 Task: For heading Use Trebuchet MN with light red berry 1 colour & Underline.  font size for heading18,  'Change the font style of data to'Amatic SC and font size to 9,  Change the alignment of both headline & data to Align left In the sheet  auditingSalesByMonth
Action: Mouse moved to (143, 133)
Screenshot: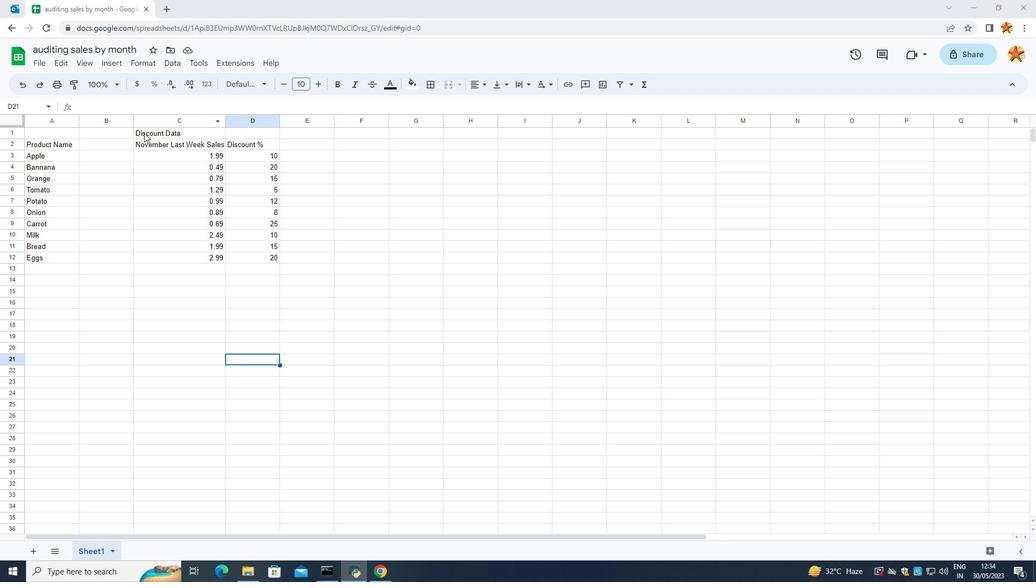 
Action: Mouse pressed left at (143, 133)
Screenshot: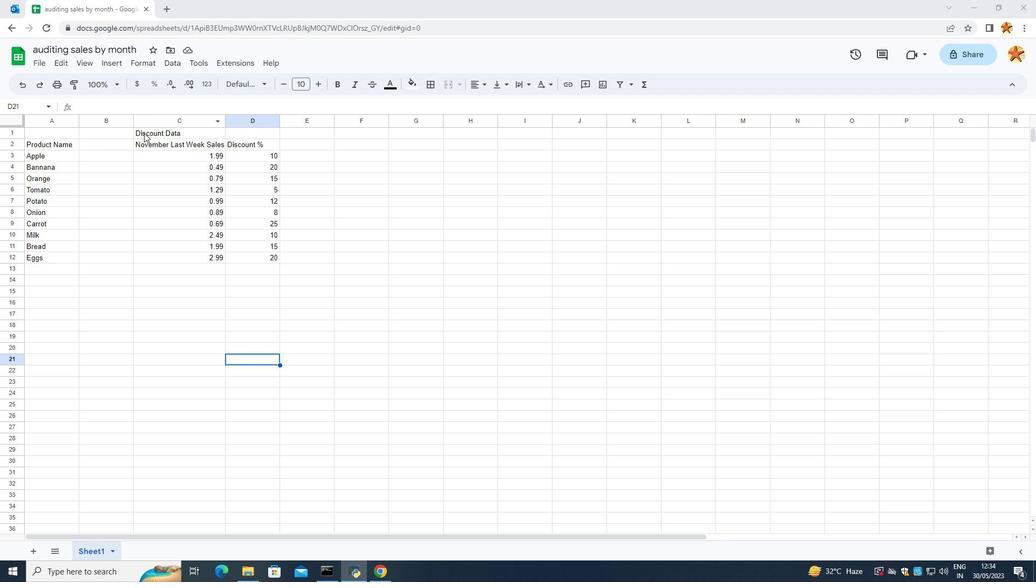
Action: Mouse moved to (256, 85)
Screenshot: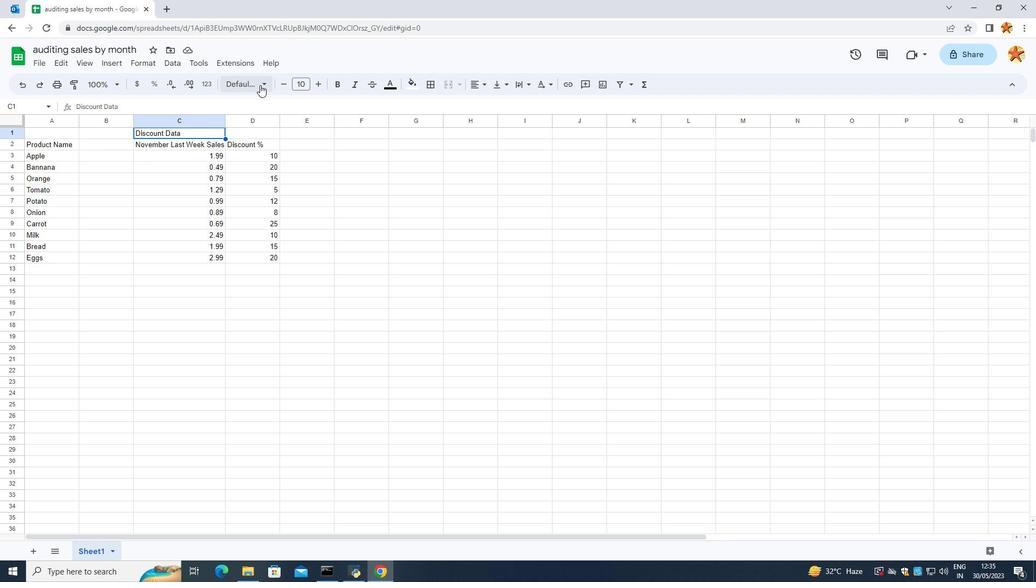 
Action: Mouse pressed left at (256, 85)
Screenshot: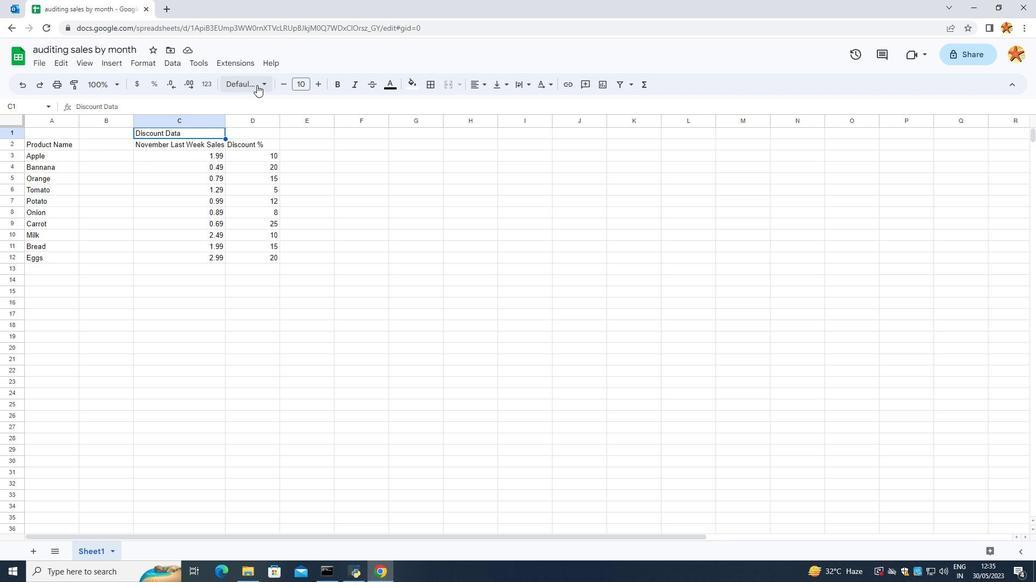 
Action: Mouse moved to (299, 435)
Screenshot: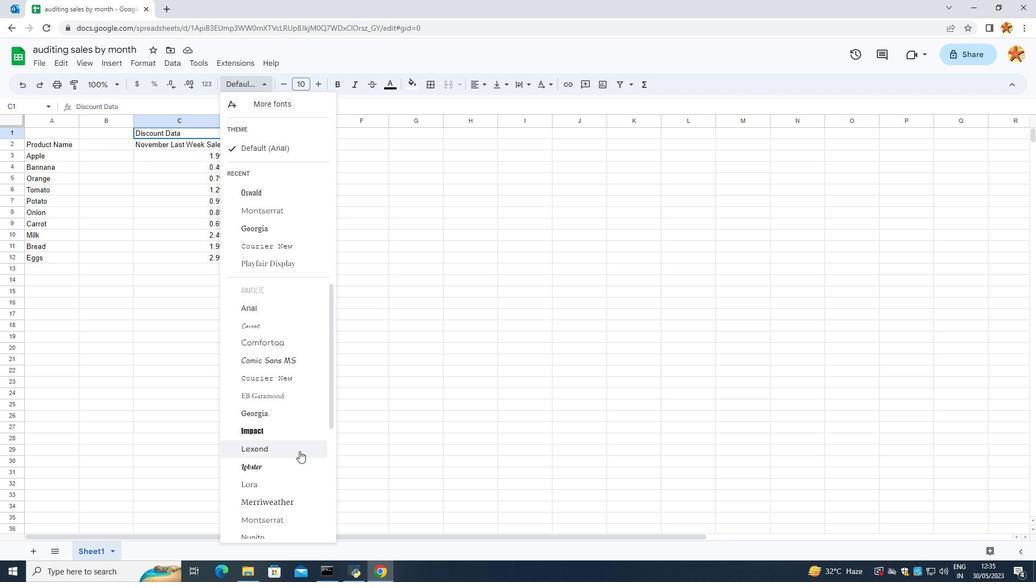 
Action: Mouse scrolled (299, 434) with delta (0, 0)
Screenshot: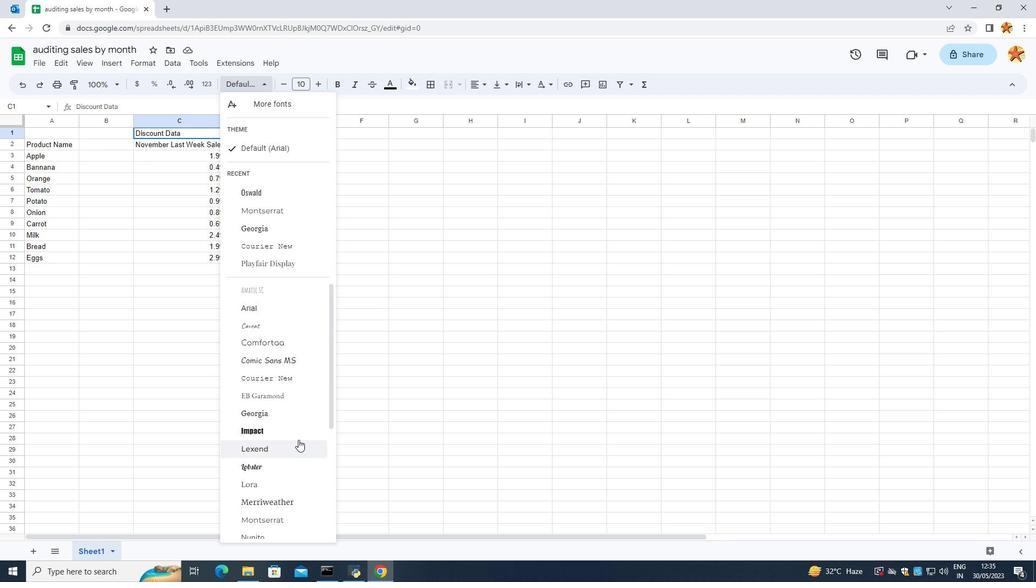 
Action: Mouse scrolled (299, 433) with delta (0, -1)
Screenshot: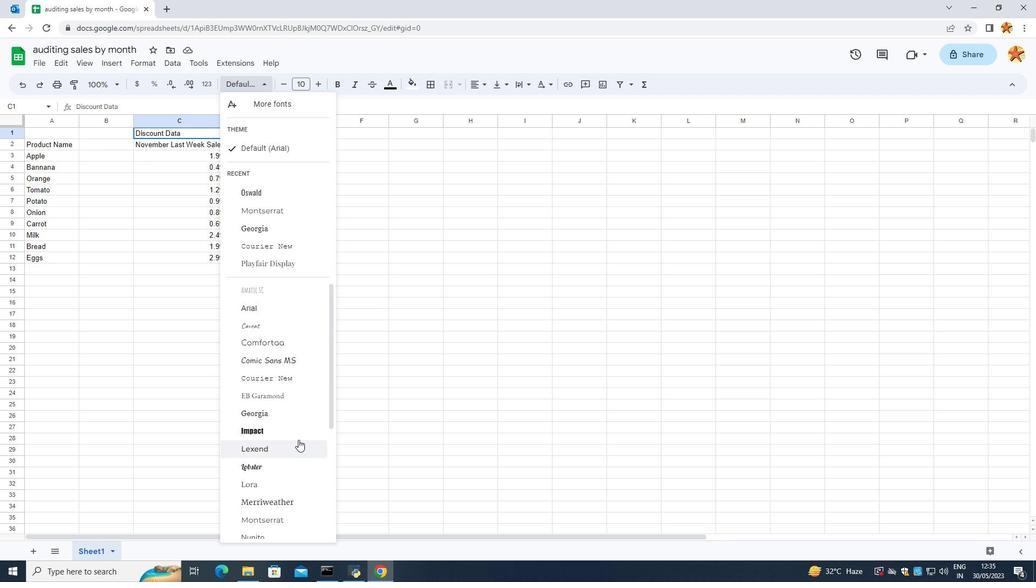 
Action: Mouse scrolled (299, 434) with delta (0, 0)
Screenshot: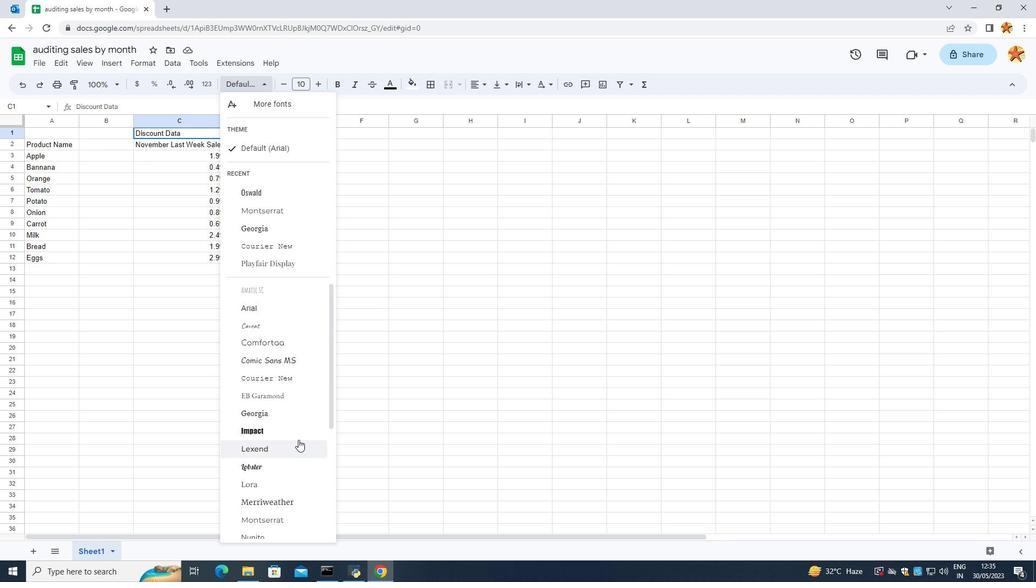 
Action: Mouse moved to (299, 434)
Screenshot: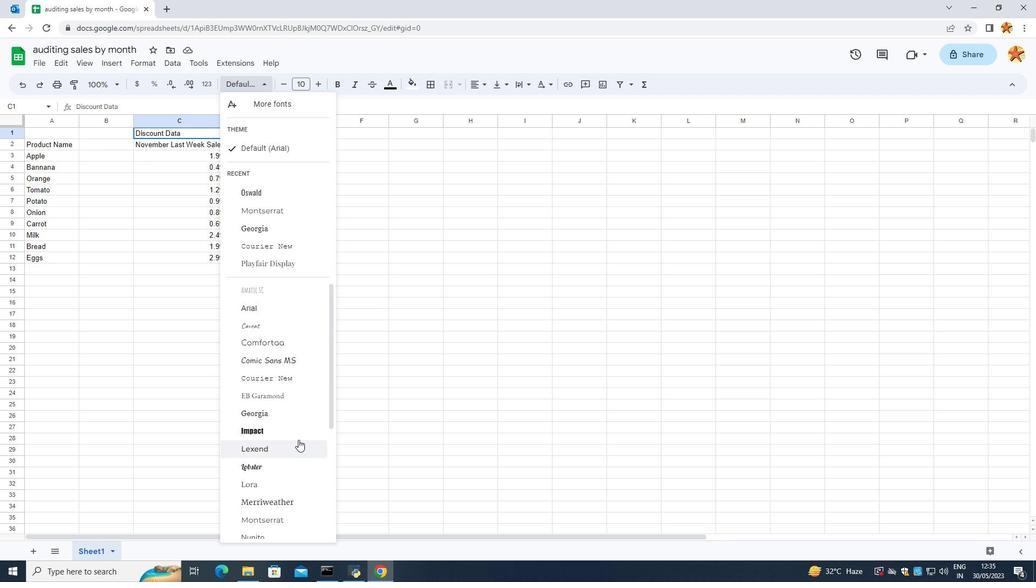 
Action: Mouse scrolled (299, 433) with delta (0, 0)
Screenshot: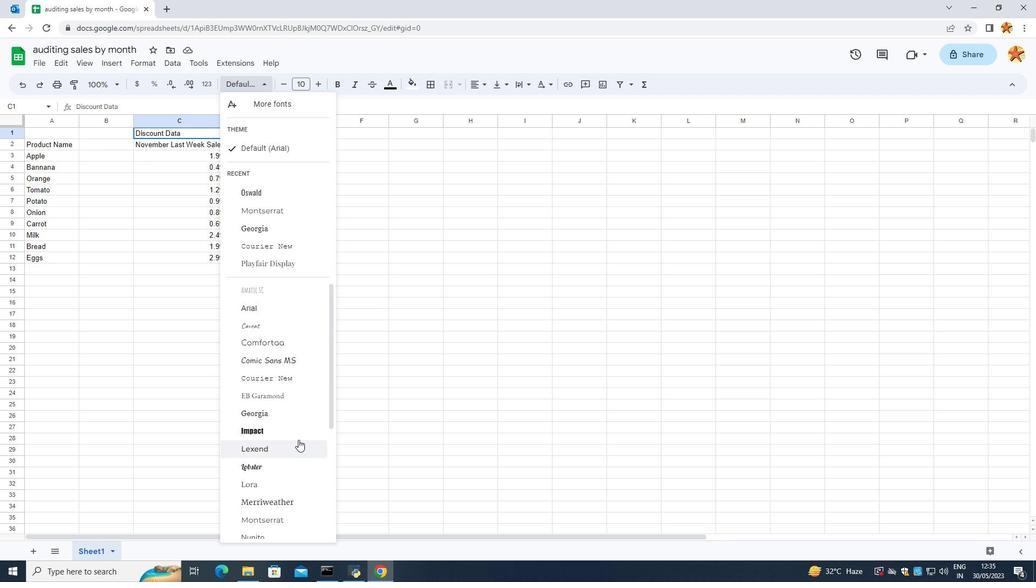 
Action: Mouse moved to (302, 430)
Screenshot: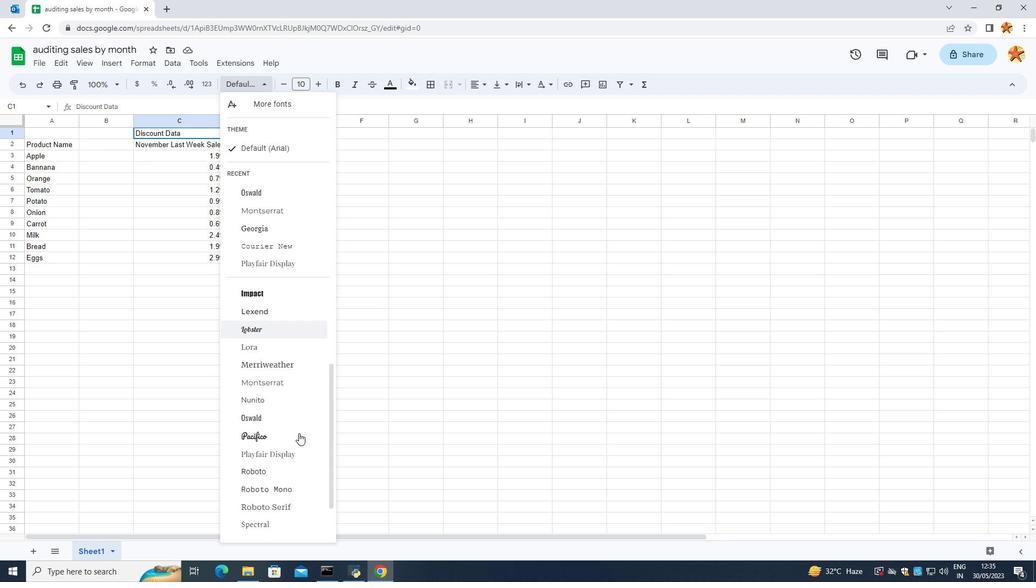 
Action: Mouse scrolled (302, 430) with delta (0, 0)
Screenshot: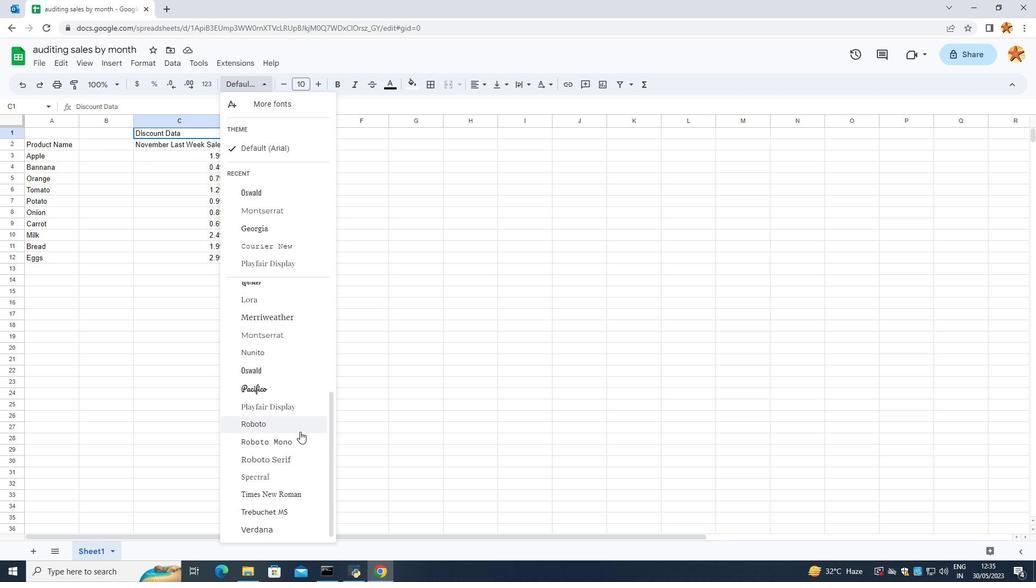 
Action: Mouse scrolled (302, 429) with delta (0, -1)
Screenshot: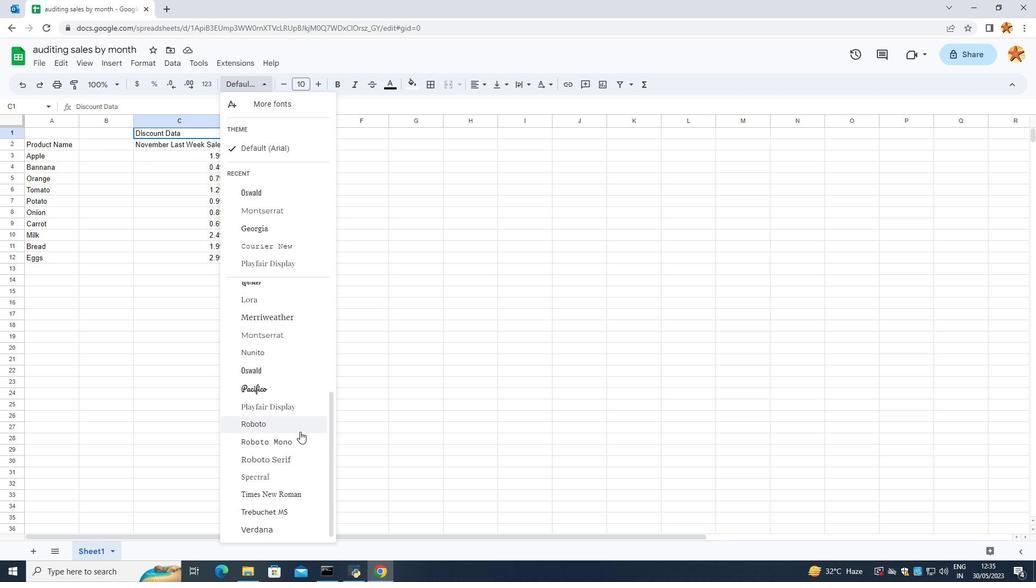 
Action: Mouse scrolled (302, 429) with delta (0, -1)
Screenshot: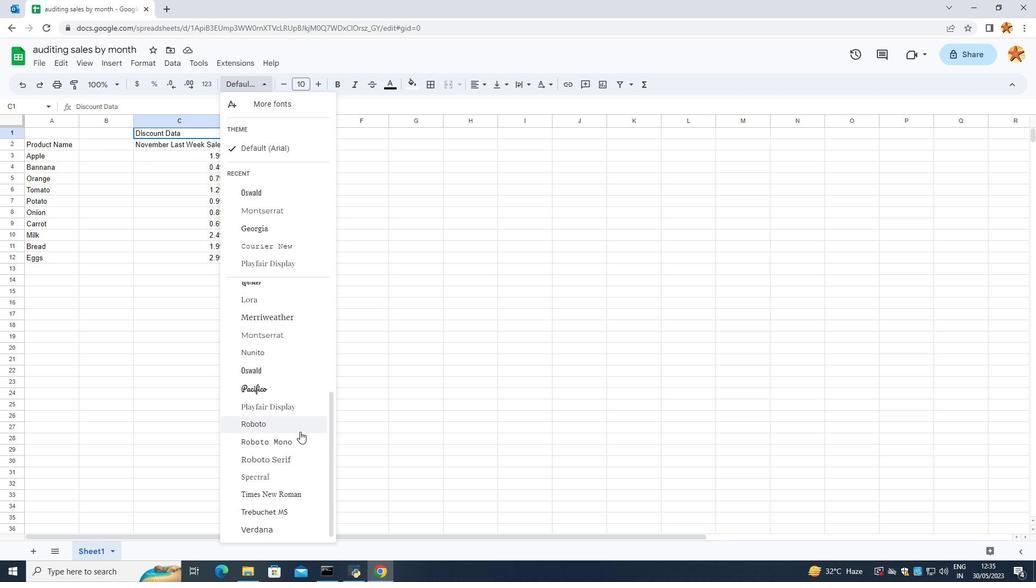 
Action: Mouse scrolled (302, 430) with delta (0, 0)
Screenshot: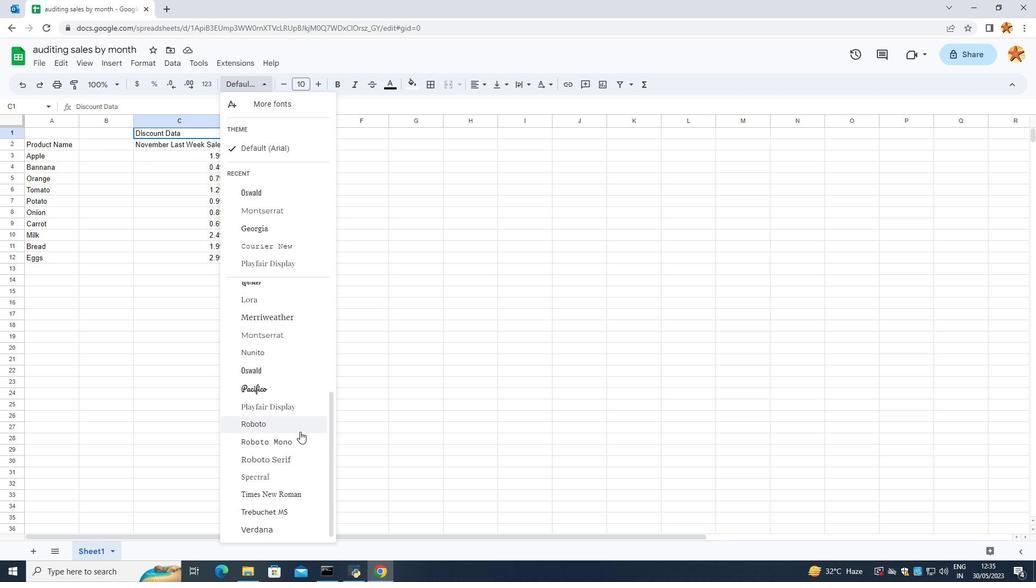 
Action: Mouse moved to (232, 512)
Screenshot: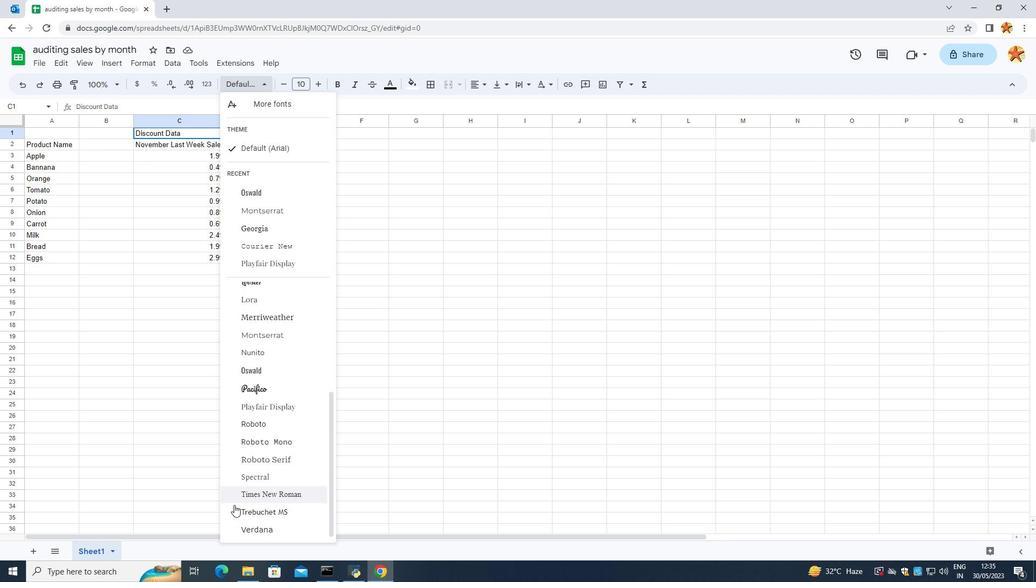 
Action: Mouse pressed left at (232, 512)
Screenshot: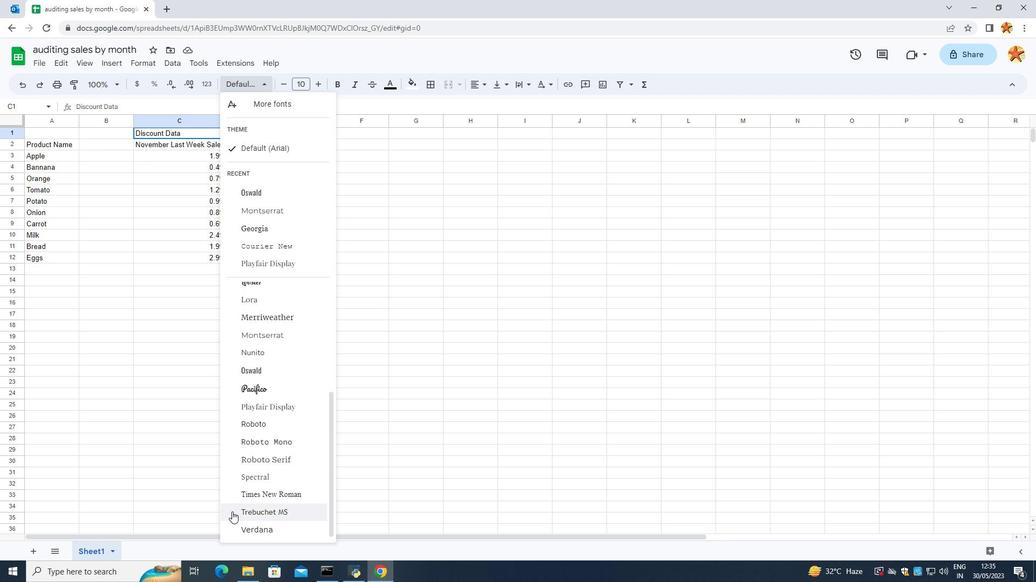 
Action: Mouse moved to (397, 90)
Screenshot: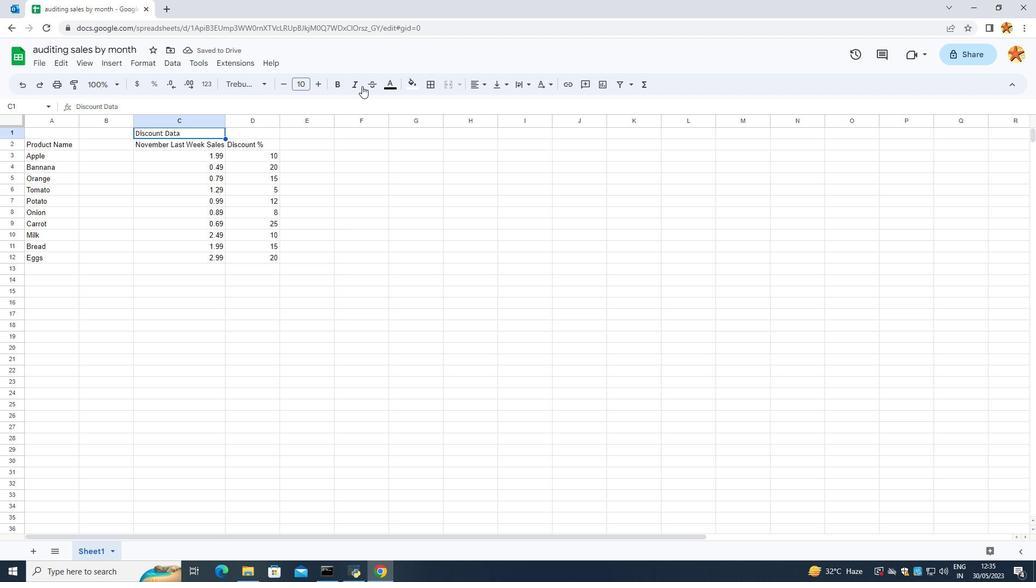 
Action: Mouse pressed left at (397, 90)
Screenshot: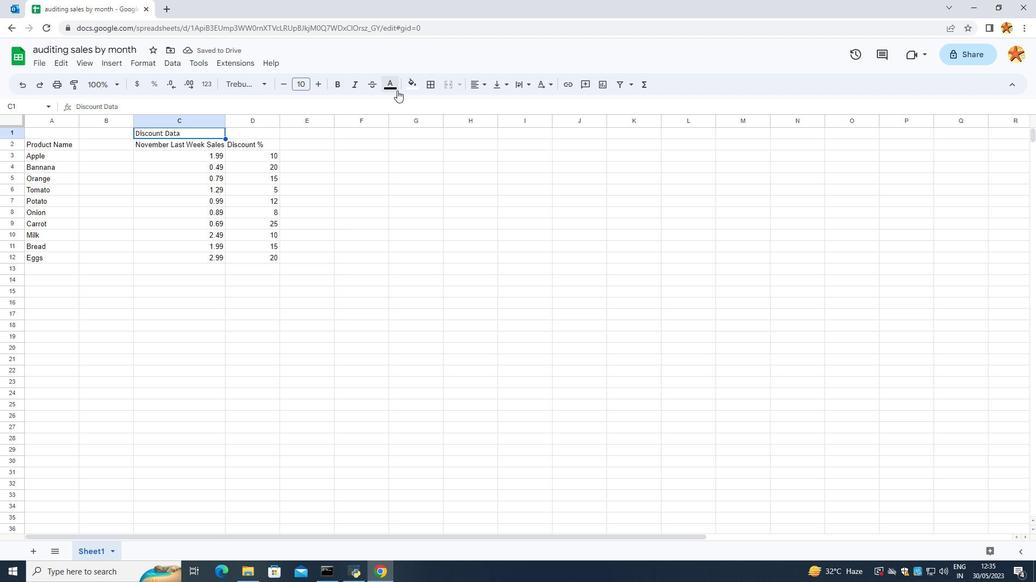 
Action: Mouse moved to (396, 170)
Screenshot: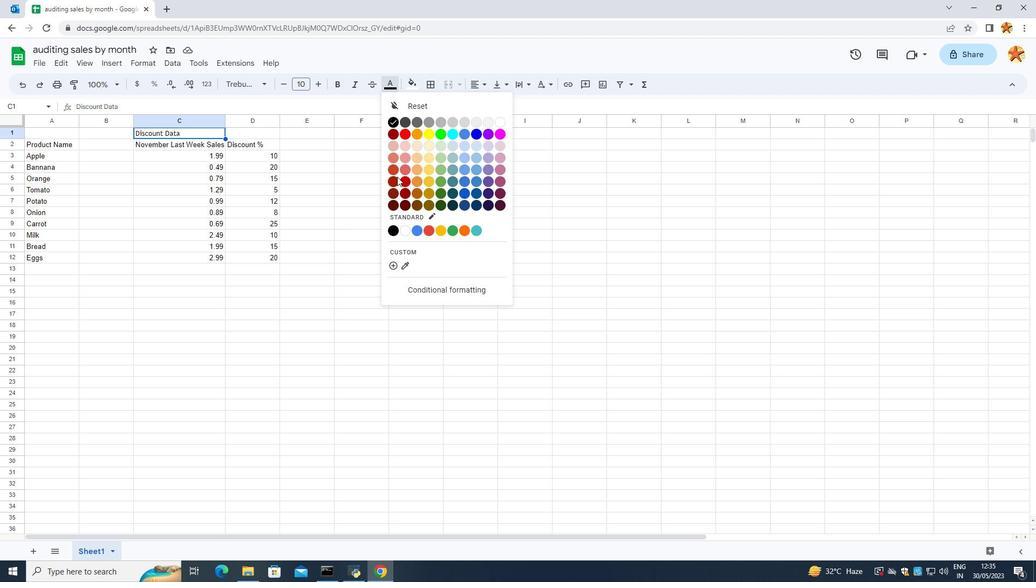 
Action: Mouse pressed left at (396, 170)
Screenshot: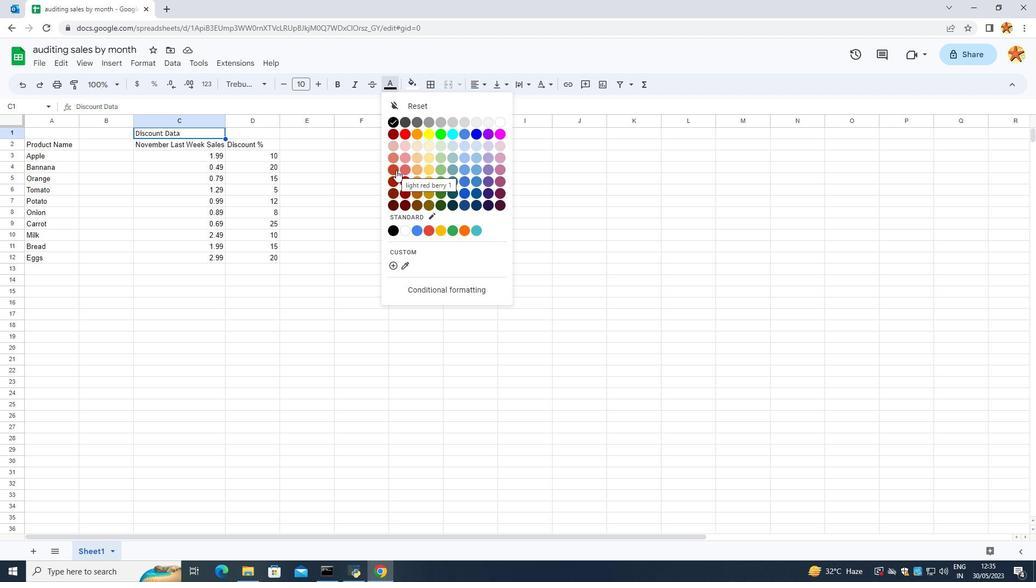 
Action: Mouse moved to (200, 131)
Screenshot: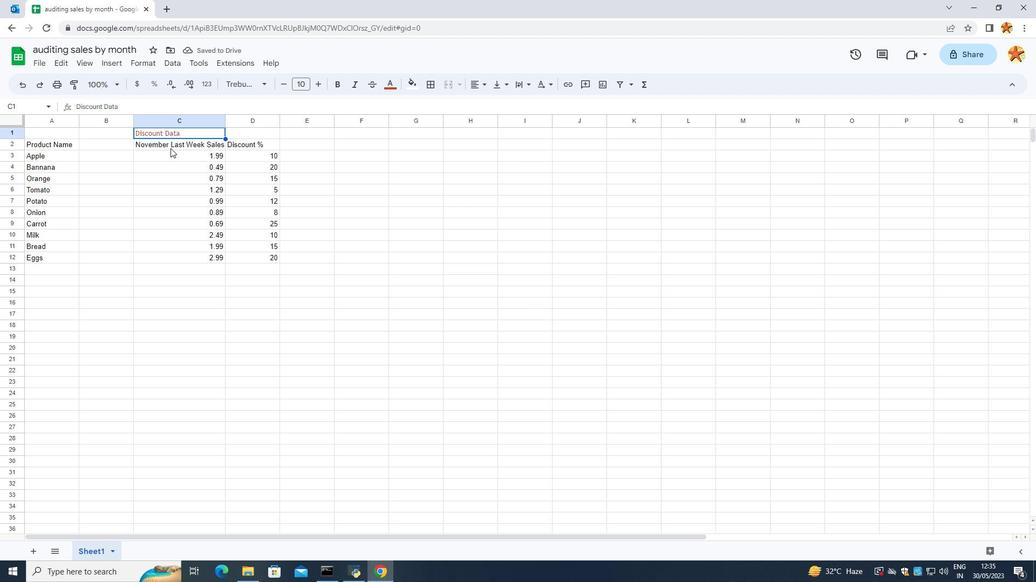 
Action: Key pressed ctrl+U
Screenshot: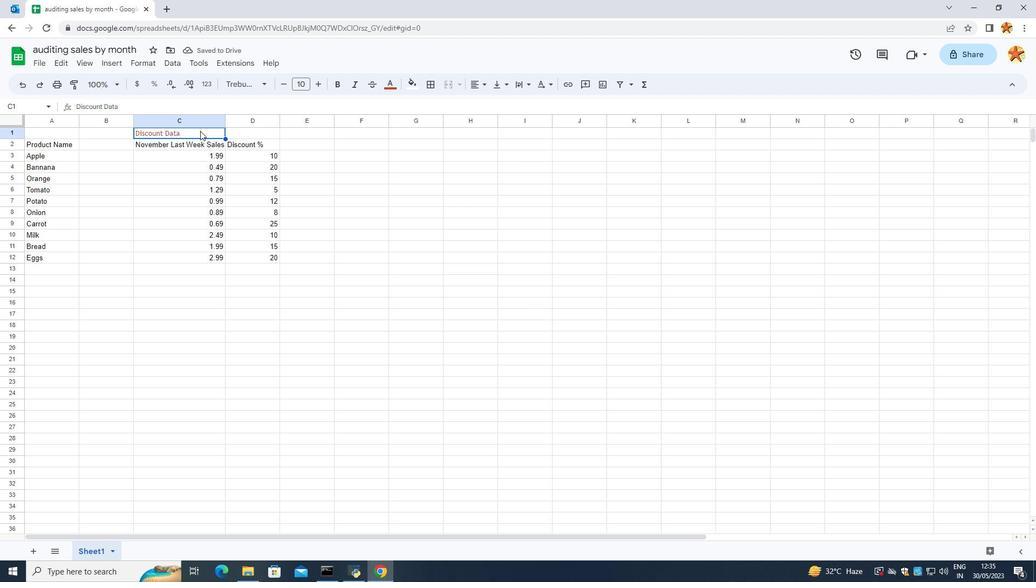 
Action: Mouse moved to (221, 225)
Screenshot: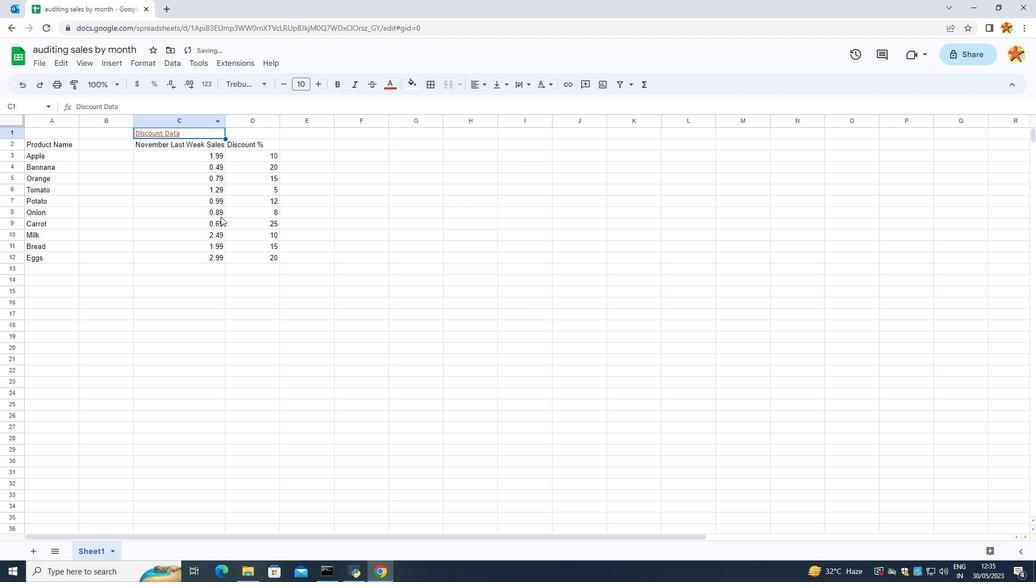 
Action: Mouse pressed left at (221, 225)
Screenshot: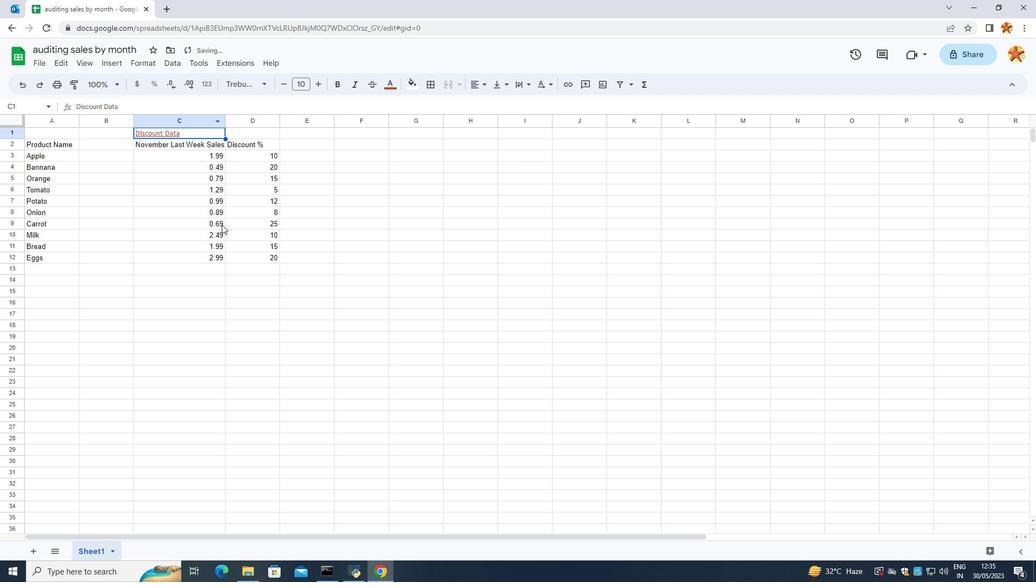 
Action: Mouse moved to (97, 180)
Screenshot: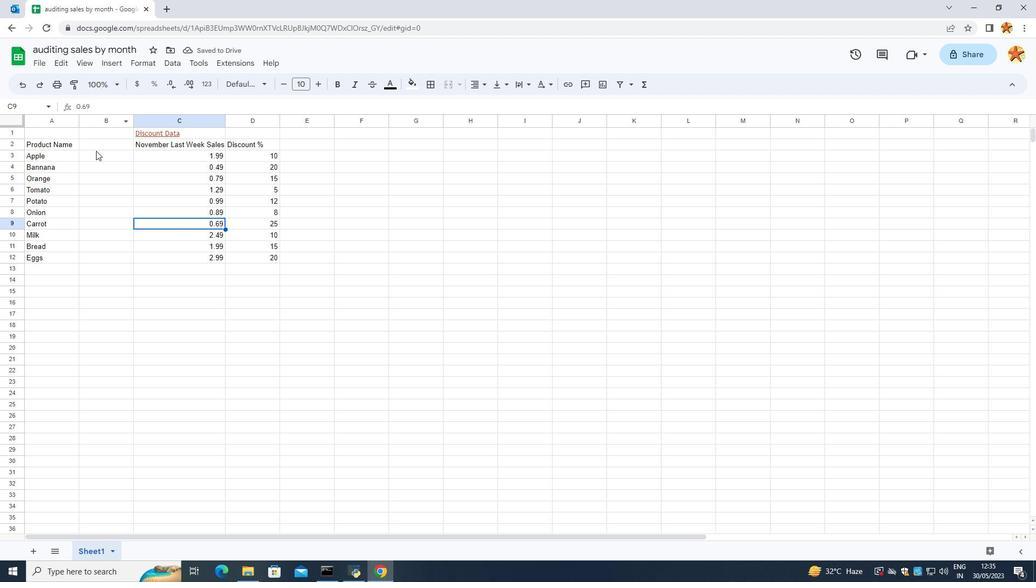 
Action: Mouse pressed left at (97, 180)
Screenshot: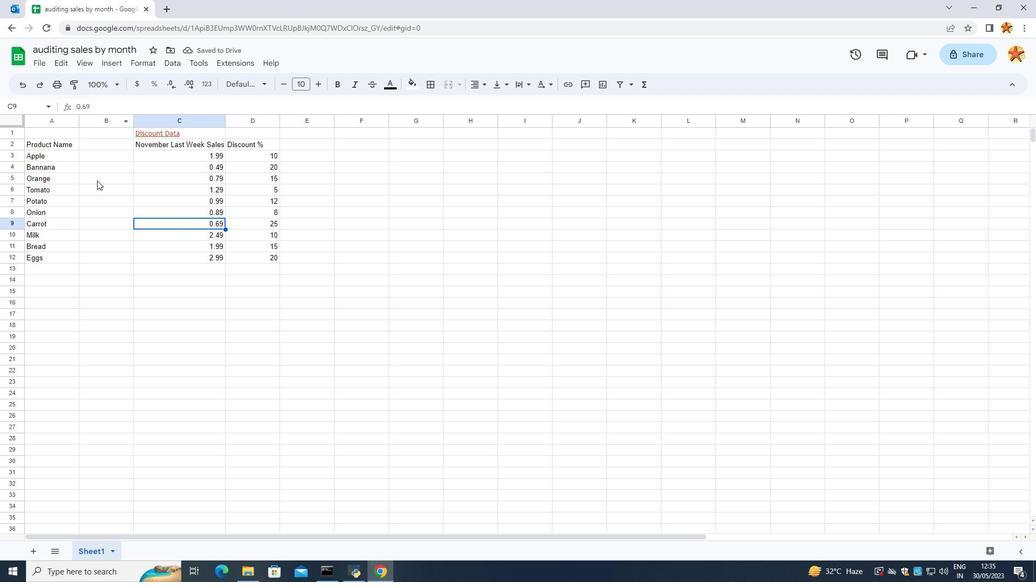 
Action: Mouse moved to (137, 138)
Screenshot: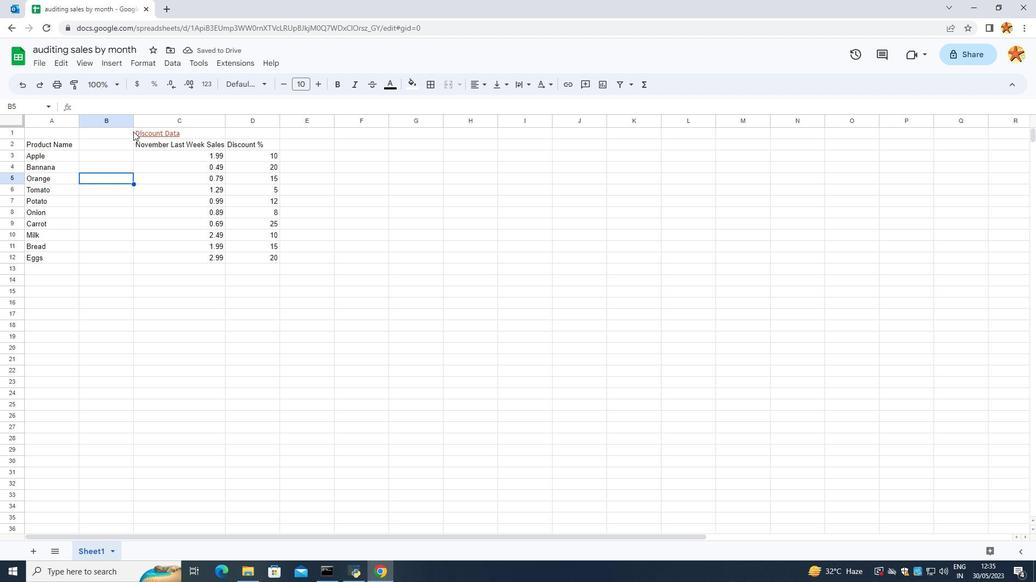
Action: Mouse pressed left at (137, 138)
Screenshot: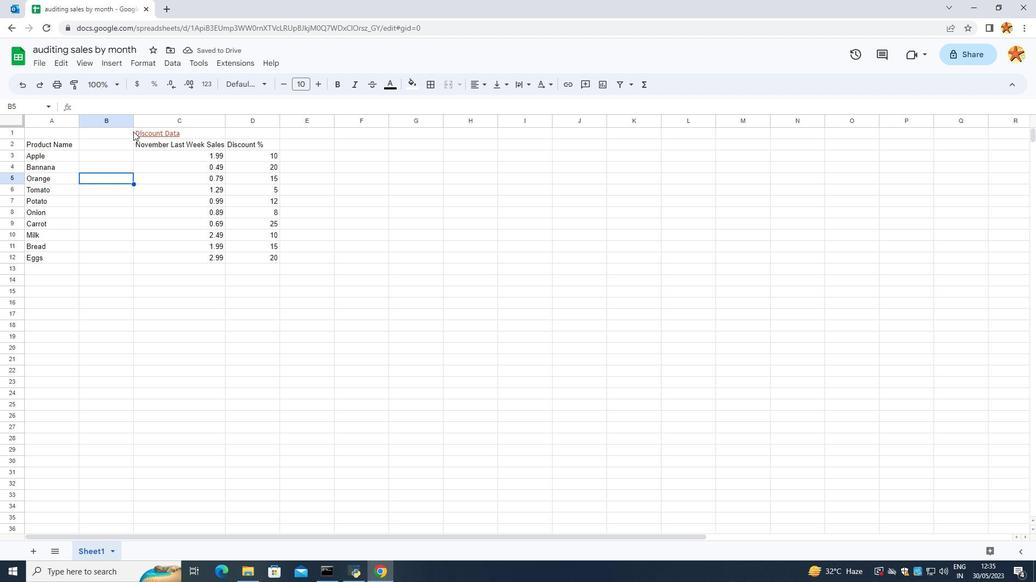 
Action: Mouse moved to (314, 88)
Screenshot: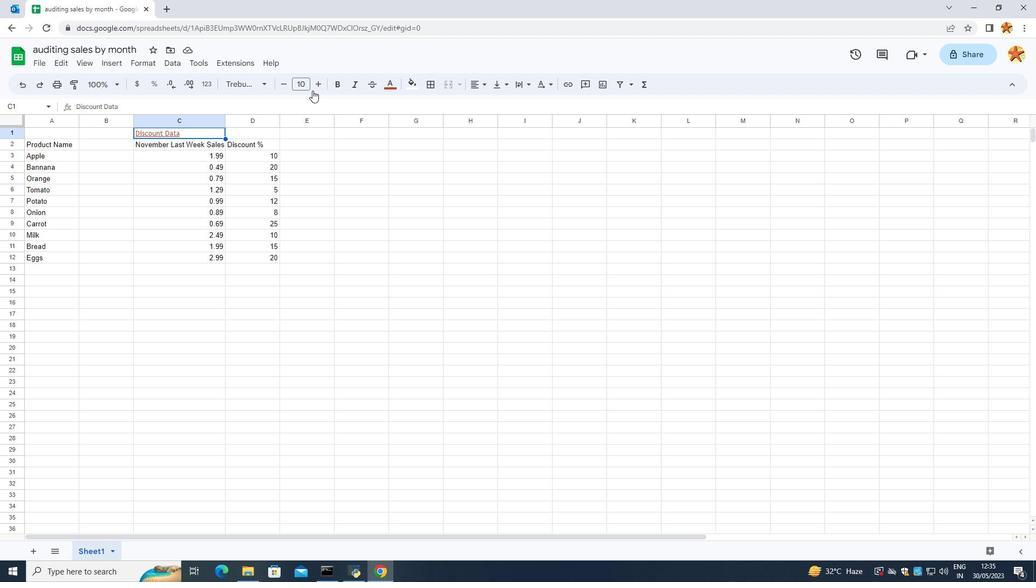 
Action: Mouse pressed left at (314, 88)
Screenshot: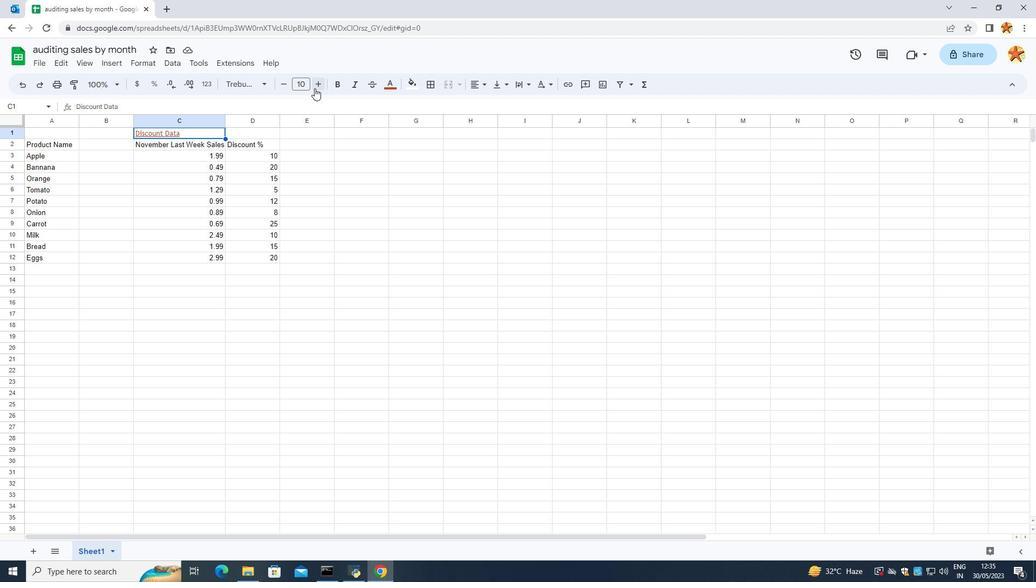 
Action: Mouse pressed left at (314, 88)
Screenshot: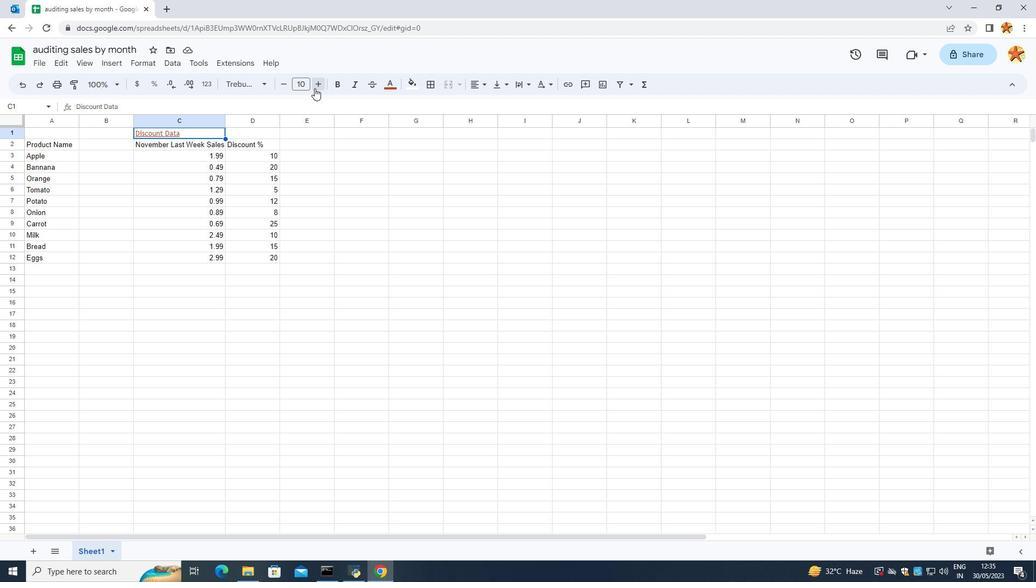 
Action: Mouse moved to (315, 87)
Screenshot: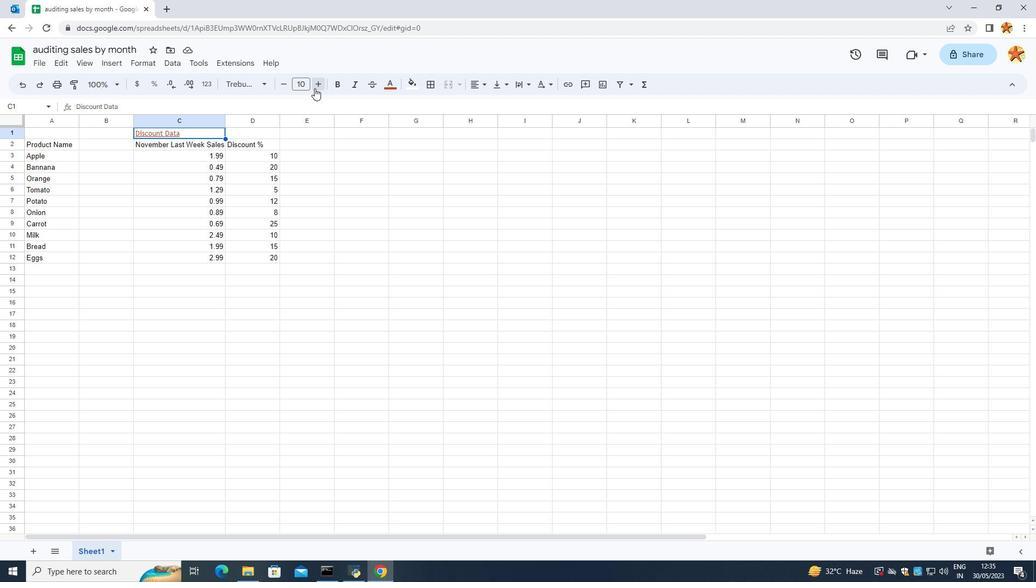 
Action: Mouse pressed left at (315, 87)
Screenshot: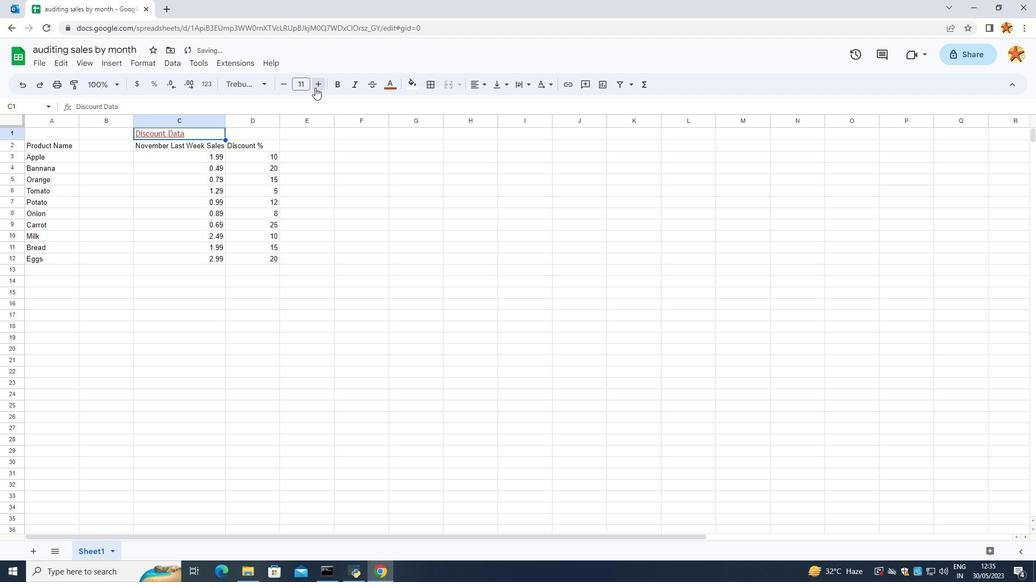 
Action: Mouse pressed left at (315, 87)
Screenshot: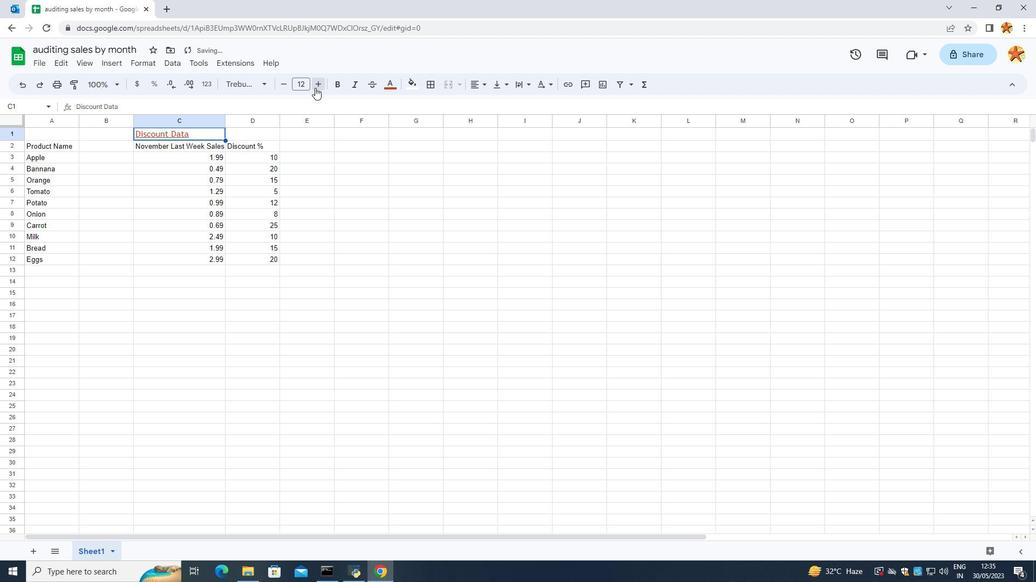 
Action: Mouse pressed left at (315, 87)
Screenshot: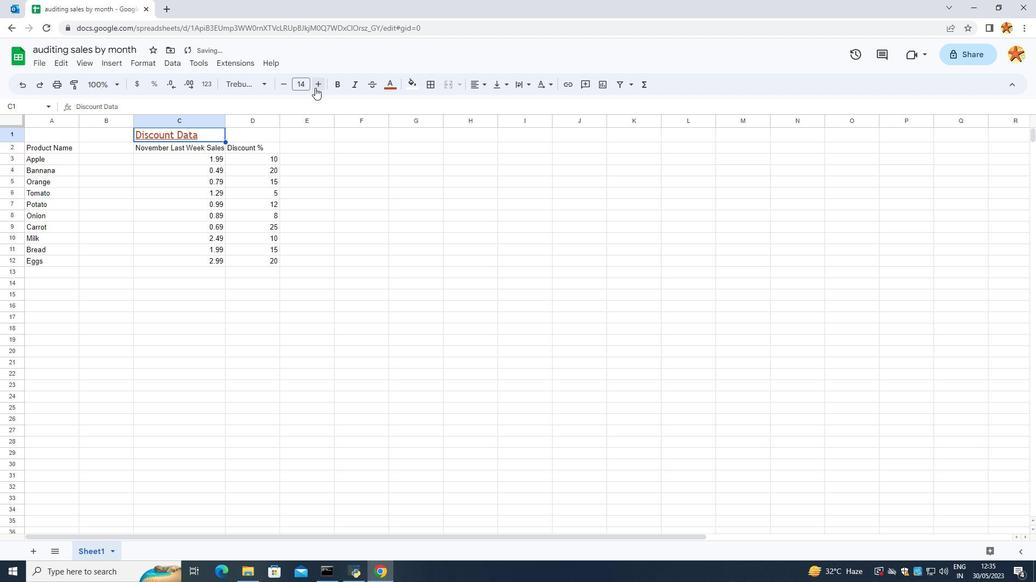 
Action: Mouse pressed left at (315, 87)
Screenshot: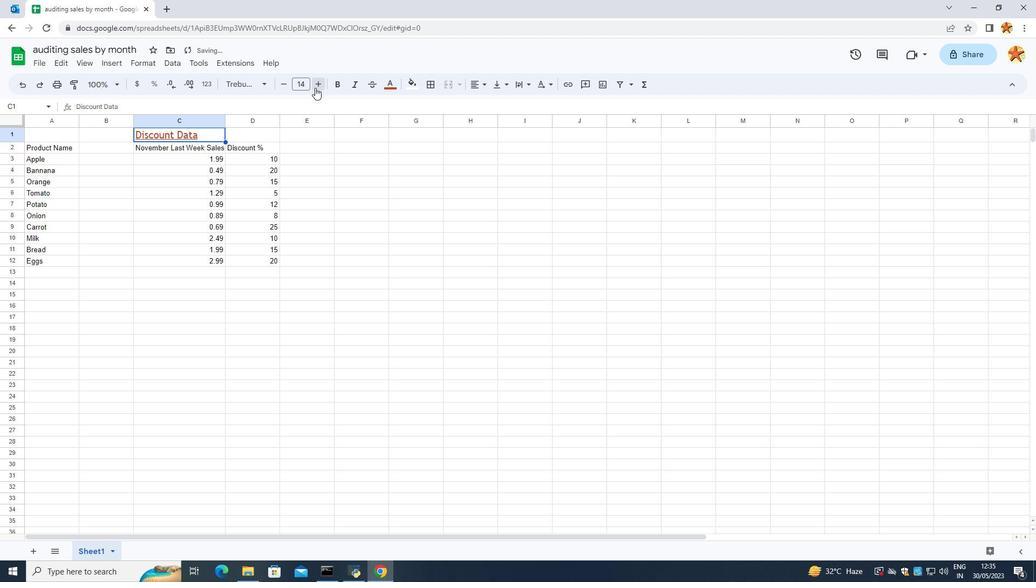 
Action: Mouse pressed left at (315, 87)
Screenshot: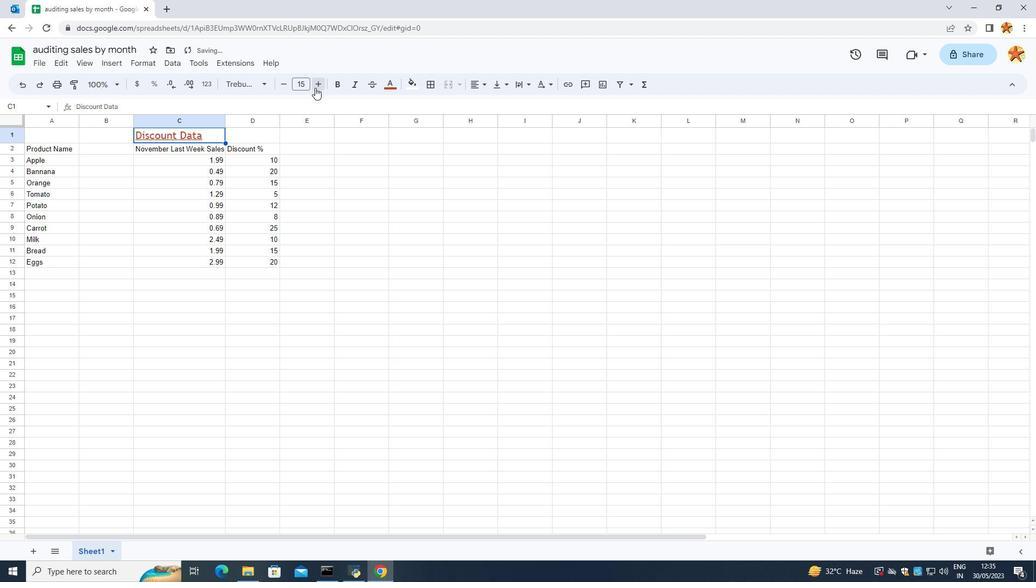 
Action: Mouse pressed left at (315, 87)
Screenshot: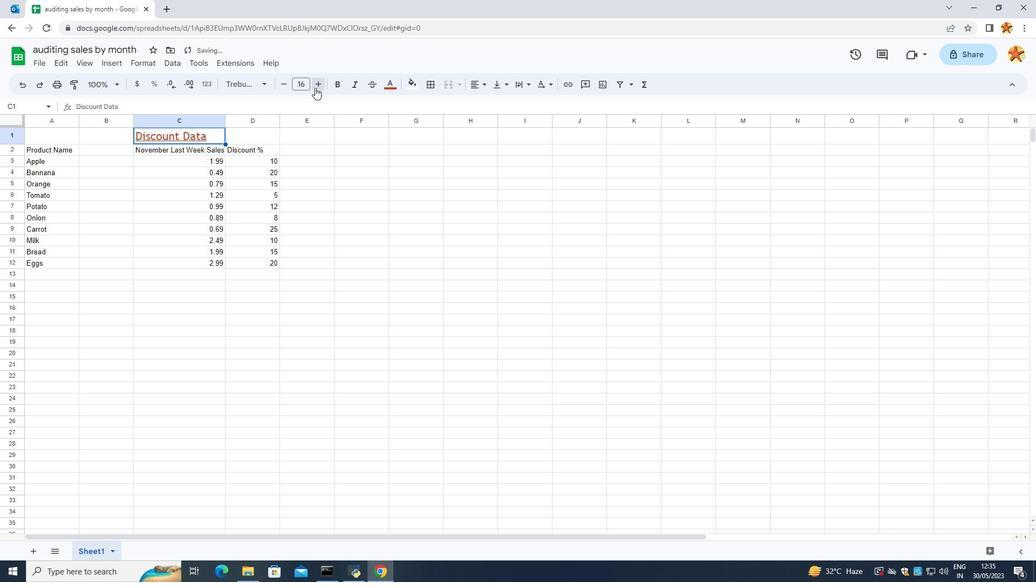 
Action: Mouse moved to (182, 308)
Screenshot: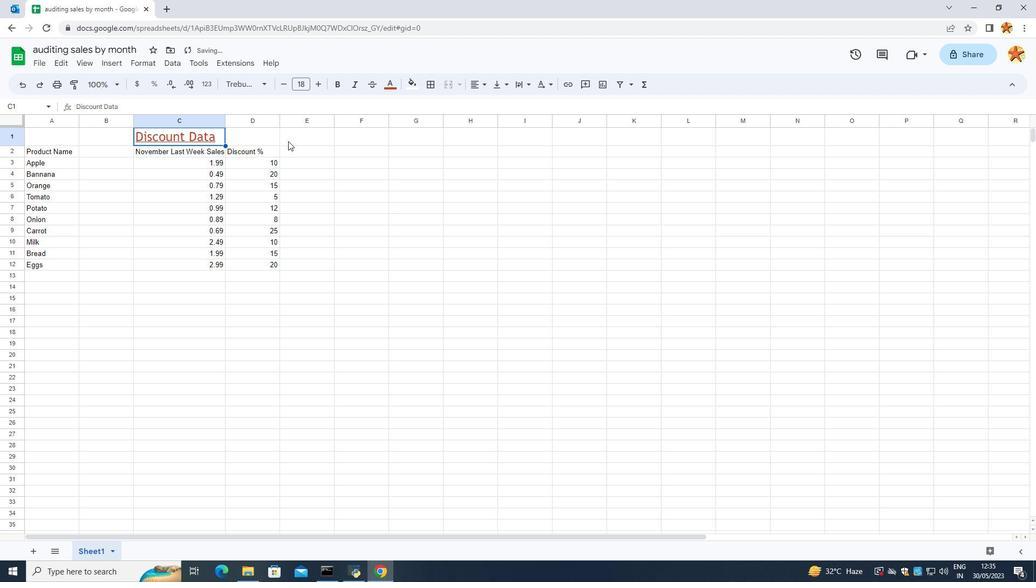 
Action: Mouse pressed left at (182, 308)
Screenshot: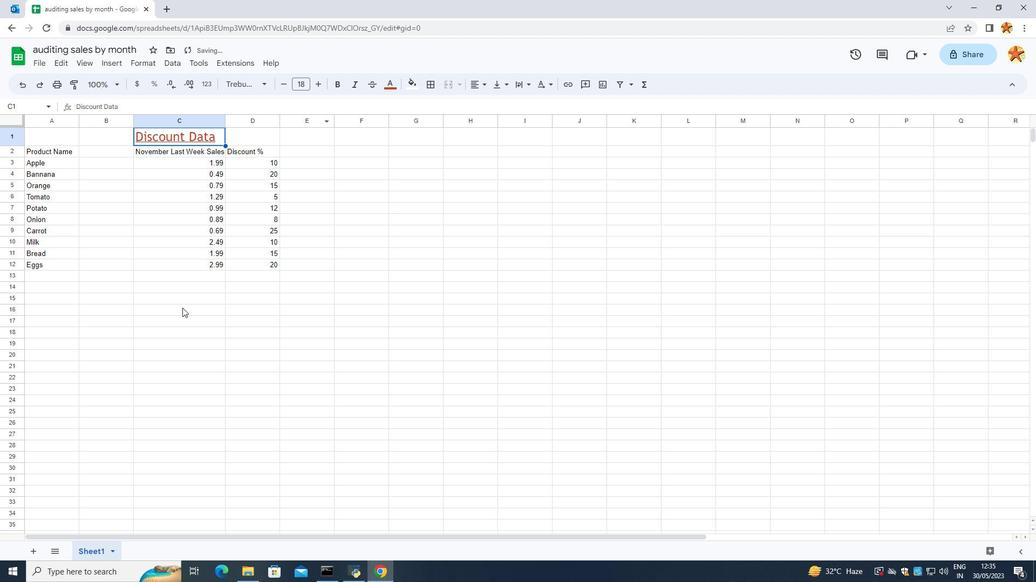 
Action: Mouse moved to (32, 159)
Screenshot: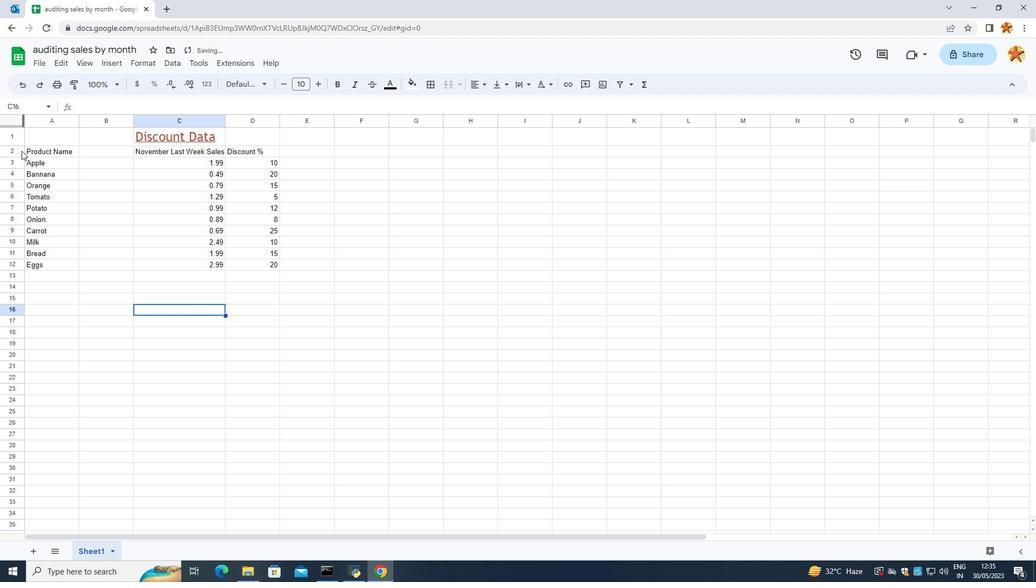 
Action: Mouse pressed left at (32, 159)
Screenshot: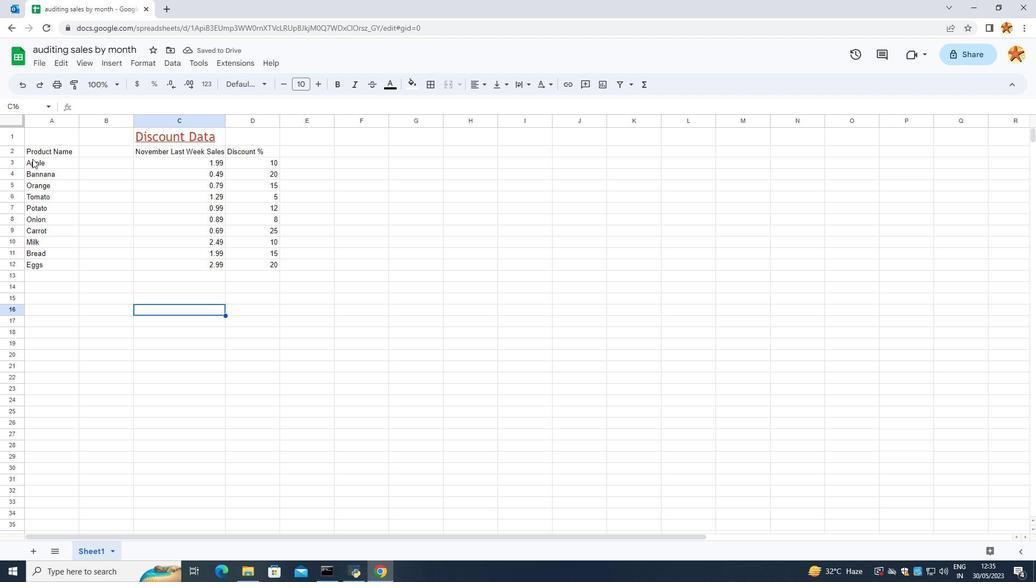 
Action: Mouse moved to (226, 166)
Screenshot: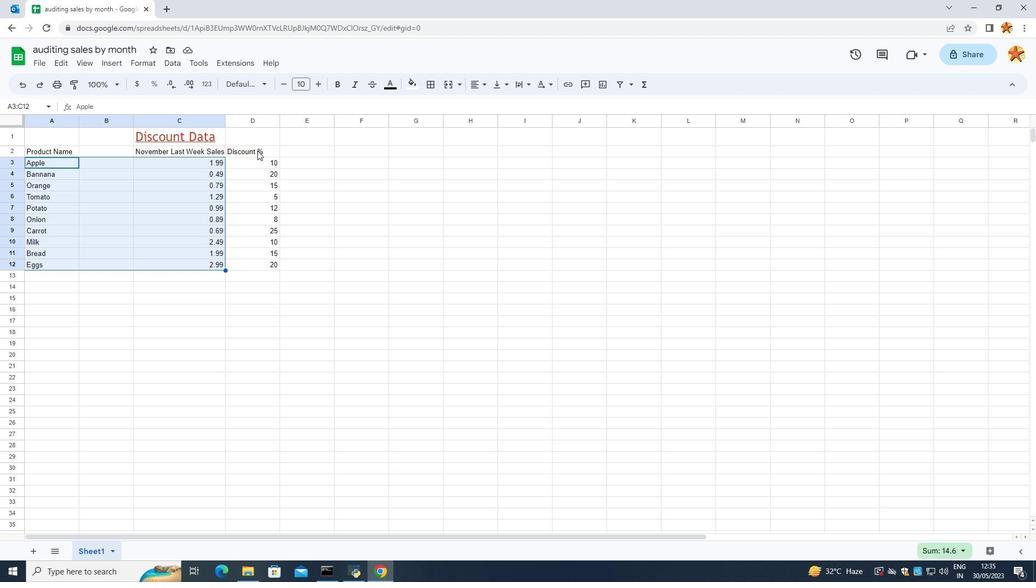 
Action: Mouse pressed left at (226, 166)
Screenshot: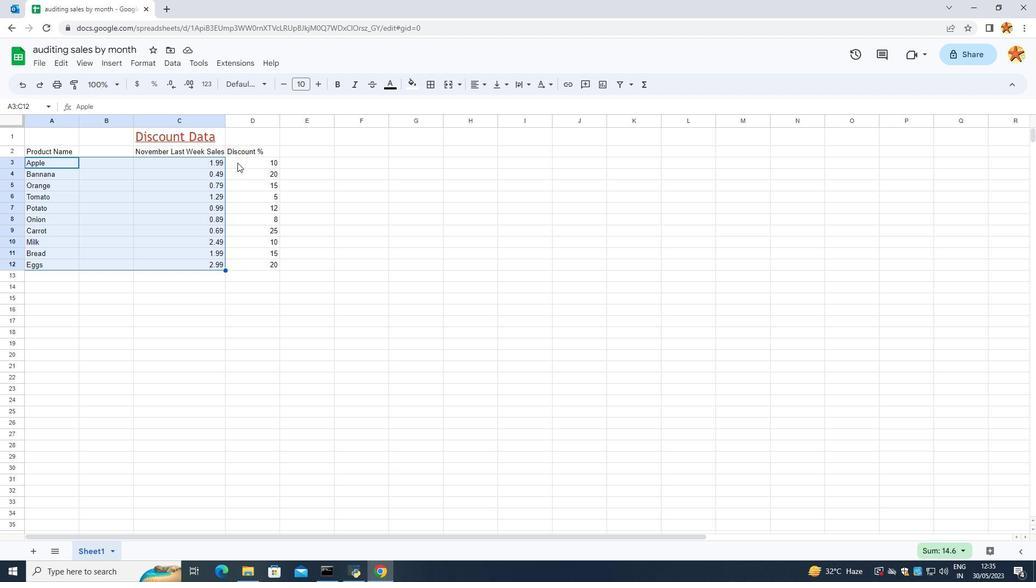 
Action: Mouse moved to (48, 147)
Screenshot: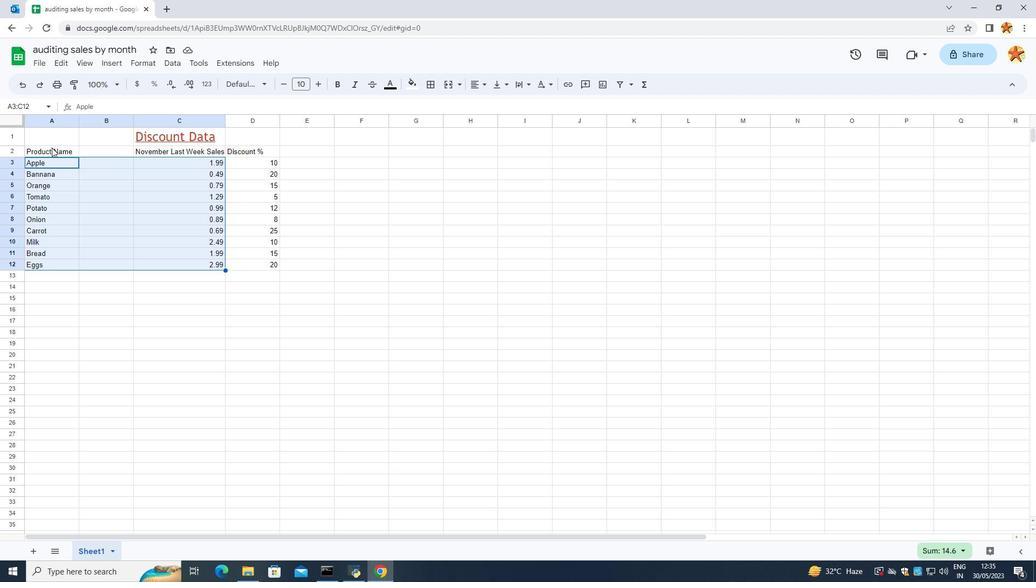 
Action: Mouse pressed left at (48, 147)
Screenshot: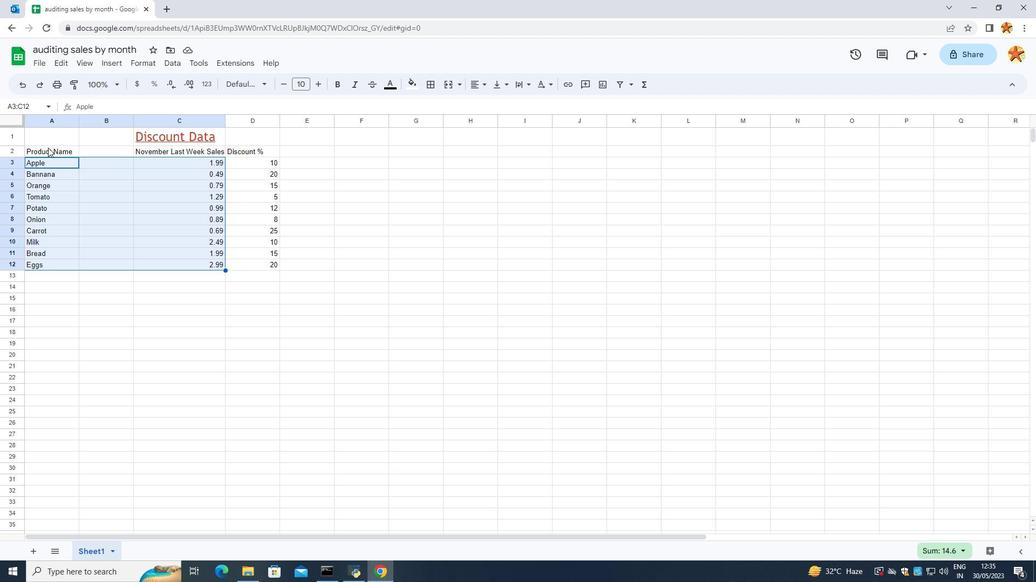 
Action: Mouse moved to (82, 151)
Screenshot: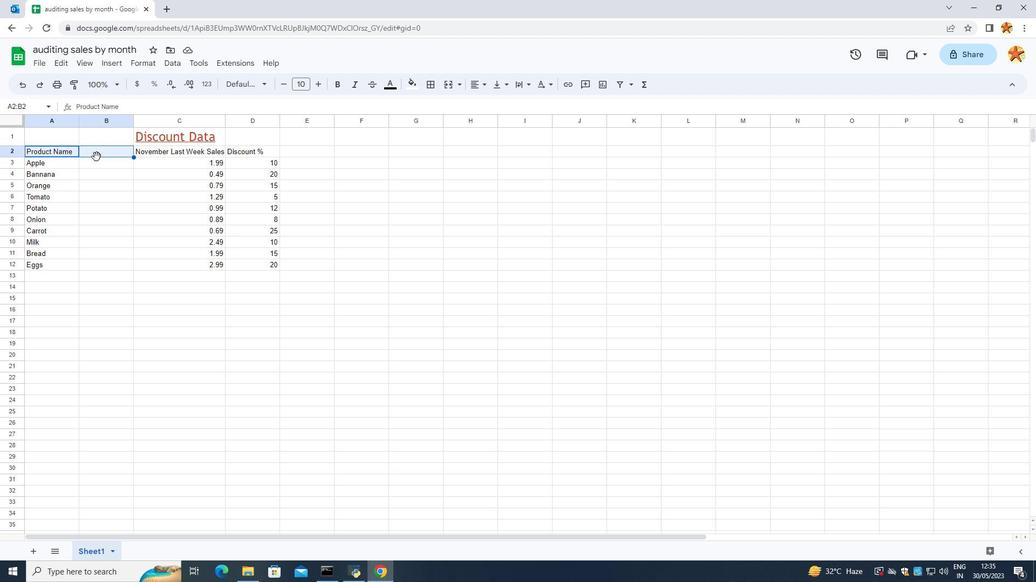 
Action: Mouse pressed left at (82, 151)
Screenshot: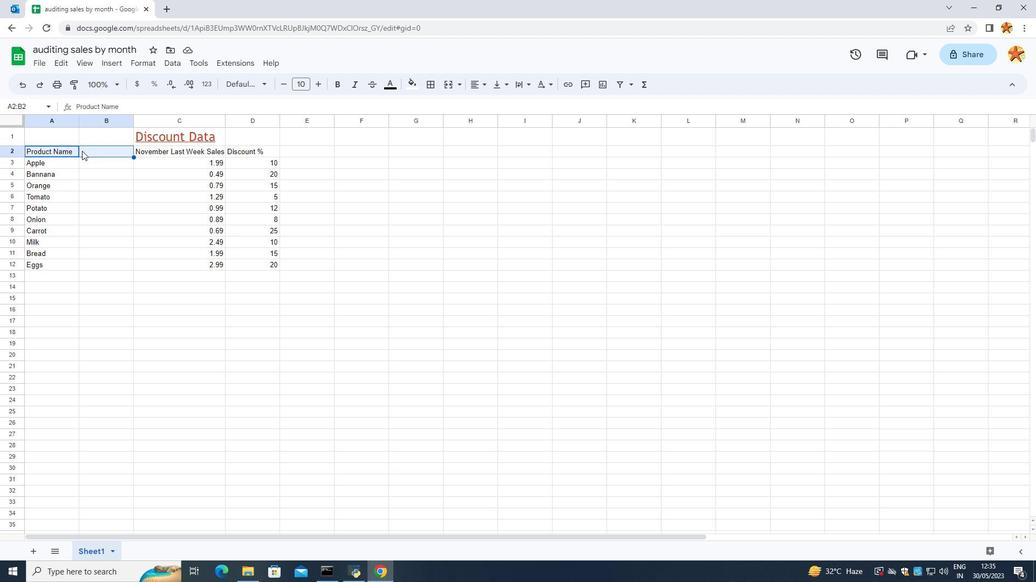
Action: Mouse moved to (121, 185)
Screenshot: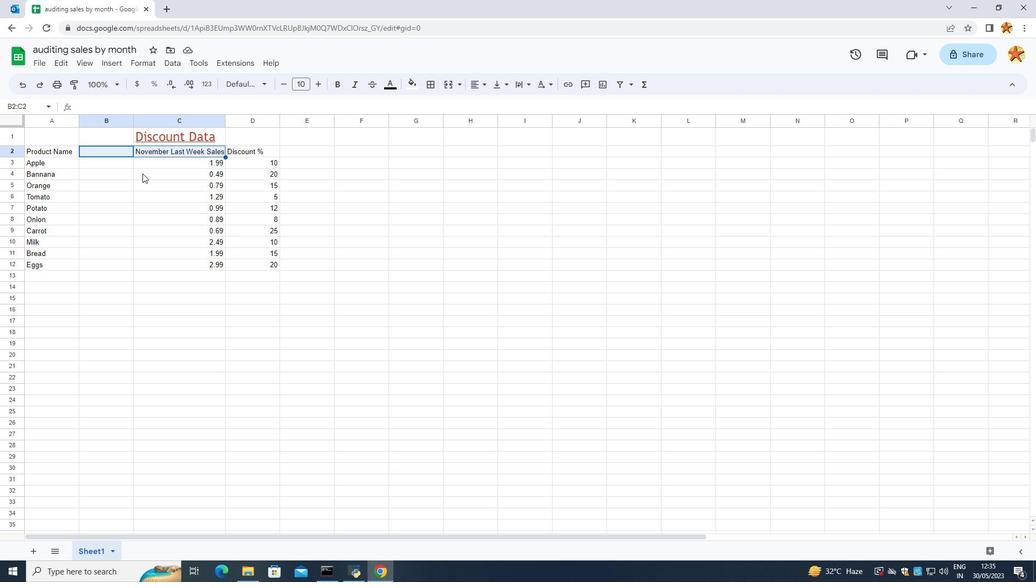 
Action: Mouse pressed left at (121, 185)
Screenshot: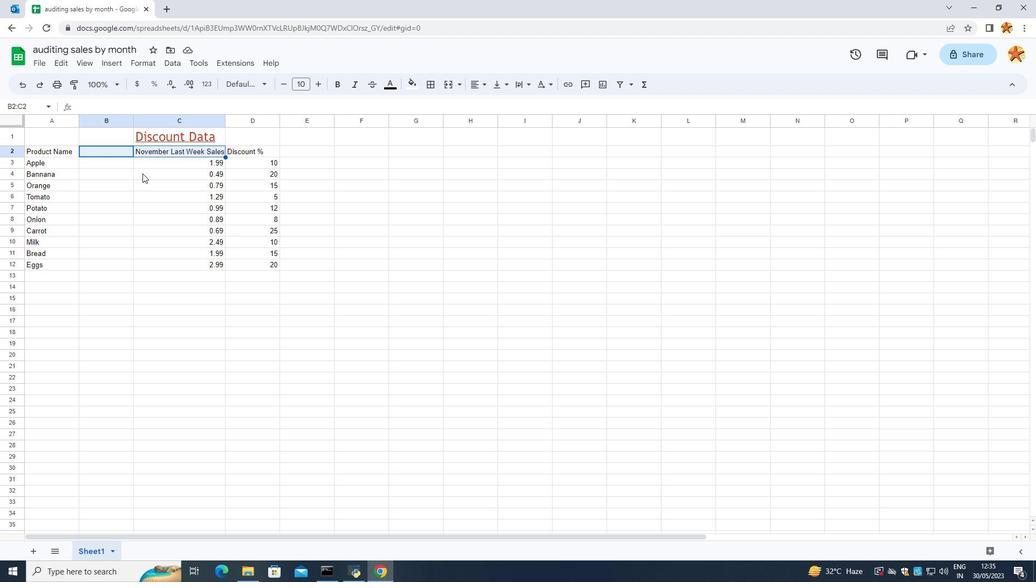 
Action: Mouse moved to (26, 148)
Screenshot: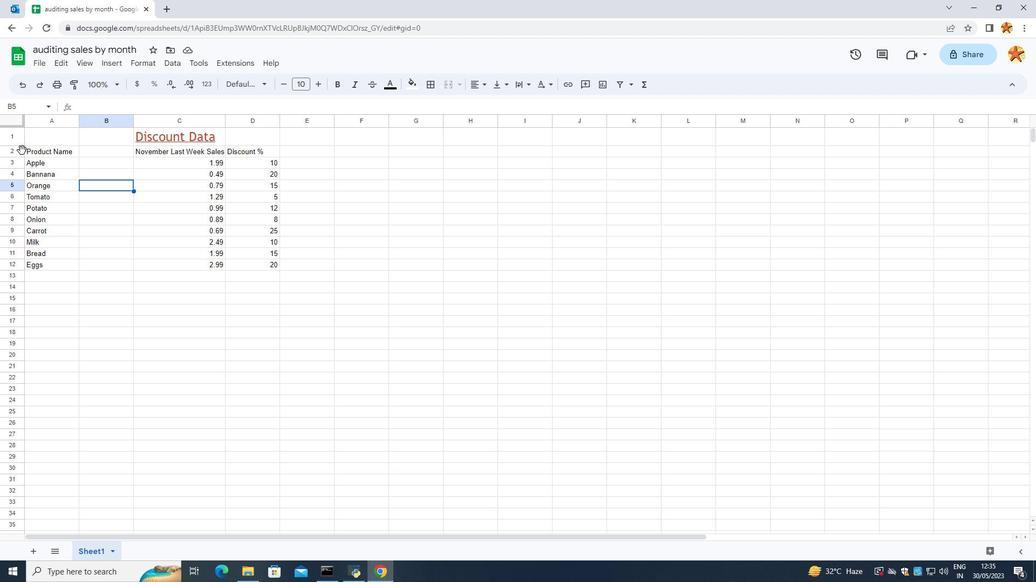 
Action: Mouse pressed left at (26, 148)
Screenshot: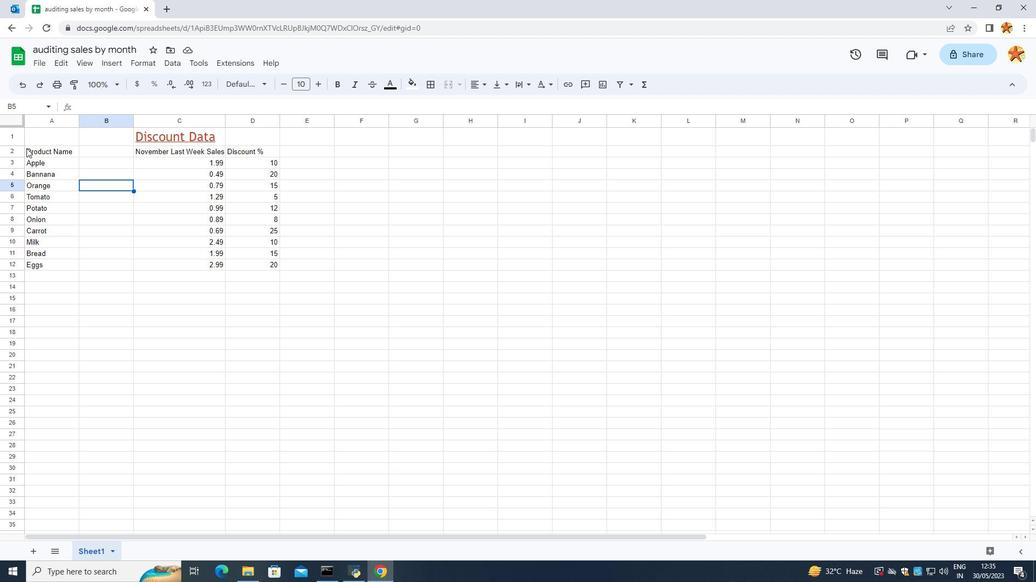 
Action: Mouse moved to (248, 80)
Screenshot: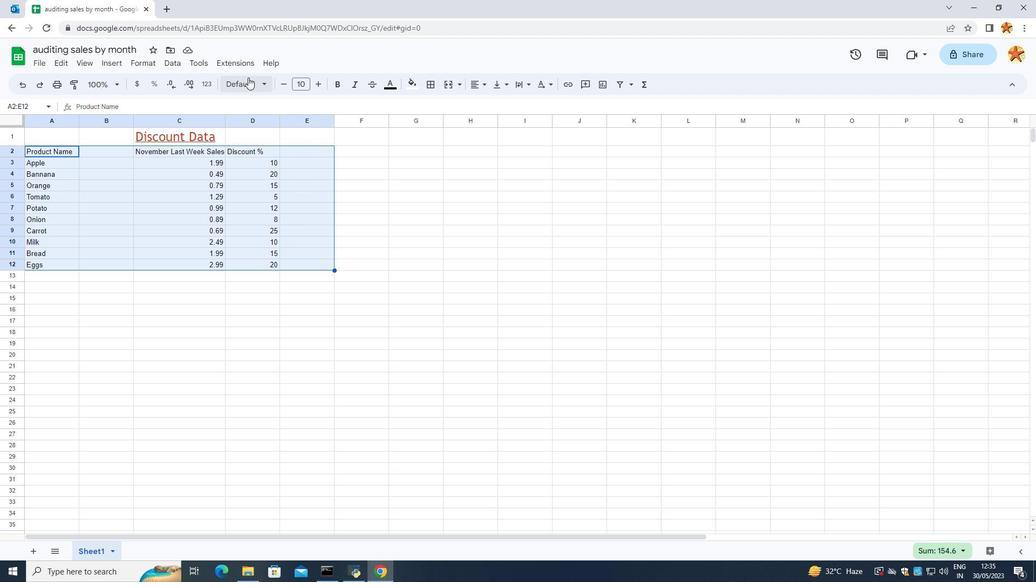 
Action: Mouse pressed left at (248, 80)
Screenshot: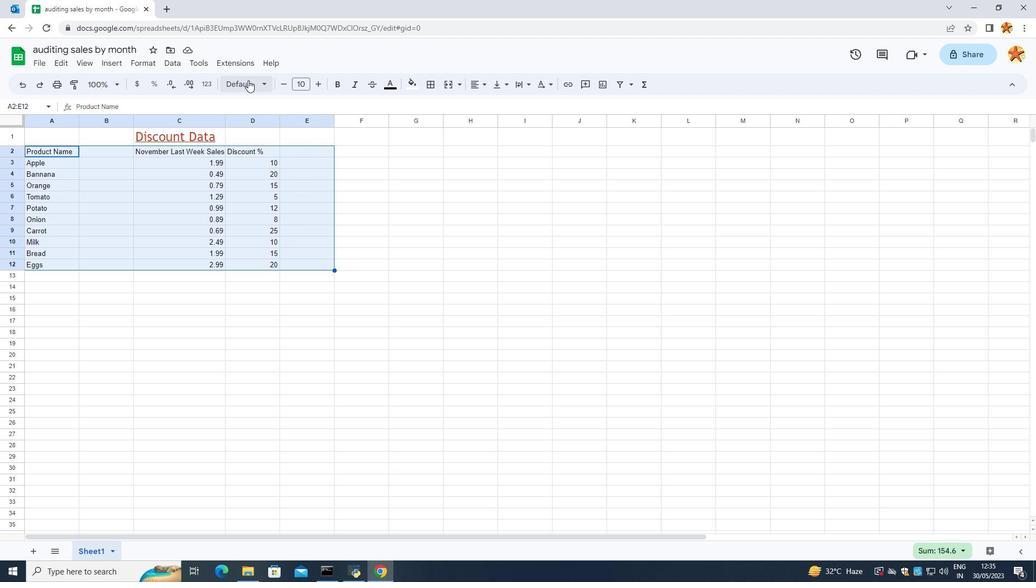 
Action: Mouse moved to (255, 231)
Screenshot: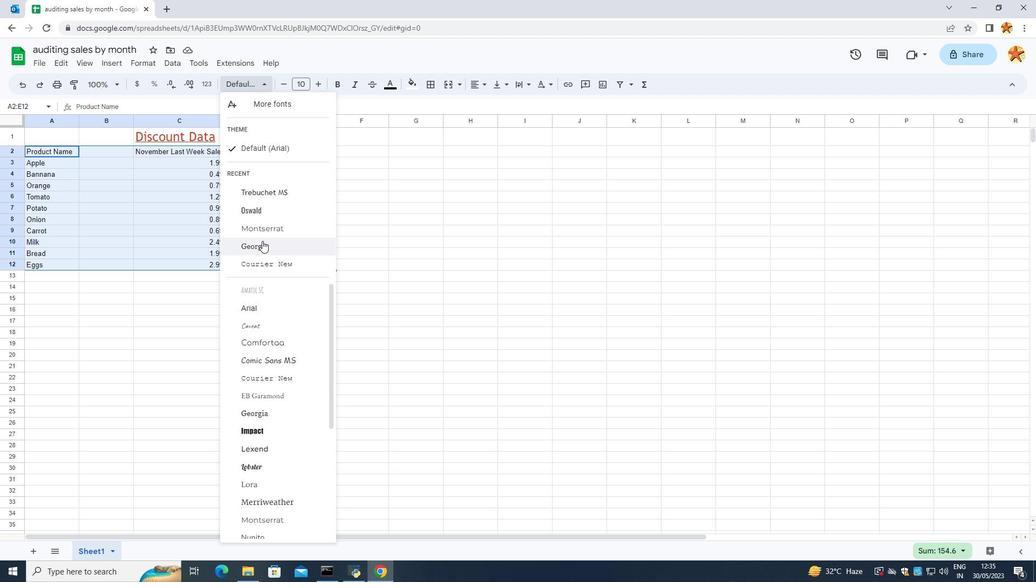 
Action: Mouse scrolled (255, 232) with delta (0, 0)
Screenshot: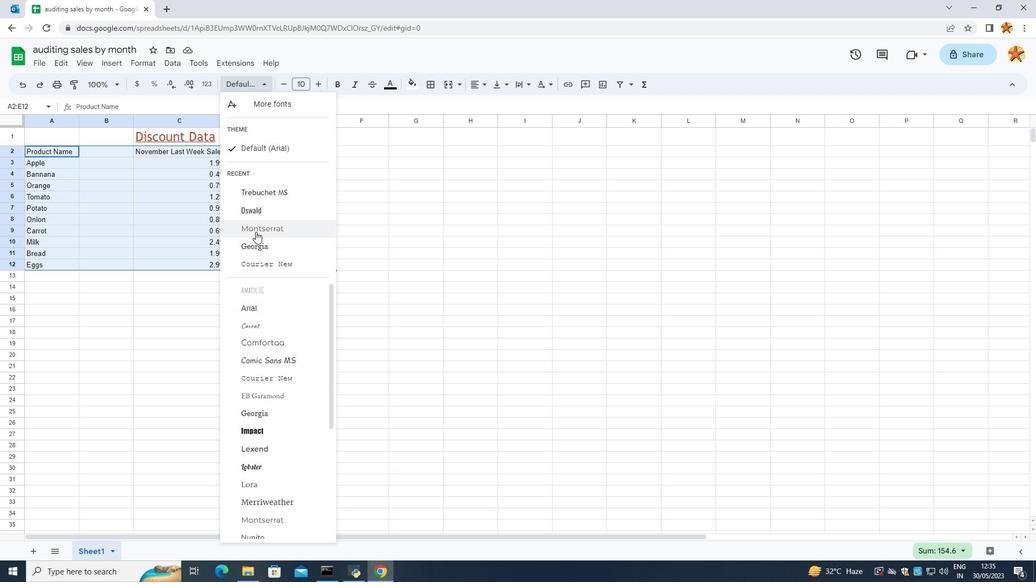
Action: Mouse scrolled (255, 232) with delta (0, 0)
Screenshot: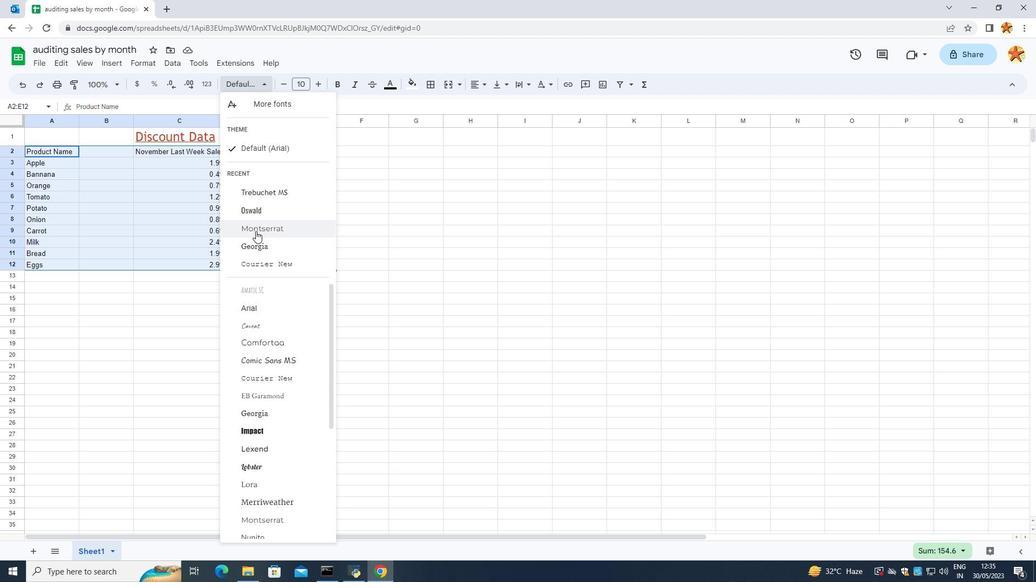 
Action: Mouse scrolled (255, 232) with delta (0, 0)
Screenshot: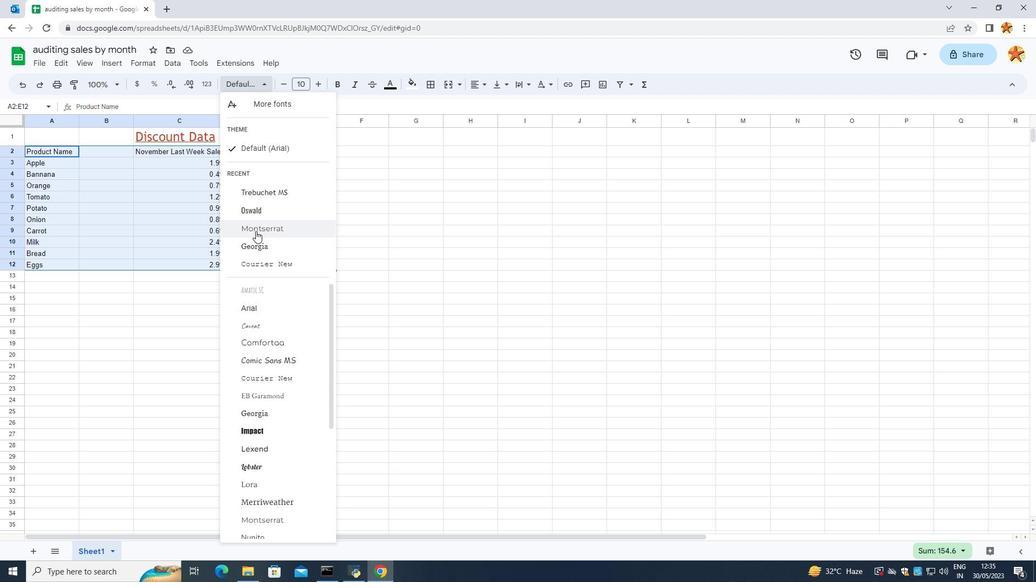 
Action: Mouse scrolled (255, 232) with delta (0, 0)
Screenshot: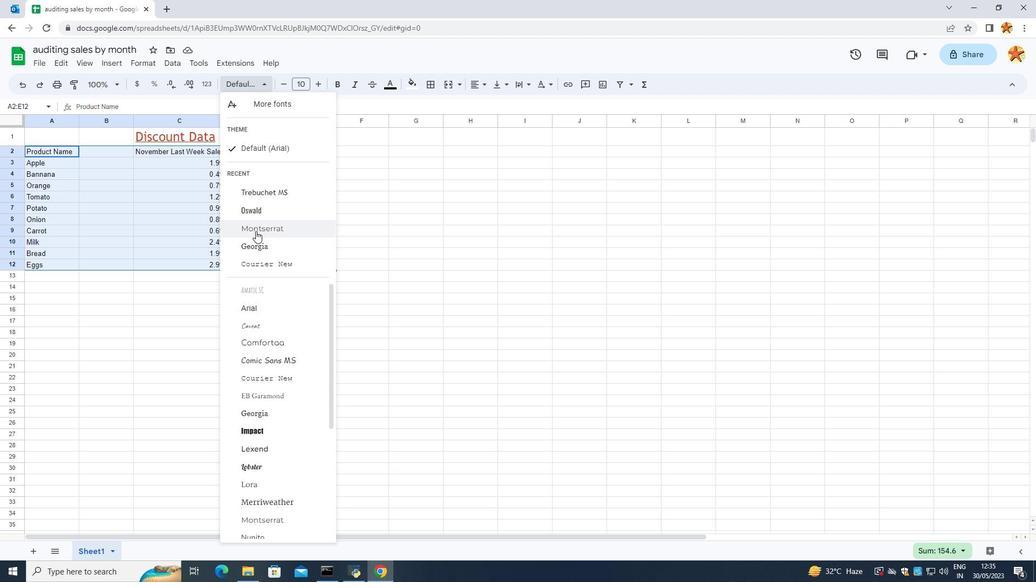 
Action: Mouse scrolled (255, 231) with delta (0, 0)
Screenshot: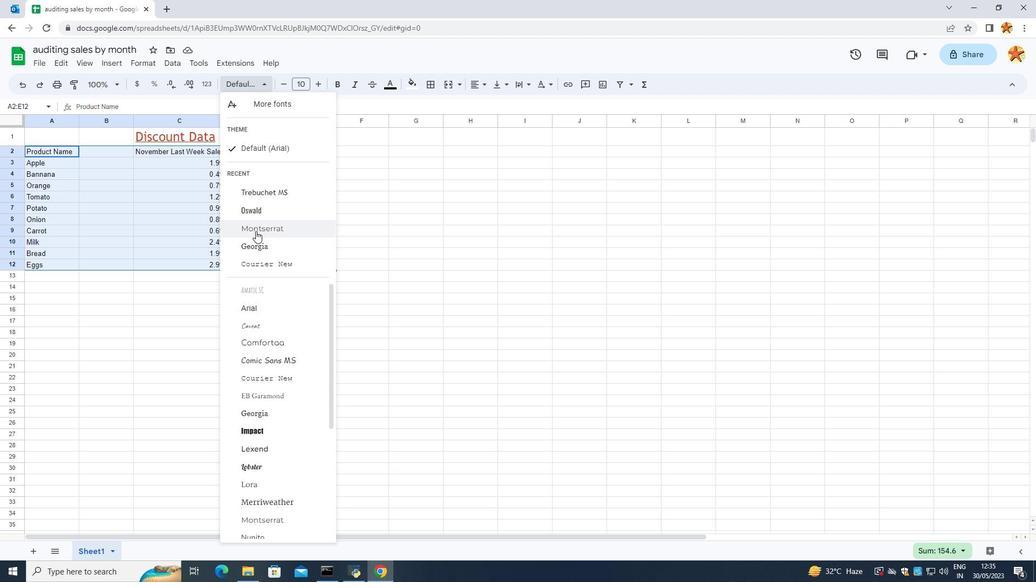 
Action: Mouse moved to (254, 231)
Screenshot: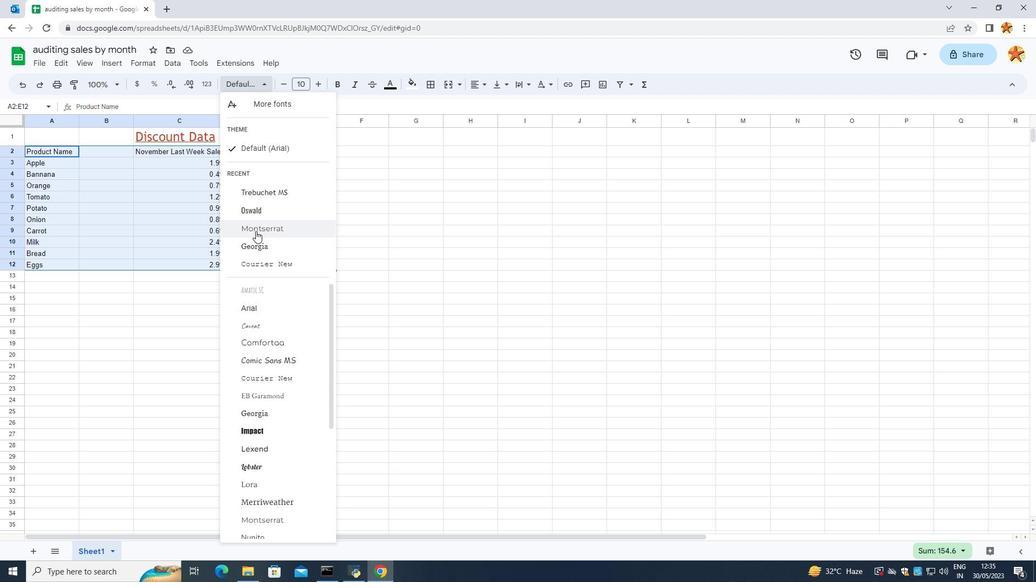 
Action: Mouse scrolled (254, 230) with delta (0, 0)
Screenshot: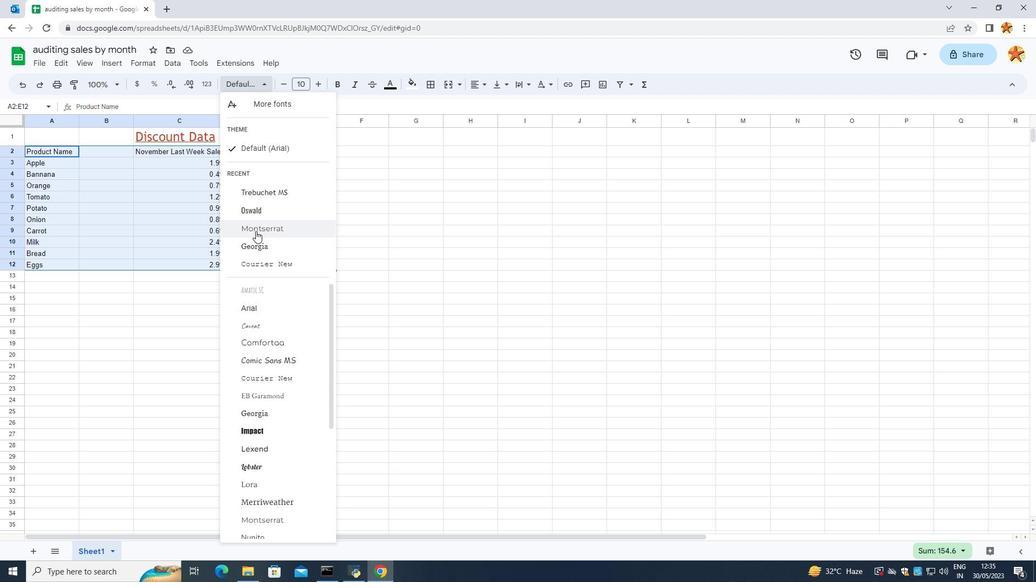 
Action: Mouse moved to (253, 231)
Screenshot: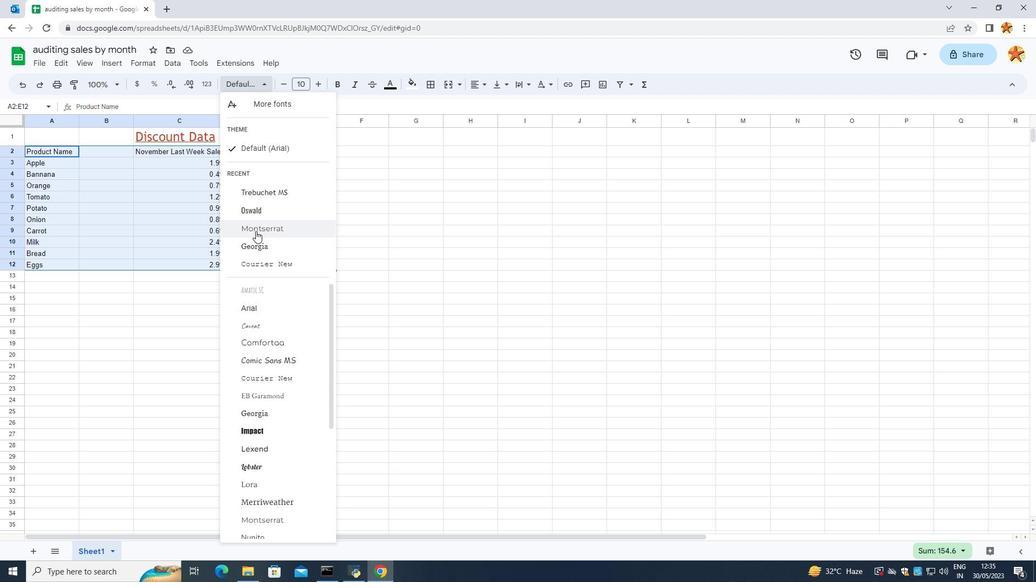 
Action: Mouse scrolled (253, 230) with delta (0, 0)
Screenshot: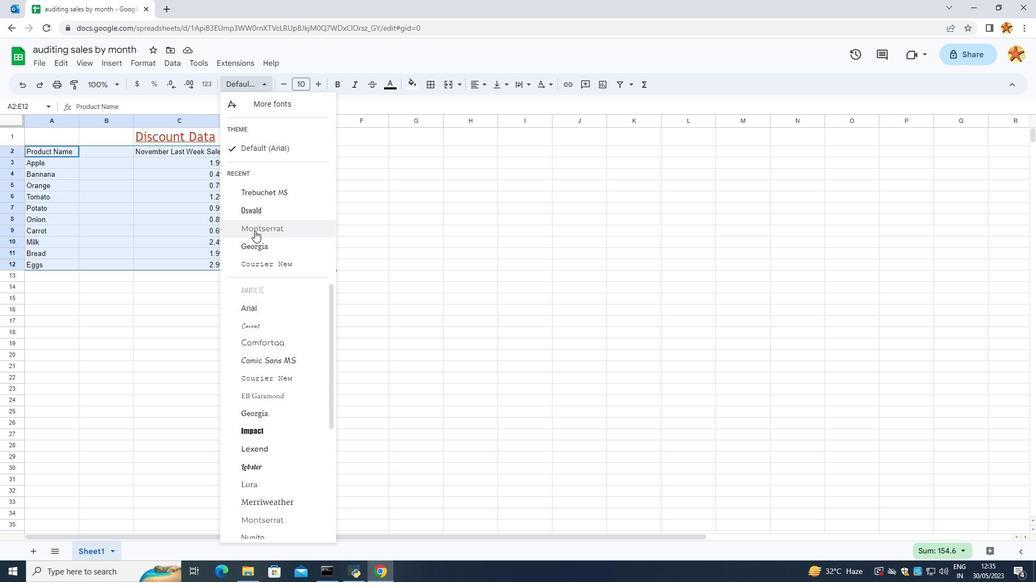 
Action: Mouse moved to (246, 382)
Screenshot: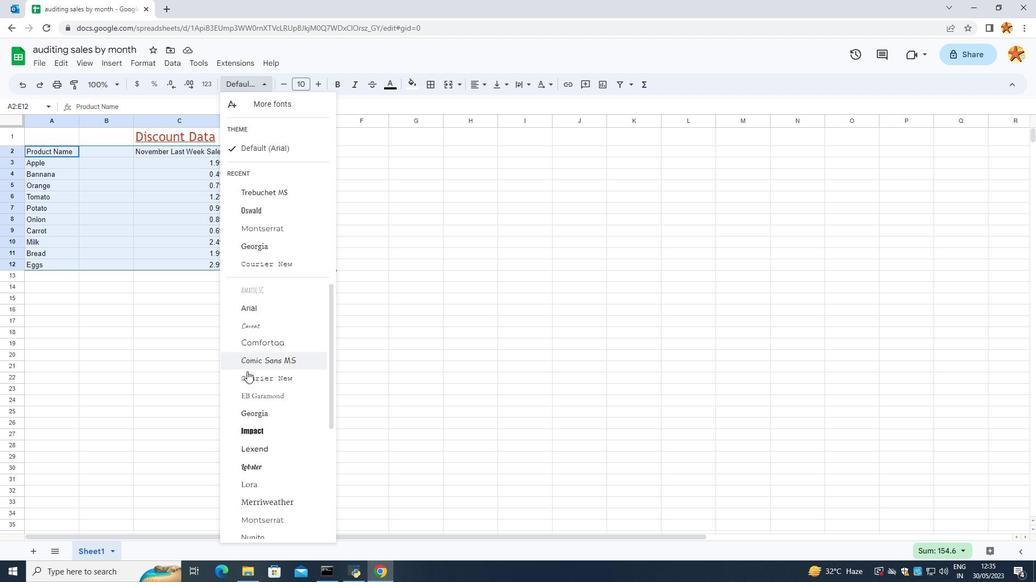 
Action: Mouse scrolled (246, 382) with delta (0, 0)
Screenshot: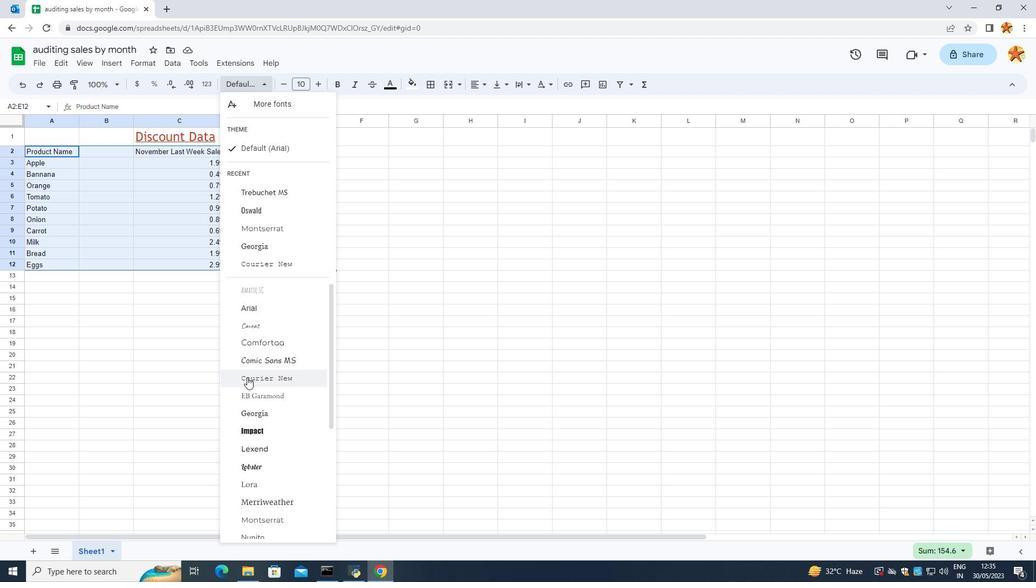 
Action: Mouse moved to (253, 377)
Screenshot: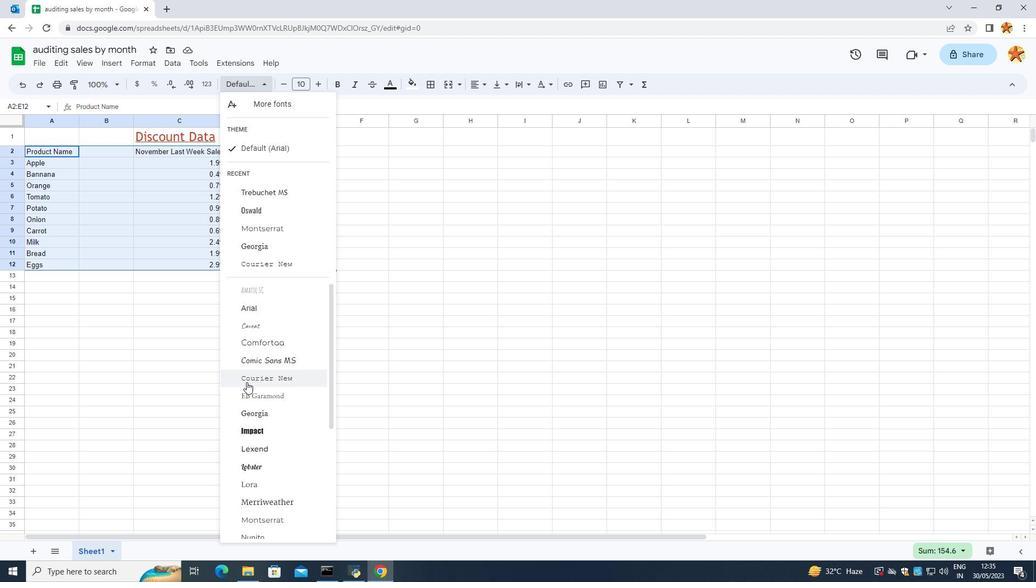 
Action: Mouse scrolled (253, 377) with delta (0, 0)
Screenshot: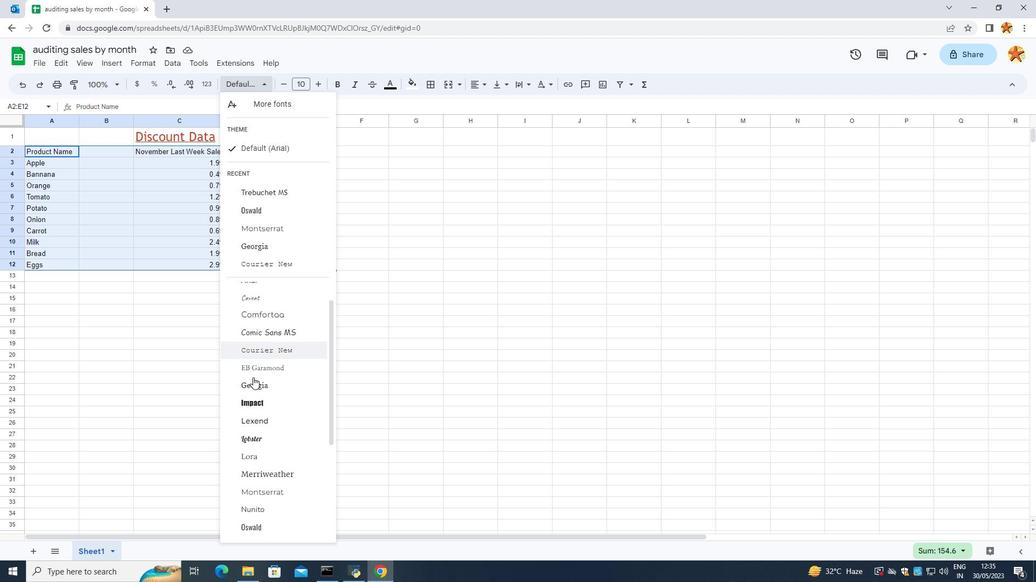 
Action: Mouse scrolled (253, 377) with delta (0, 0)
Screenshot: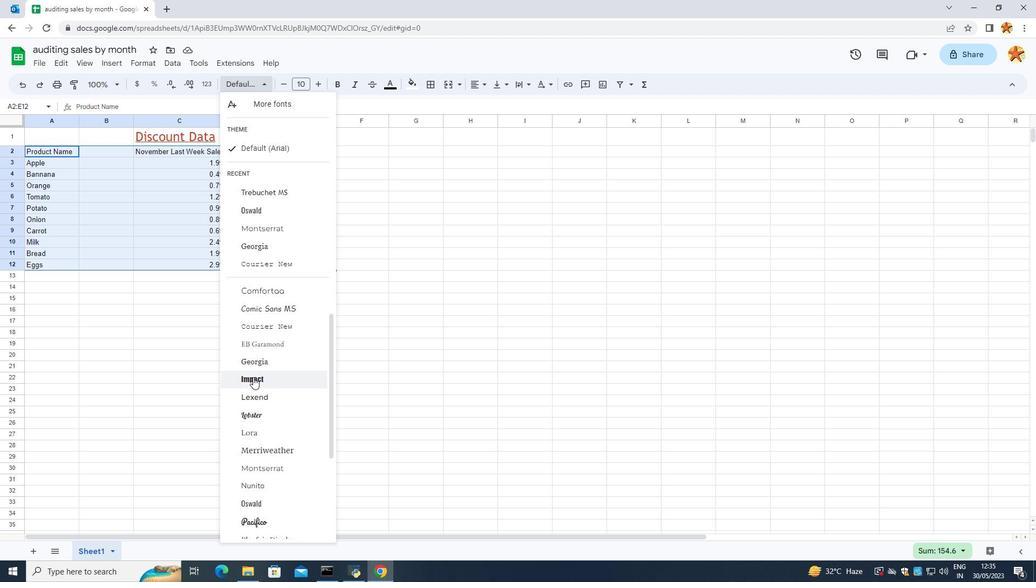 
Action: Mouse scrolled (253, 377) with delta (0, 0)
Screenshot: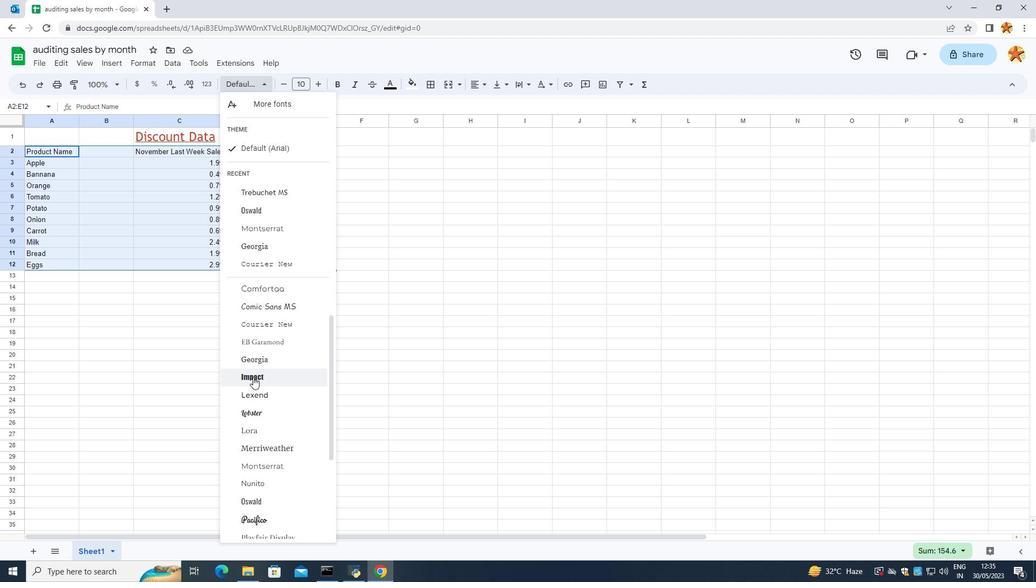 
Action: Mouse scrolled (253, 377) with delta (0, 0)
Screenshot: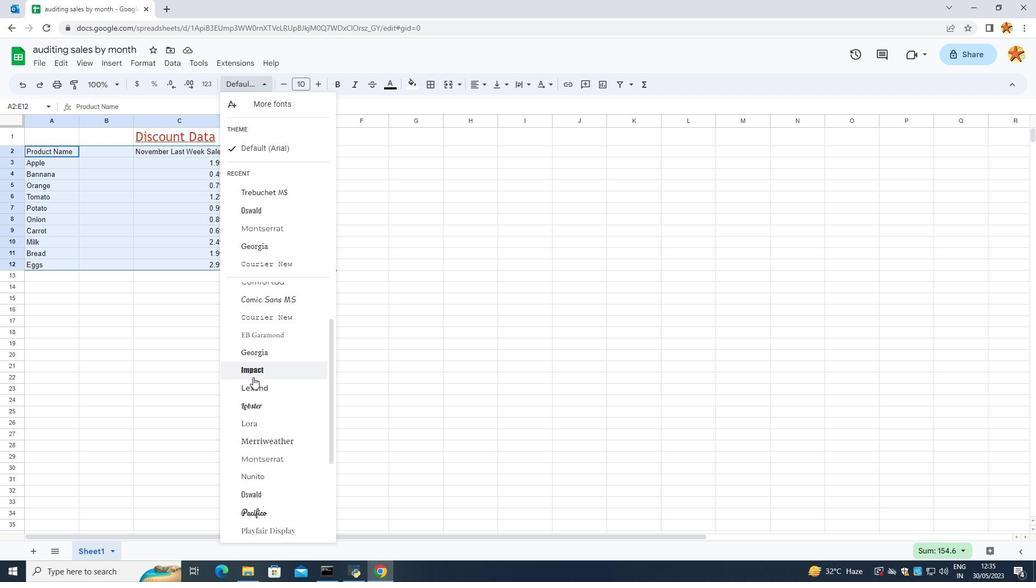 
Action: Mouse moved to (254, 376)
Screenshot: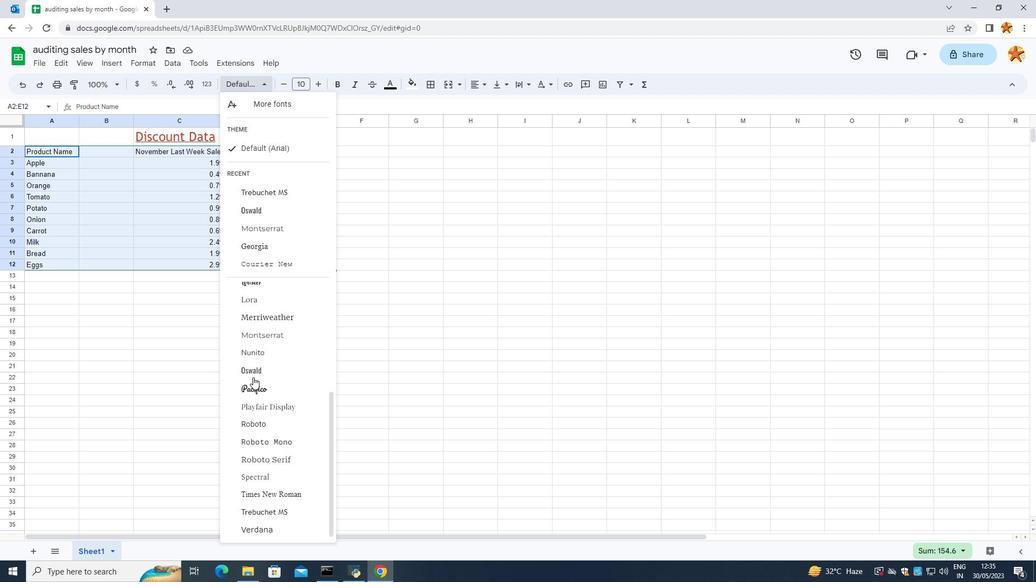 
Action: Mouse scrolled (254, 377) with delta (0, 0)
Screenshot: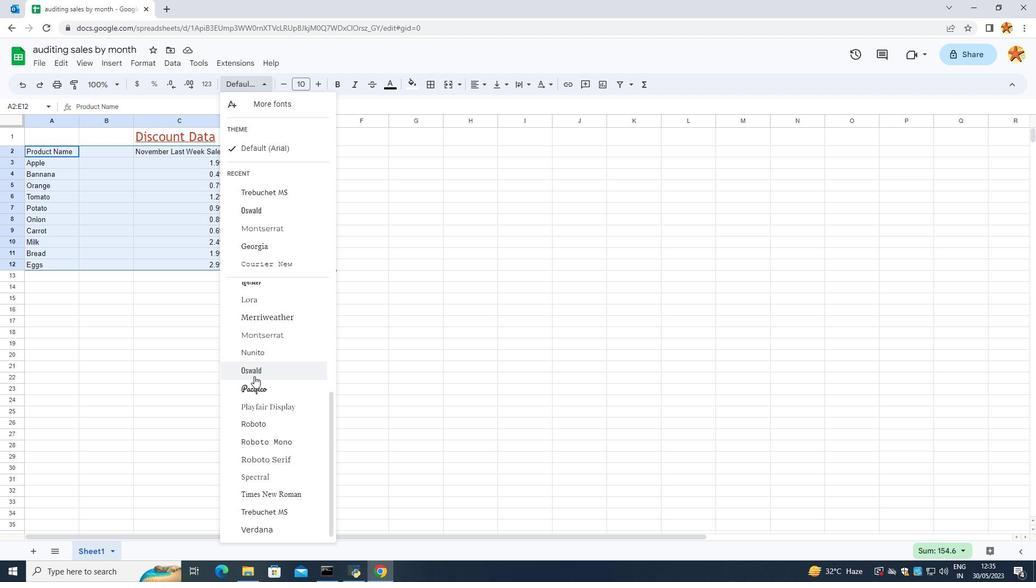 
Action: Mouse scrolled (254, 377) with delta (0, 0)
Screenshot: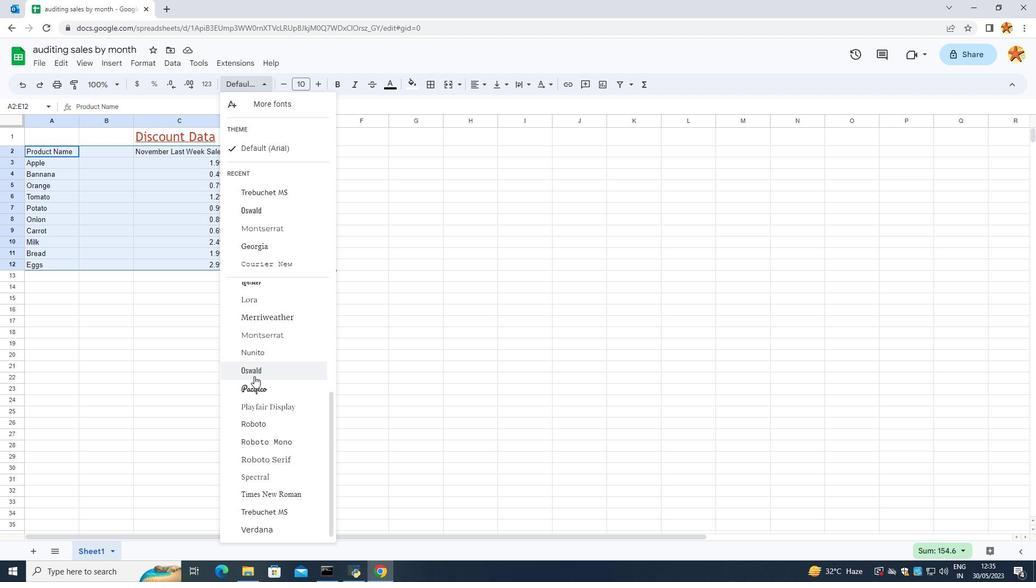 
Action: Mouse scrolled (254, 377) with delta (0, 0)
Screenshot: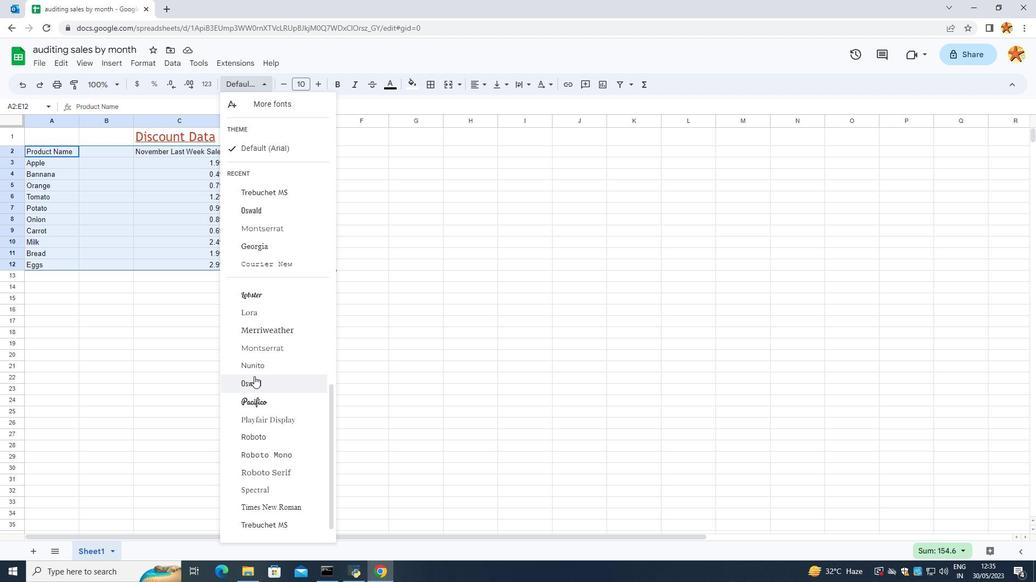 
Action: Mouse scrolled (254, 377) with delta (0, 0)
Screenshot: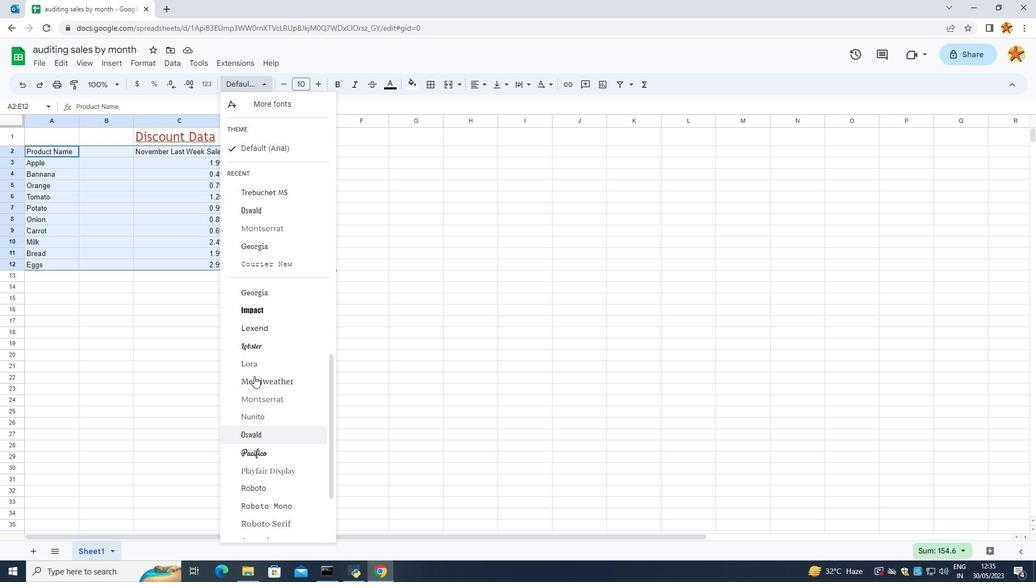 
Action: Mouse scrolled (254, 377) with delta (0, 0)
Screenshot: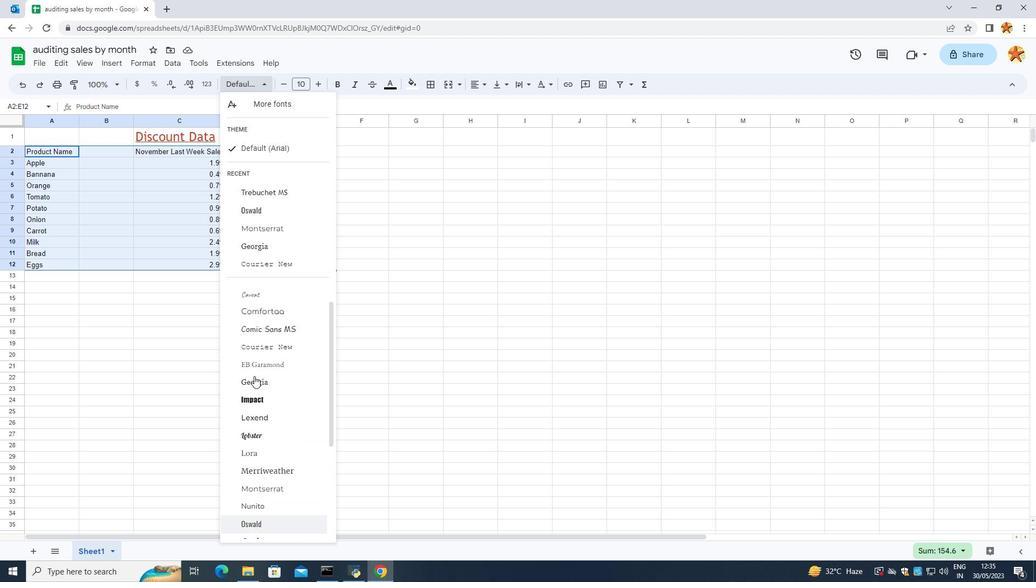 
Action: Mouse moved to (251, 362)
Screenshot: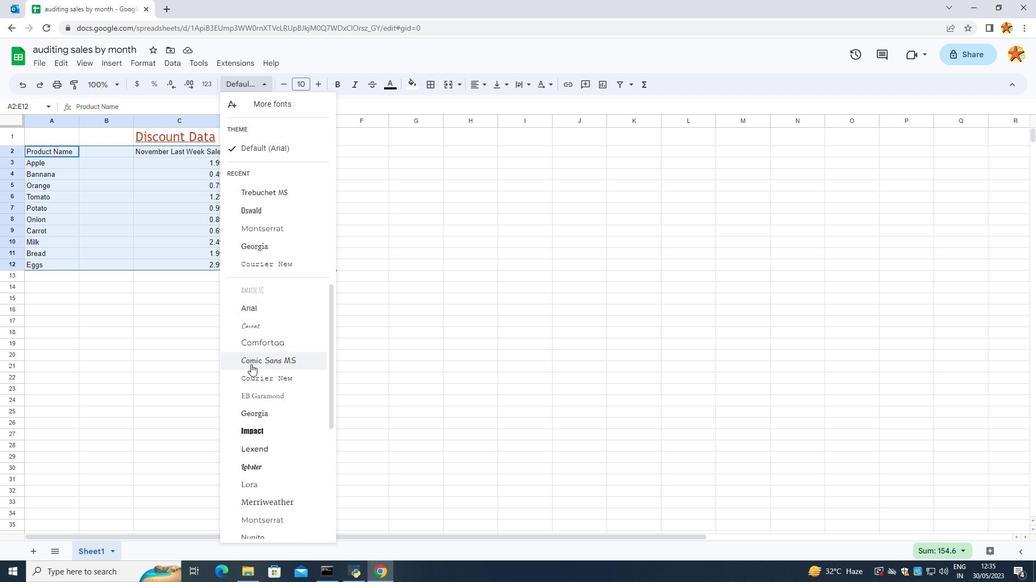 
Action: Mouse scrolled (251, 362) with delta (0, 0)
Screenshot: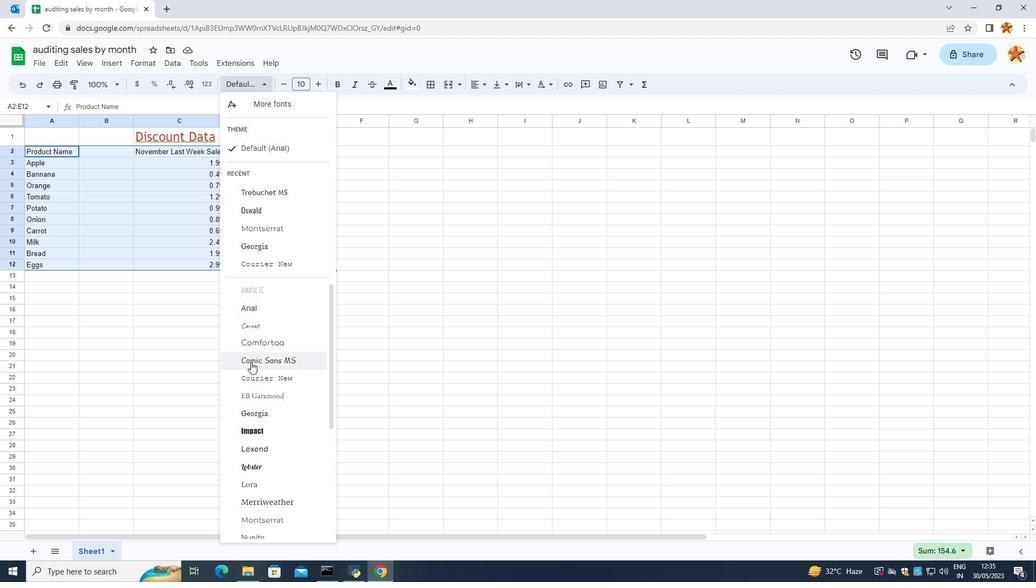 
Action: Mouse moved to (252, 361)
Screenshot: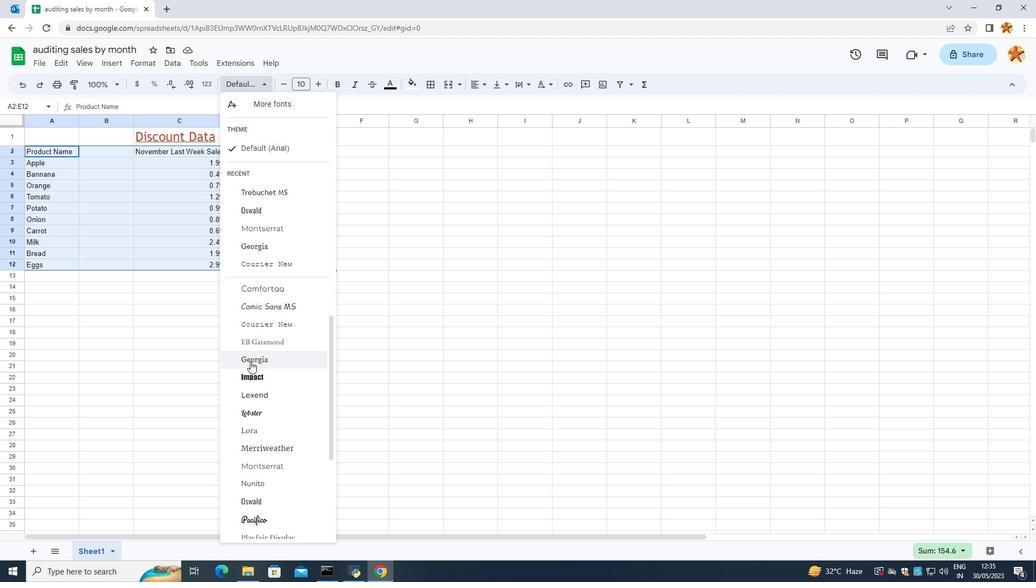 
Action: Mouse scrolled (252, 360) with delta (0, 0)
Screenshot: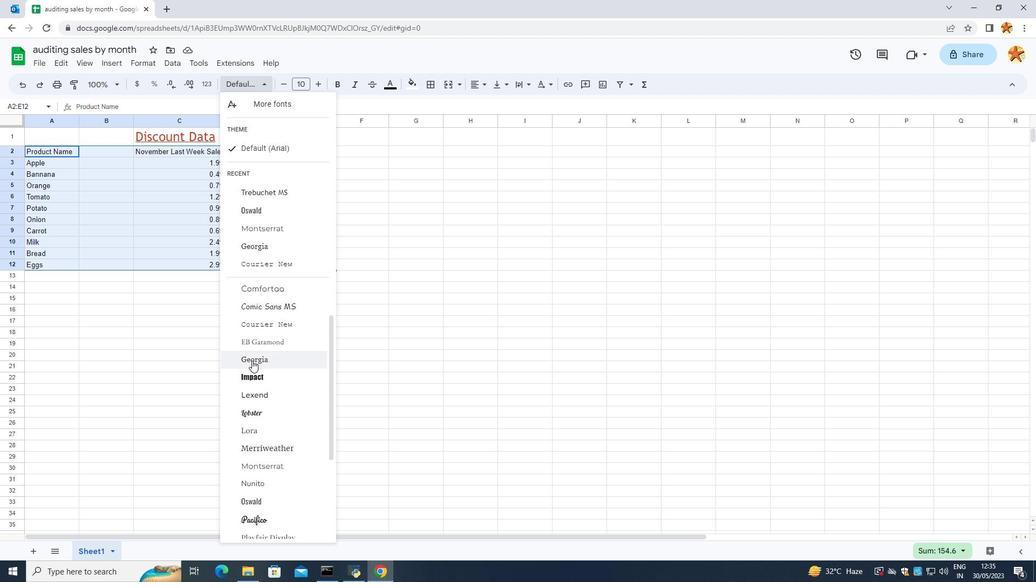 
Action: Mouse scrolled (252, 360) with delta (0, 0)
Screenshot: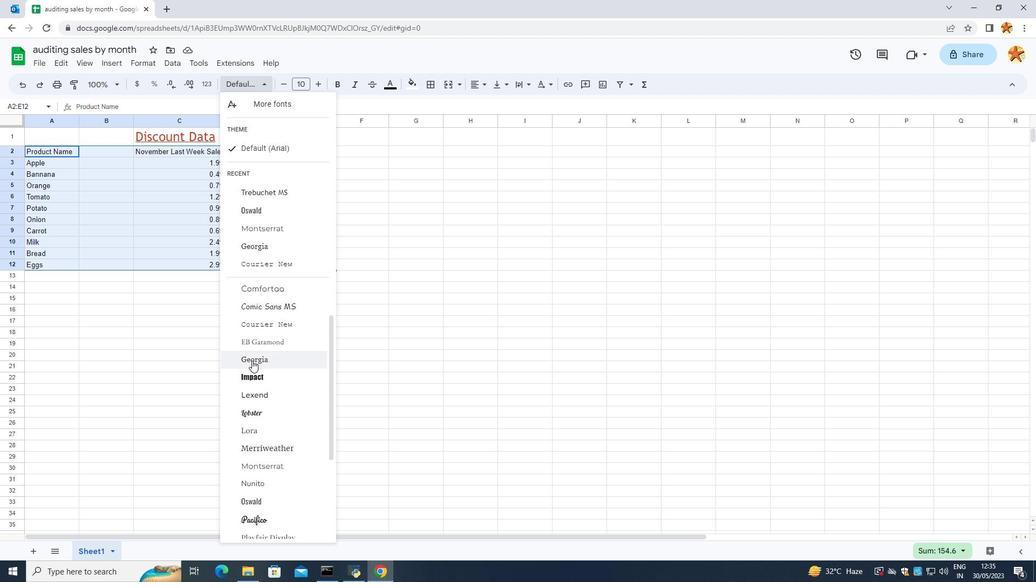 
Action: Mouse scrolled (252, 360) with delta (0, 0)
Screenshot: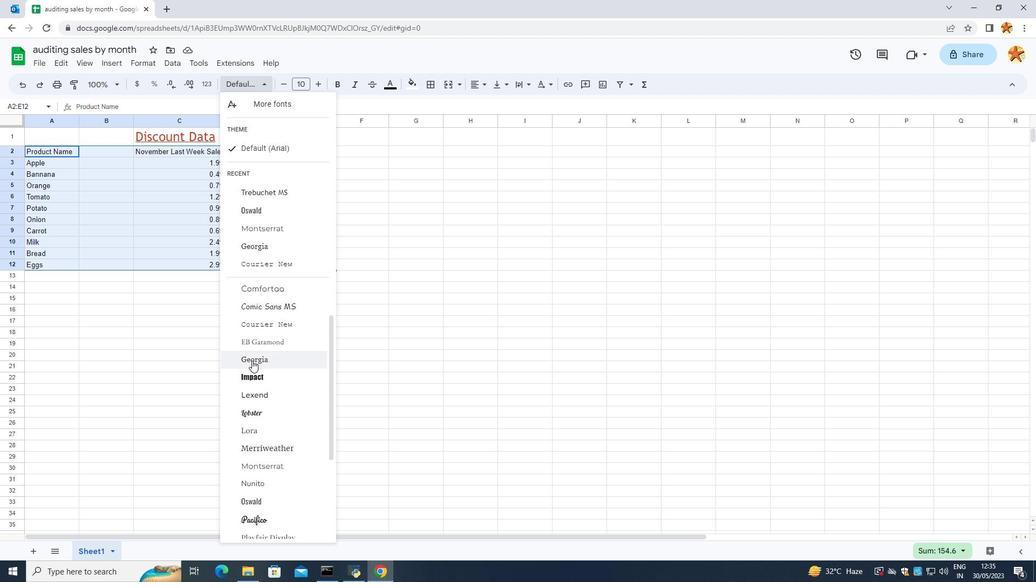
Action: Mouse scrolled (252, 360) with delta (0, 0)
Screenshot: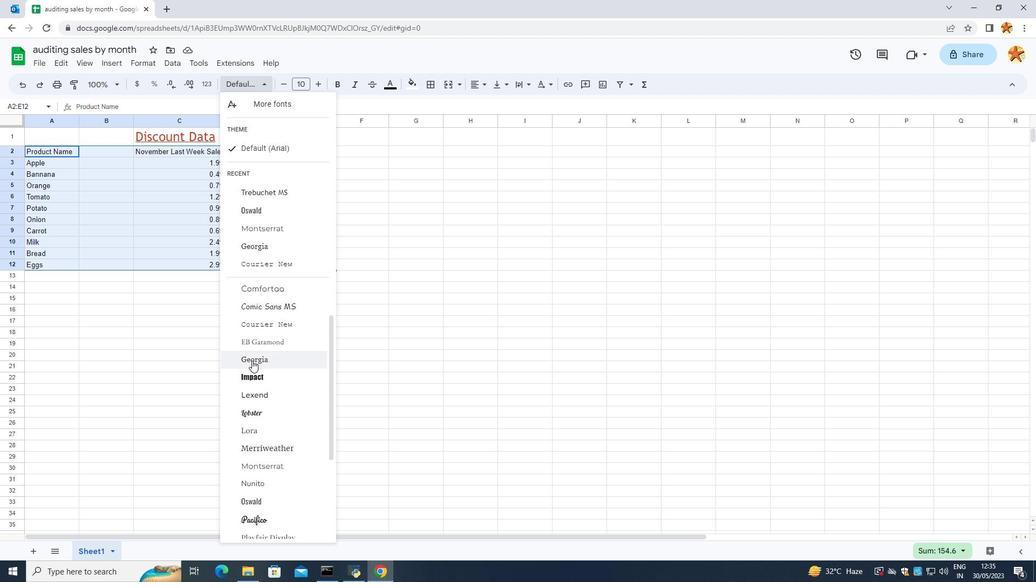 
Action: Mouse scrolled (252, 360) with delta (0, 0)
Screenshot: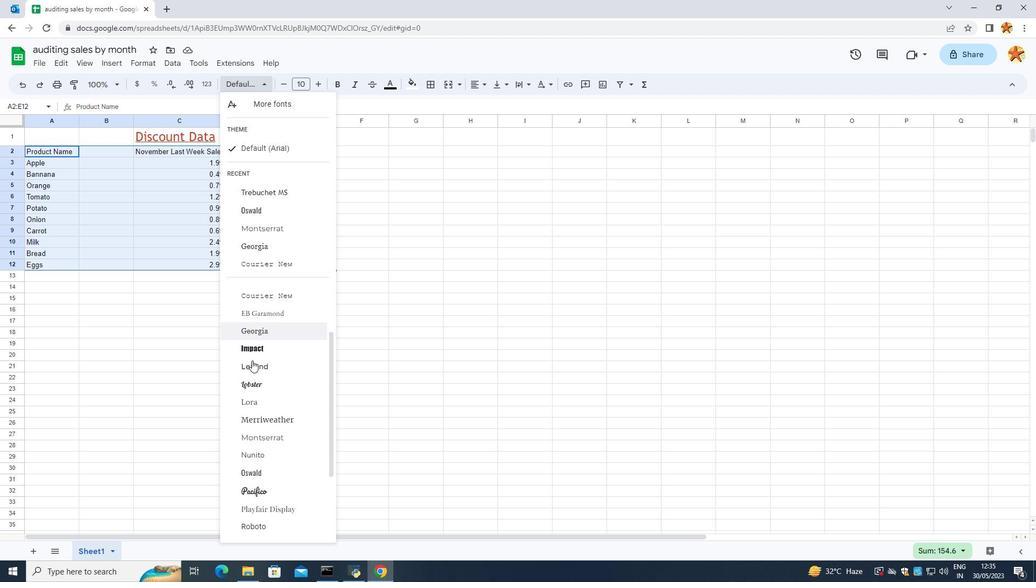 
Action: Mouse moved to (249, 275)
Screenshot: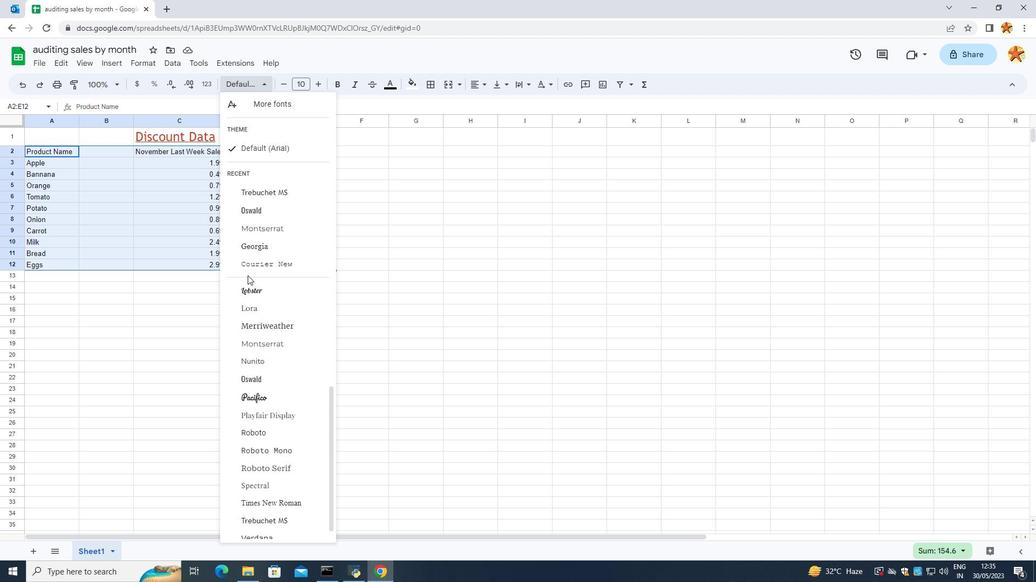 
Action: Mouse scrolled (249, 275) with delta (0, 0)
Screenshot: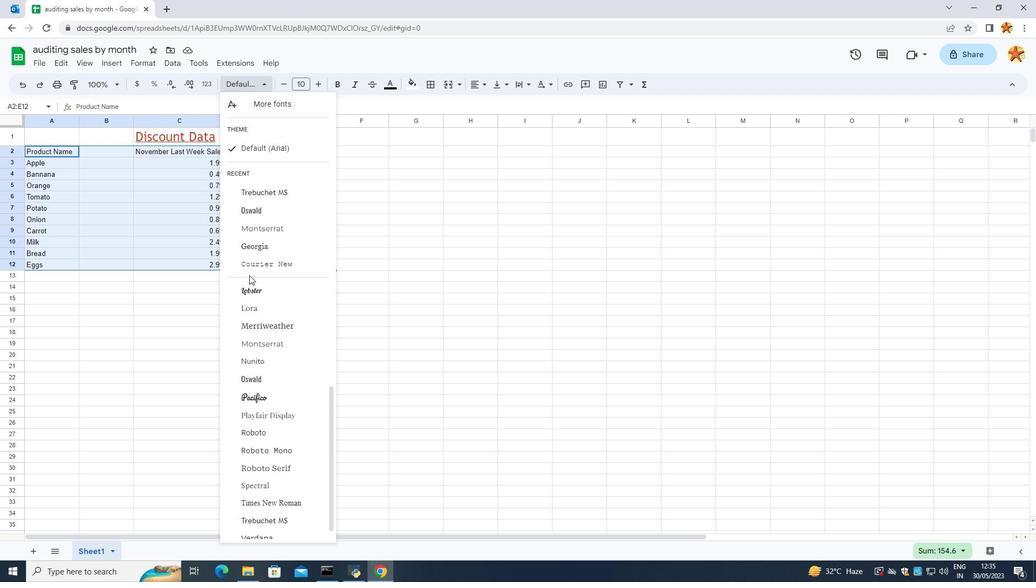 
Action: Mouse scrolled (249, 275) with delta (0, 0)
Screenshot: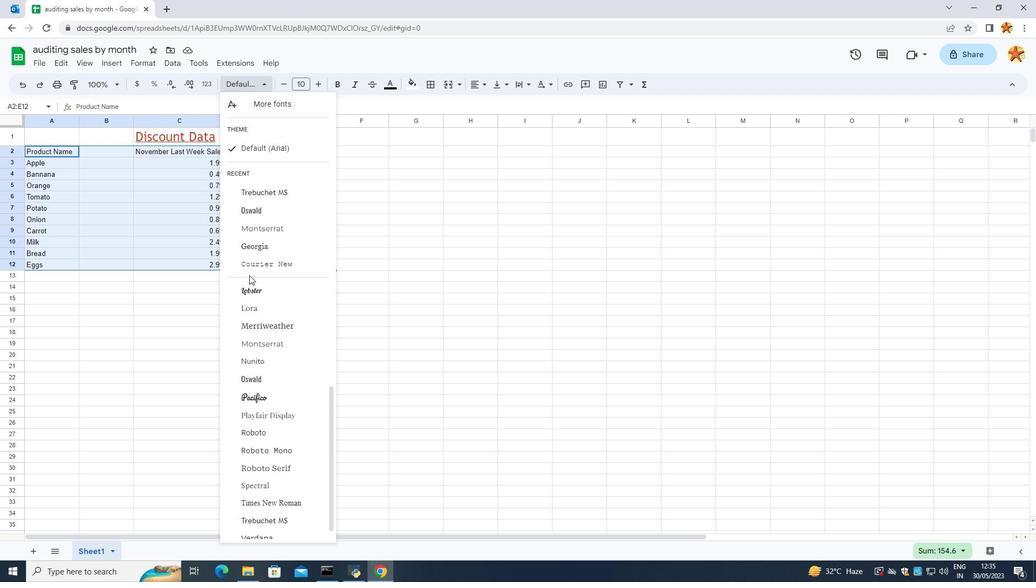 
Action: Mouse scrolled (249, 275) with delta (0, 0)
Screenshot: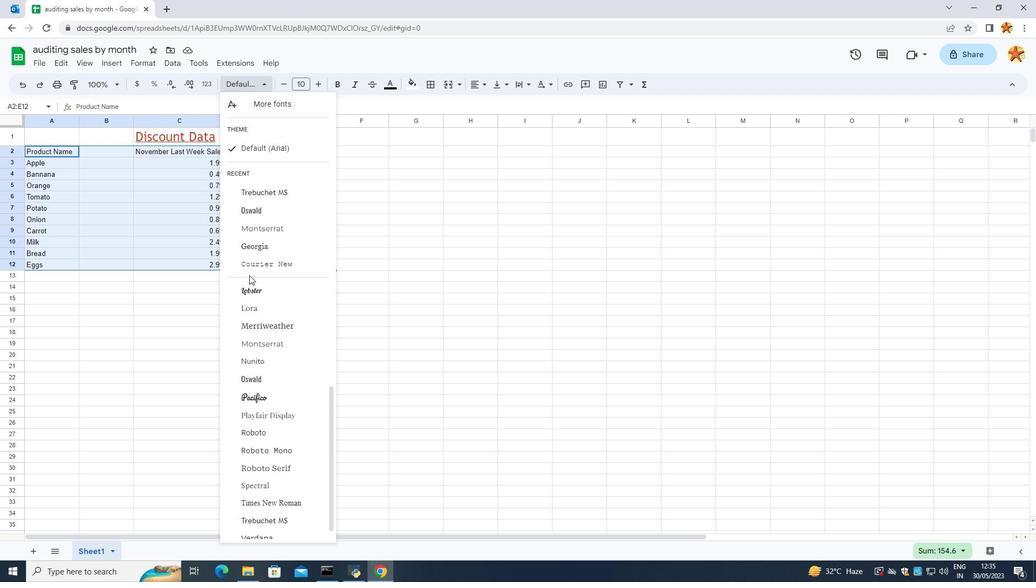 
Action: Mouse scrolled (249, 275) with delta (0, 0)
Screenshot: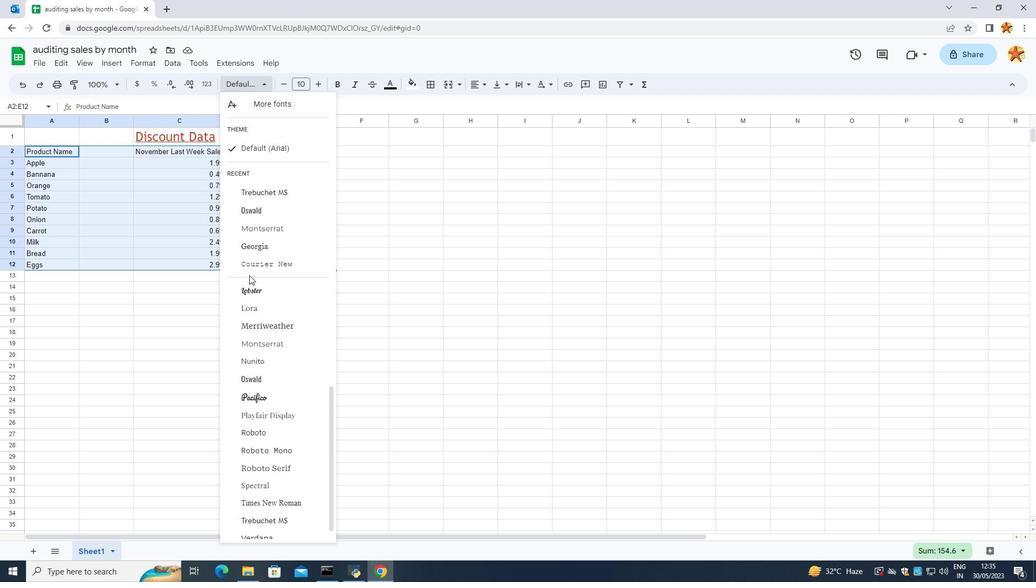 
Action: Mouse scrolled (249, 275) with delta (0, 0)
Screenshot: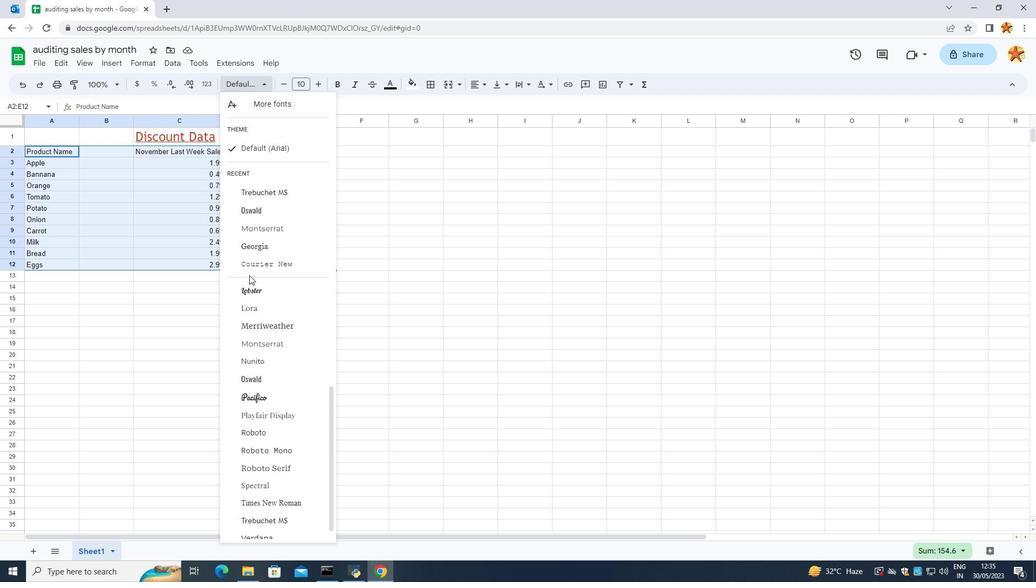 
Action: Mouse moved to (246, 434)
Screenshot: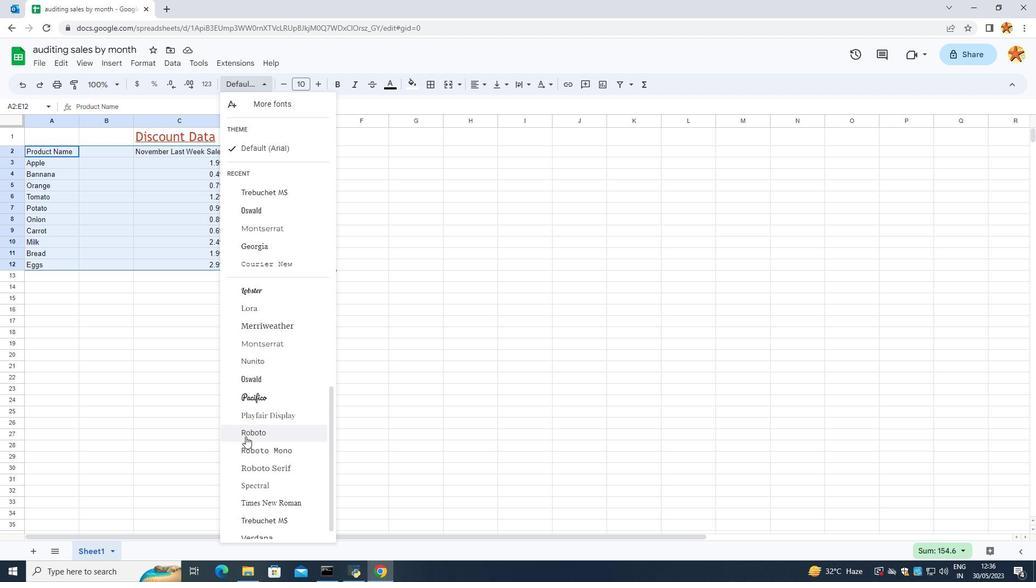 
Action: Mouse scrolled (246, 435) with delta (0, 0)
Screenshot: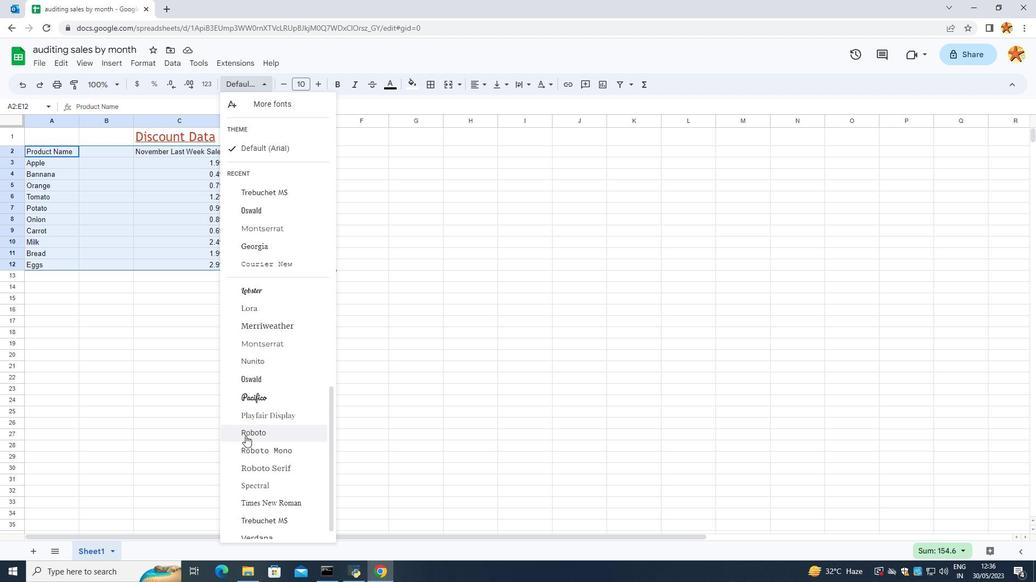 
Action: Mouse moved to (246, 433)
Screenshot: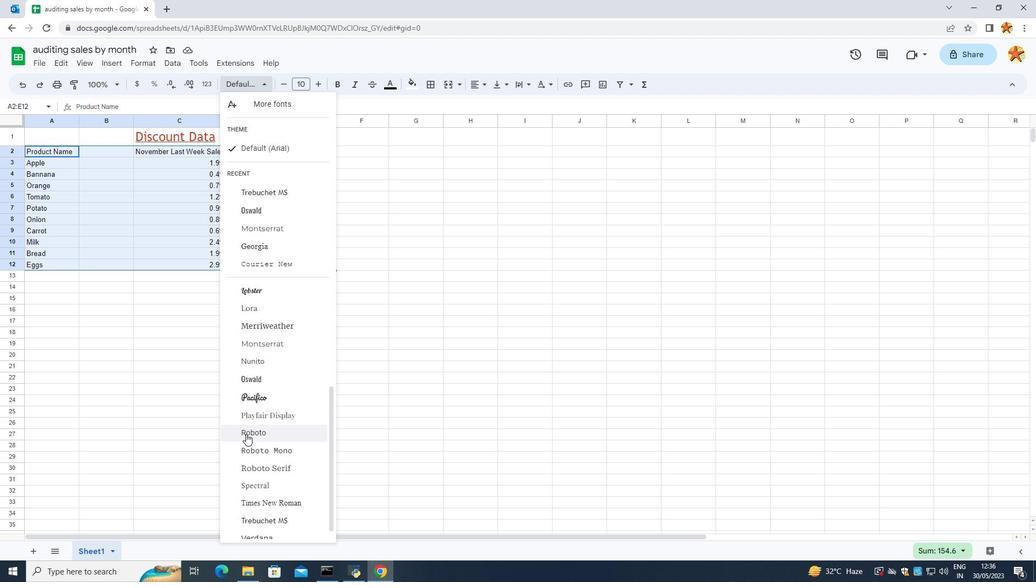 
Action: Mouse scrolled (246, 434) with delta (0, 0)
Screenshot: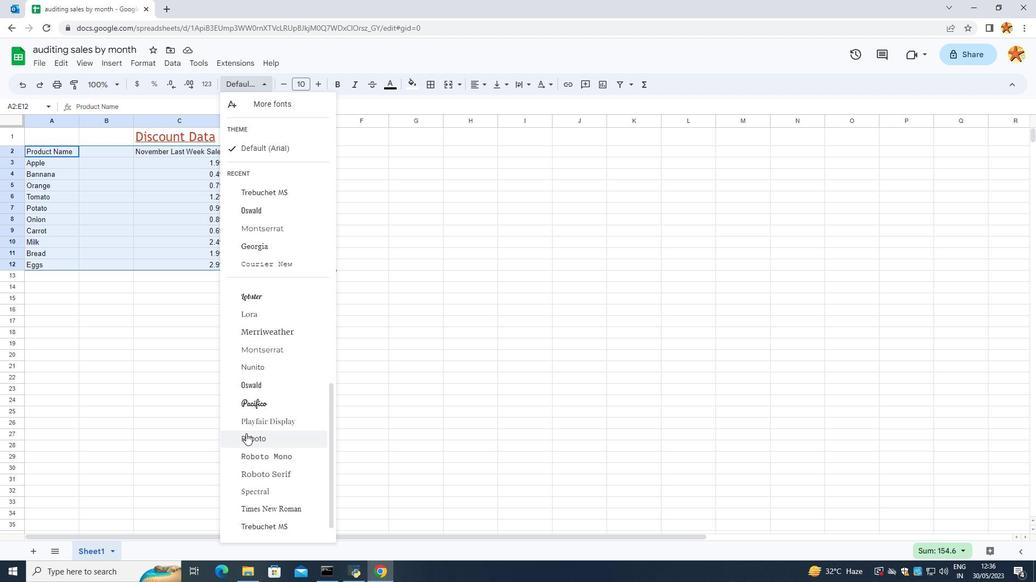 
Action: Mouse moved to (246, 432)
Screenshot: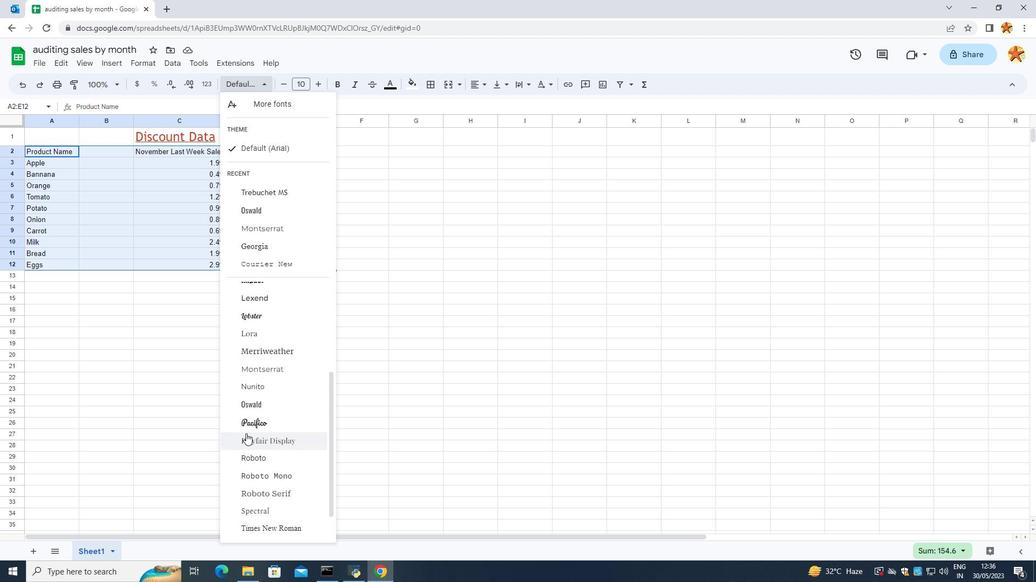 
Action: Mouse scrolled (246, 433) with delta (0, 0)
Screenshot: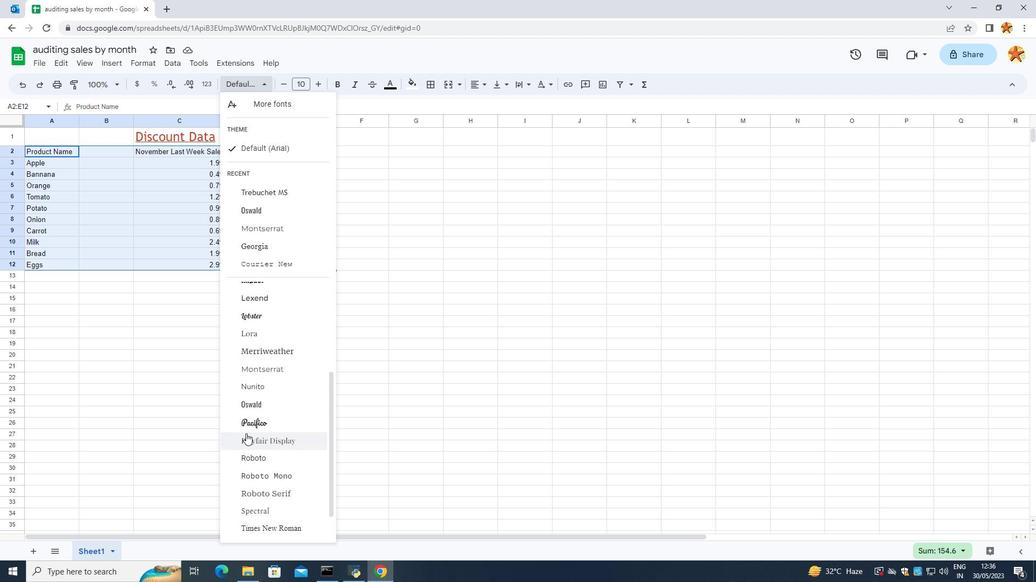 
Action: Mouse moved to (246, 428)
Screenshot: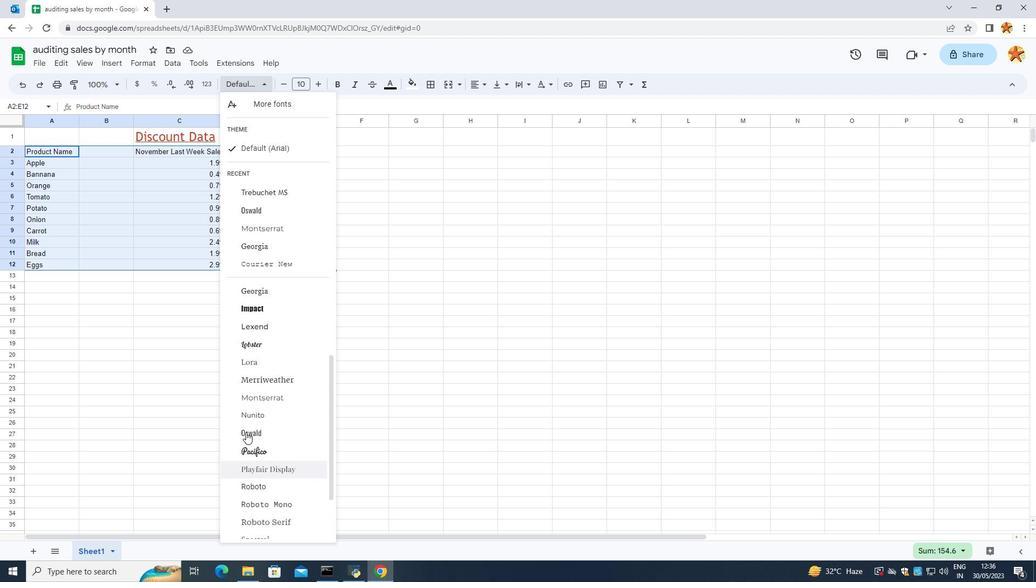 
Action: Mouse scrolled (246, 427) with delta (0, 0)
Screenshot: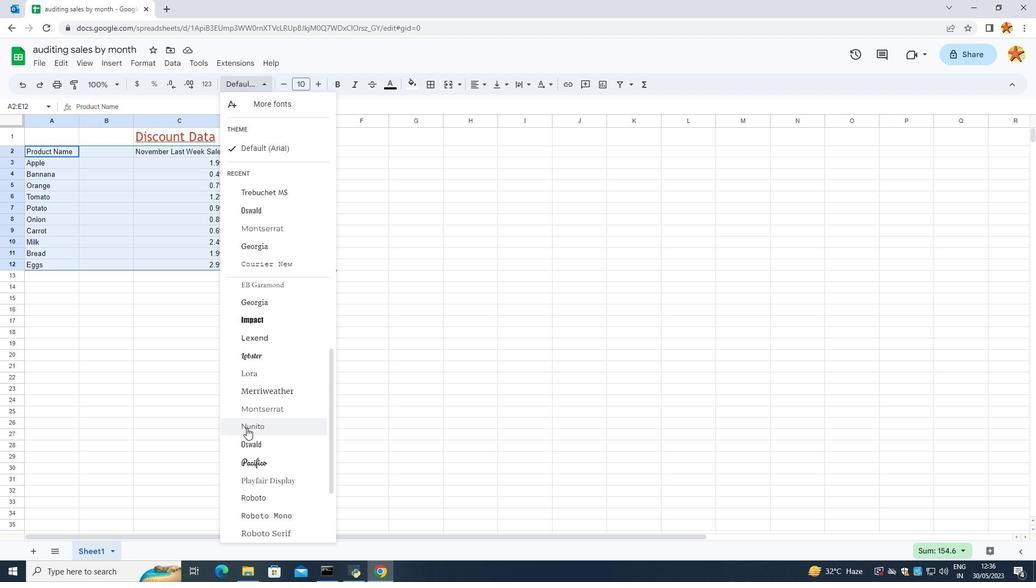 
Action: Mouse scrolled (246, 427) with delta (0, 0)
Screenshot: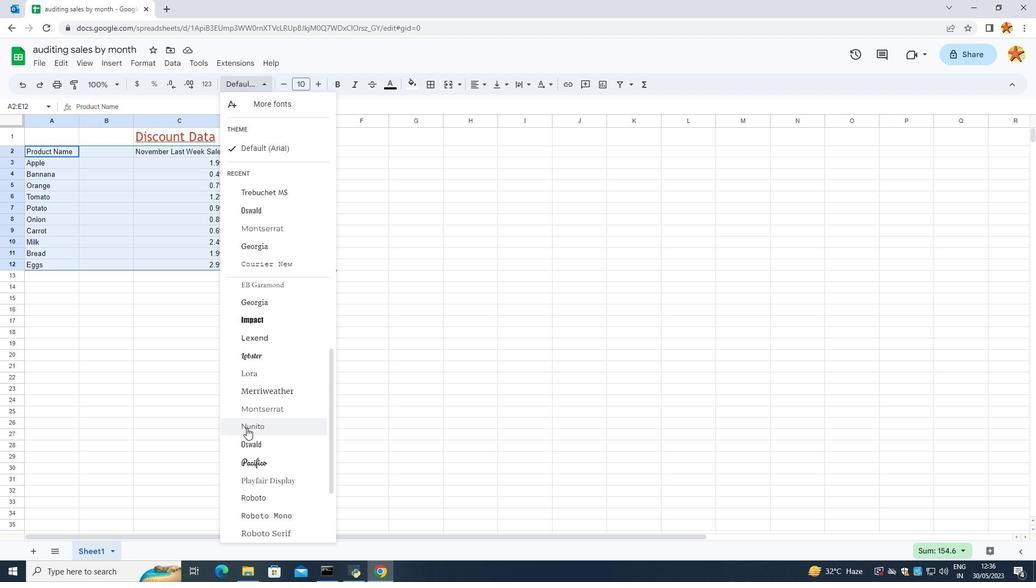 
Action: Mouse scrolled (246, 426) with delta (0, -1)
Screenshot: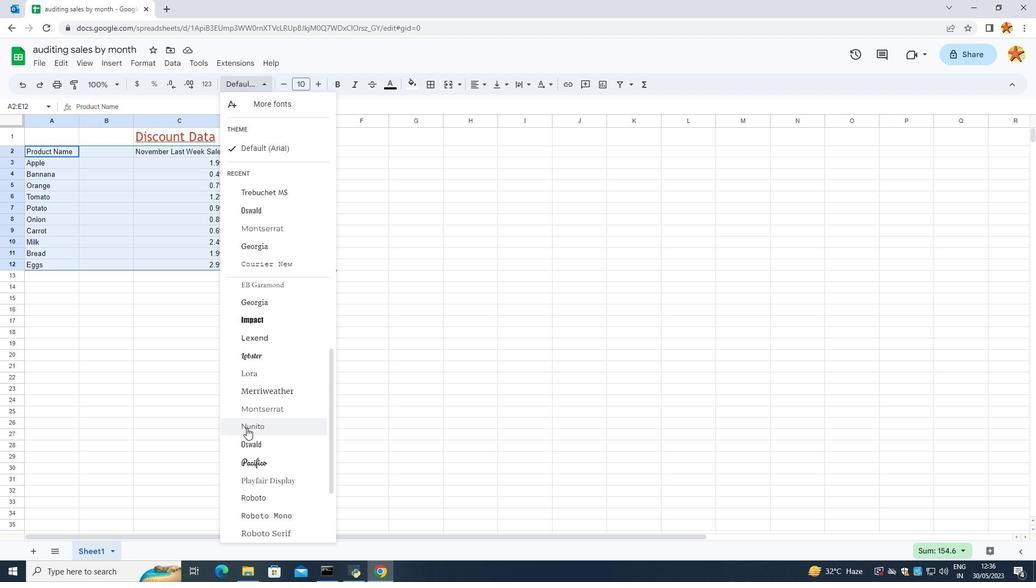 
Action: Mouse scrolled (246, 427) with delta (0, 0)
Screenshot: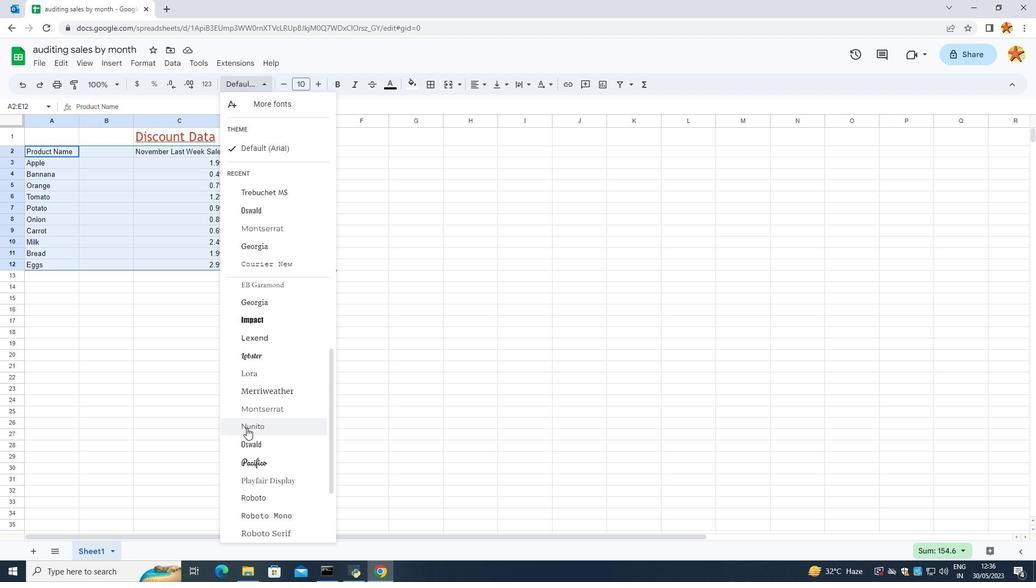 
Action: Mouse scrolled (246, 427) with delta (0, 0)
Screenshot: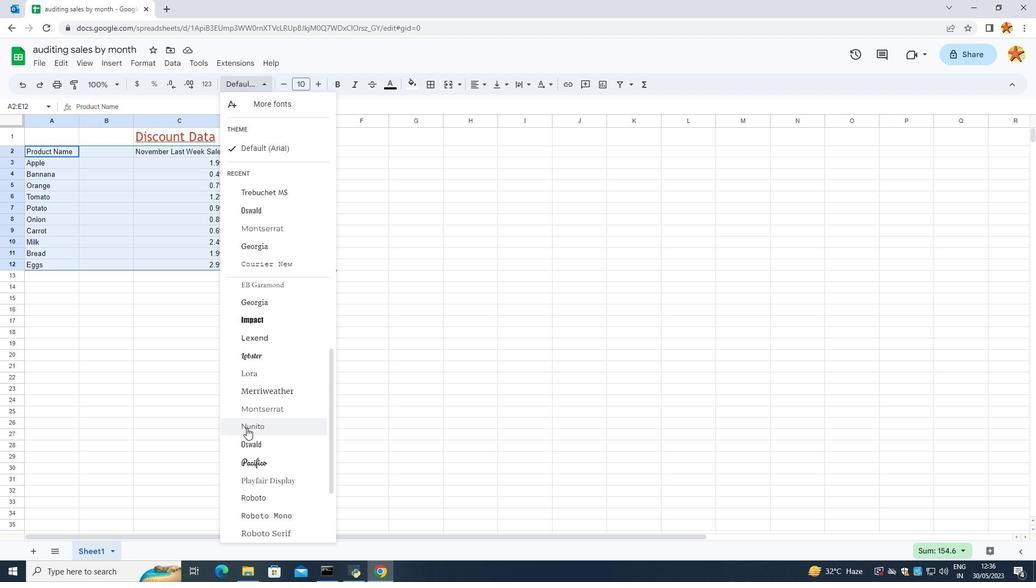 
Action: Mouse scrolled (246, 427) with delta (0, 0)
Screenshot: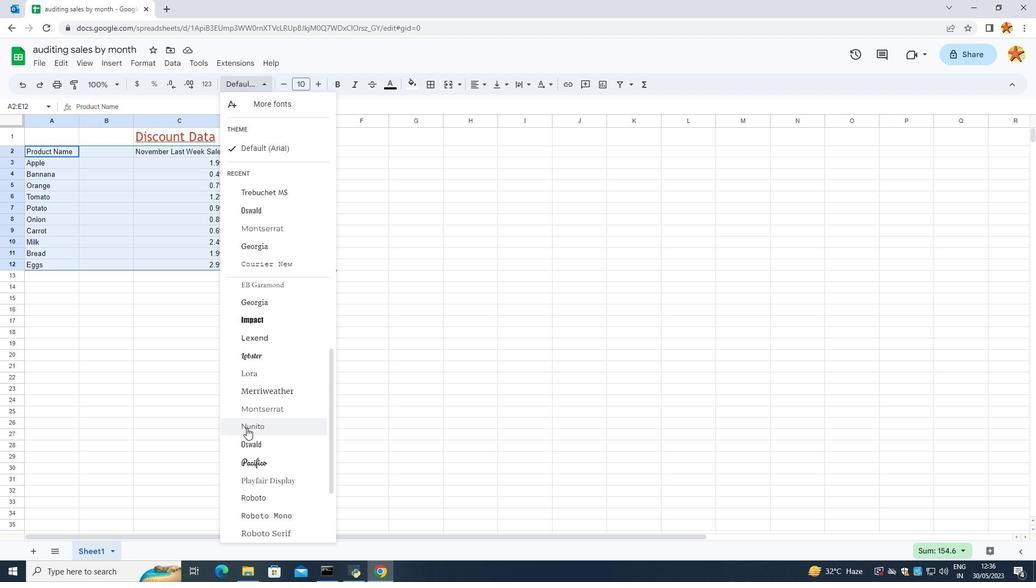 
Action: Mouse moved to (247, 425)
Screenshot: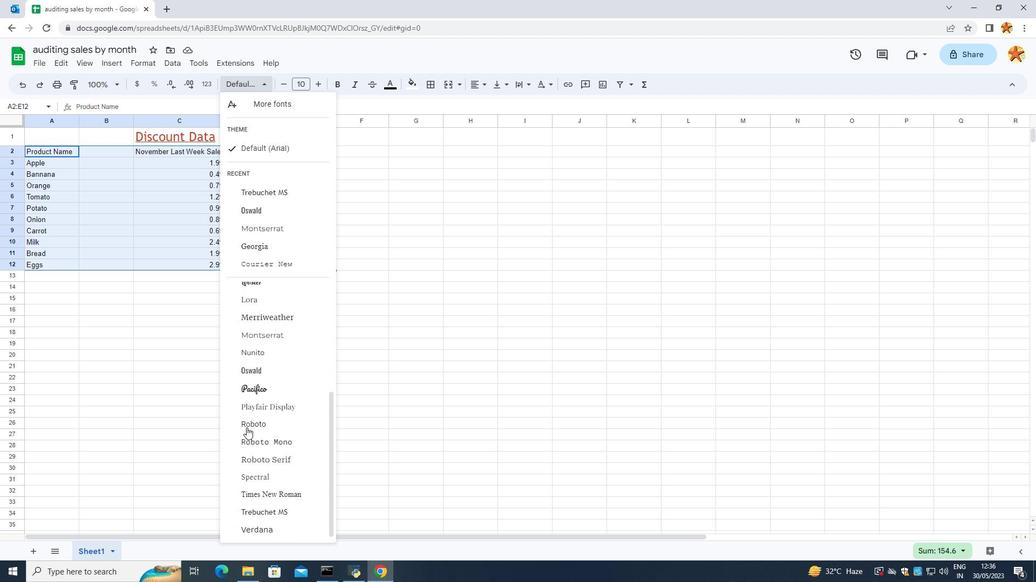 
Action: Mouse scrolled (247, 424) with delta (0, 0)
Screenshot: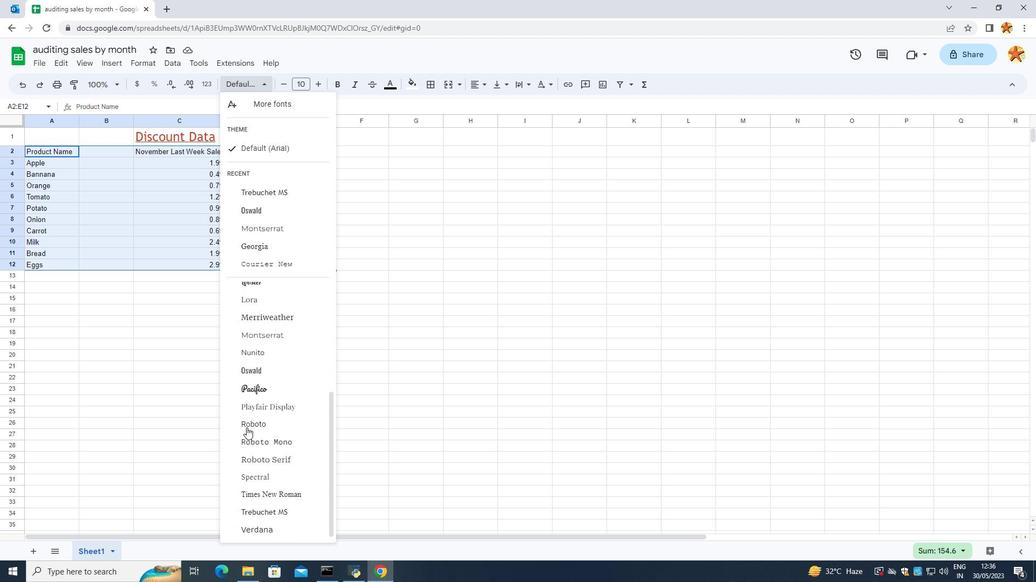 
Action: Mouse scrolled (247, 424) with delta (0, -1)
Screenshot: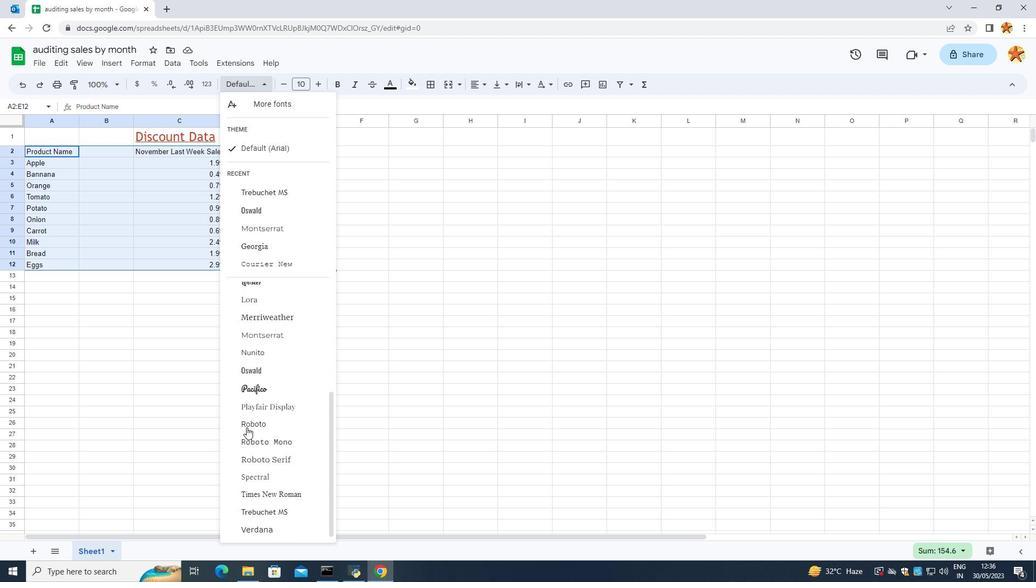
Action: Mouse scrolled (247, 424) with delta (0, 0)
Screenshot: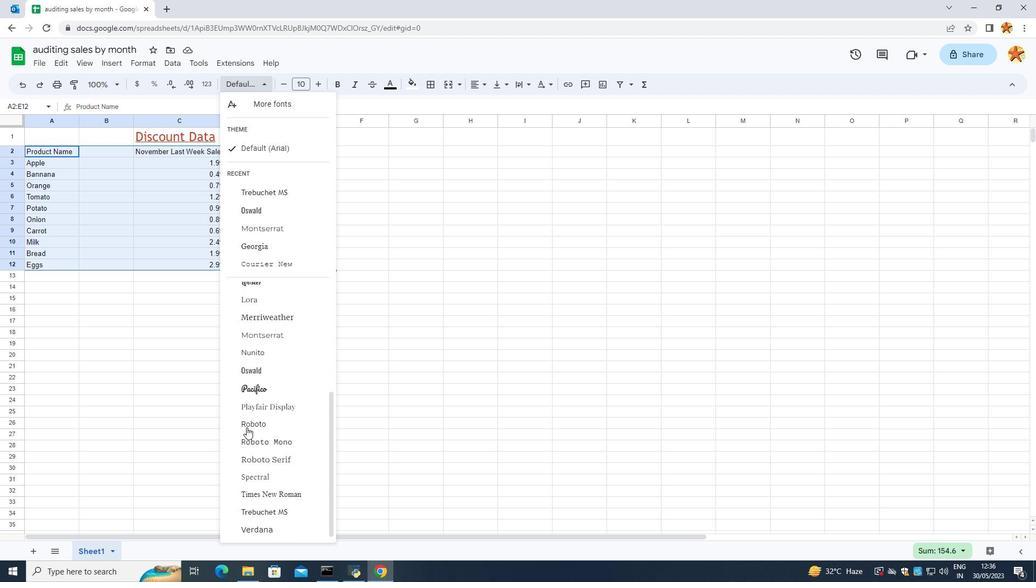 
Action: Mouse scrolled (247, 424) with delta (0, 0)
Screenshot: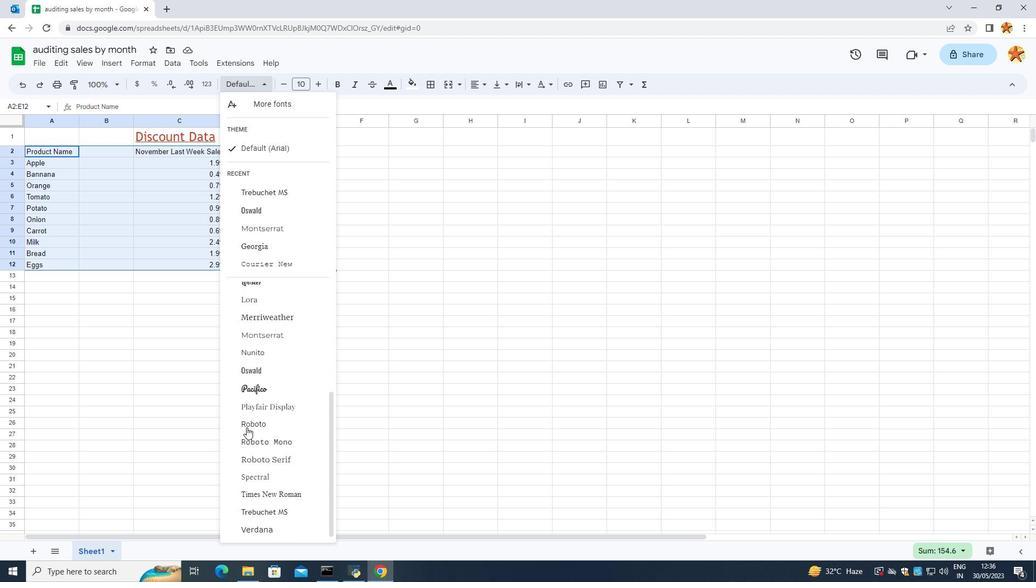 
Action: Mouse scrolled (247, 424) with delta (0, 0)
Screenshot: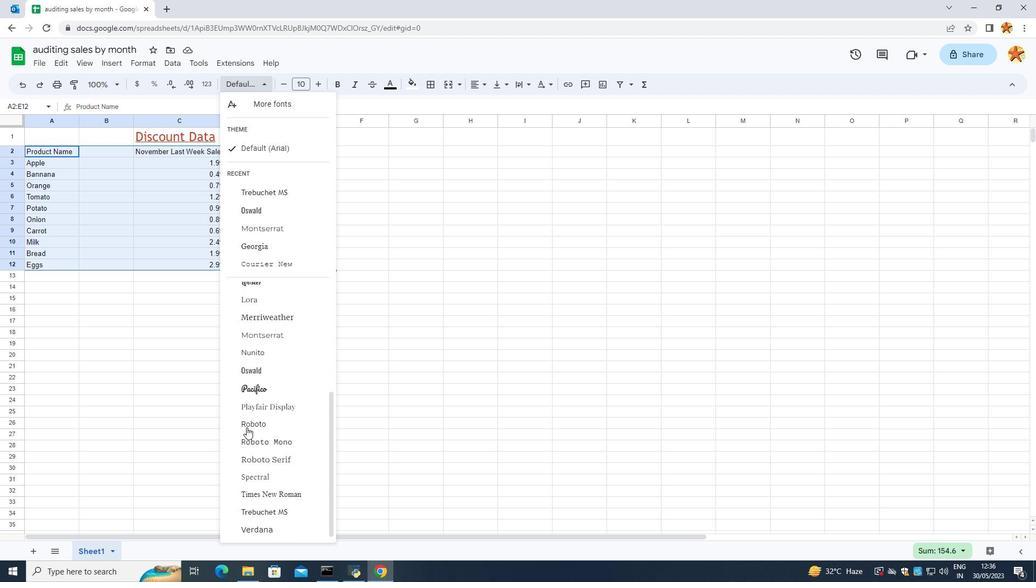 
Action: Mouse scrolled (247, 425) with delta (0, 0)
Screenshot: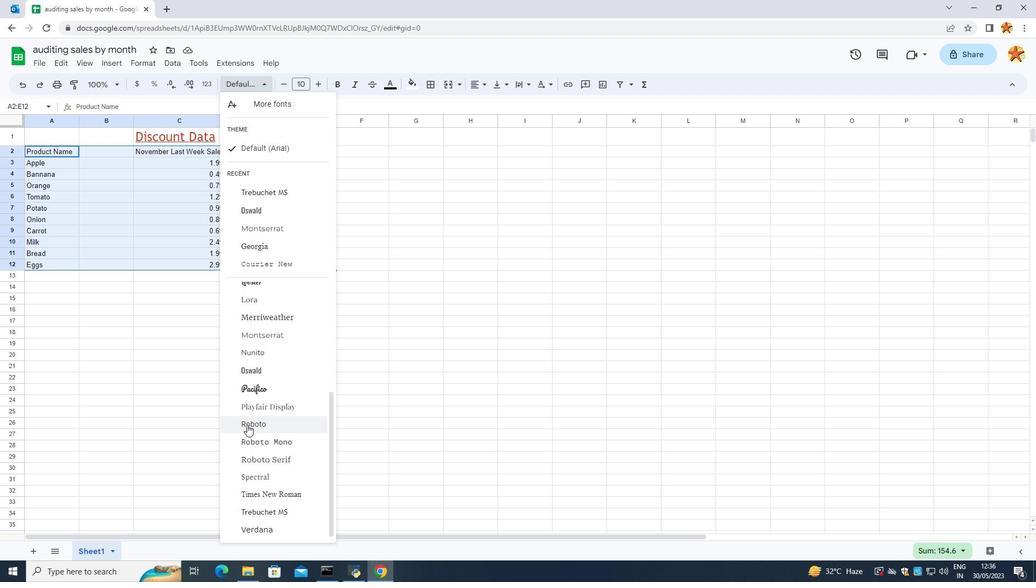 
Action: Mouse scrolled (247, 425) with delta (0, 0)
Screenshot: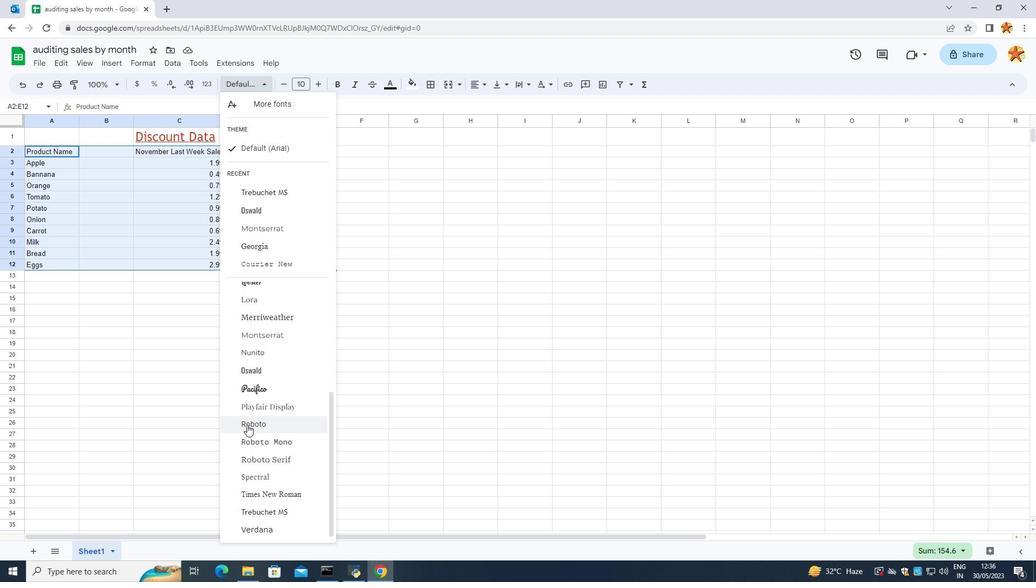 
Action: Mouse scrolled (247, 425) with delta (0, 0)
Screenshot: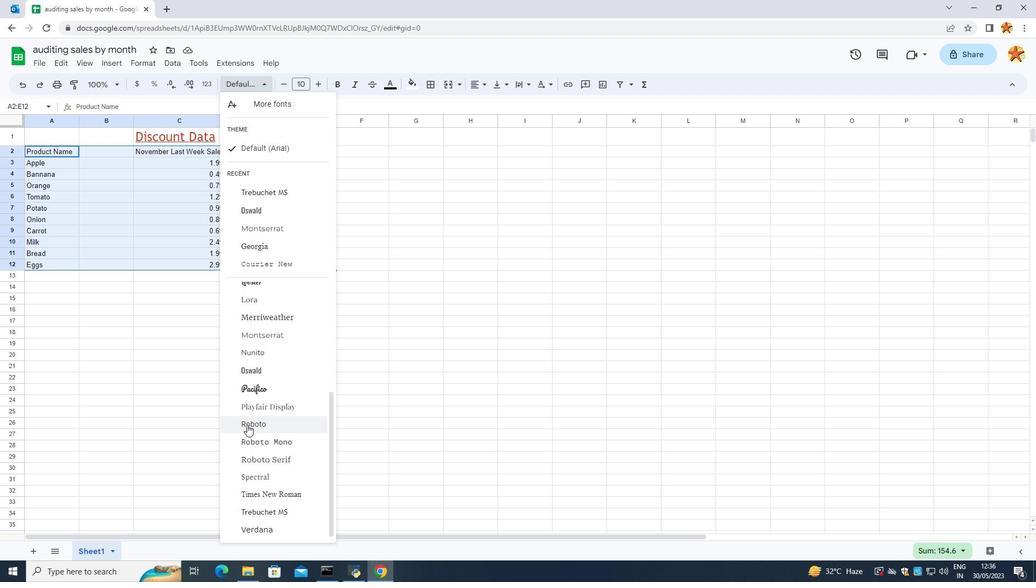 
Action: Mouse scrolled (247, 425) with delta (0, 0)
Screenshot: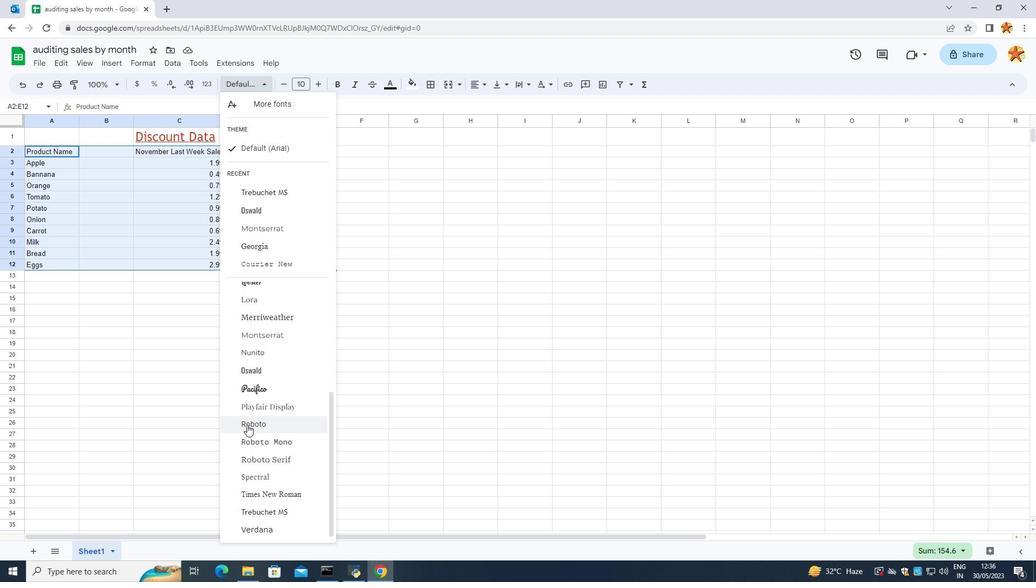 
Action: Mouse scrolled (247, 425) with delta (0, 0)
Screenshot: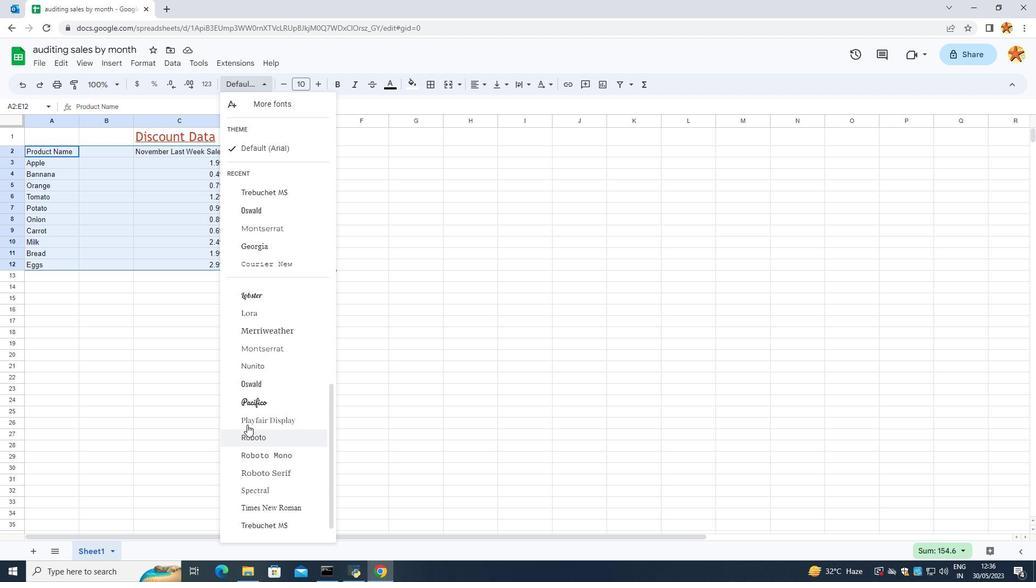 
Action: Mouse scrolled (247, 425) with delta (0, 0)
Screenshot: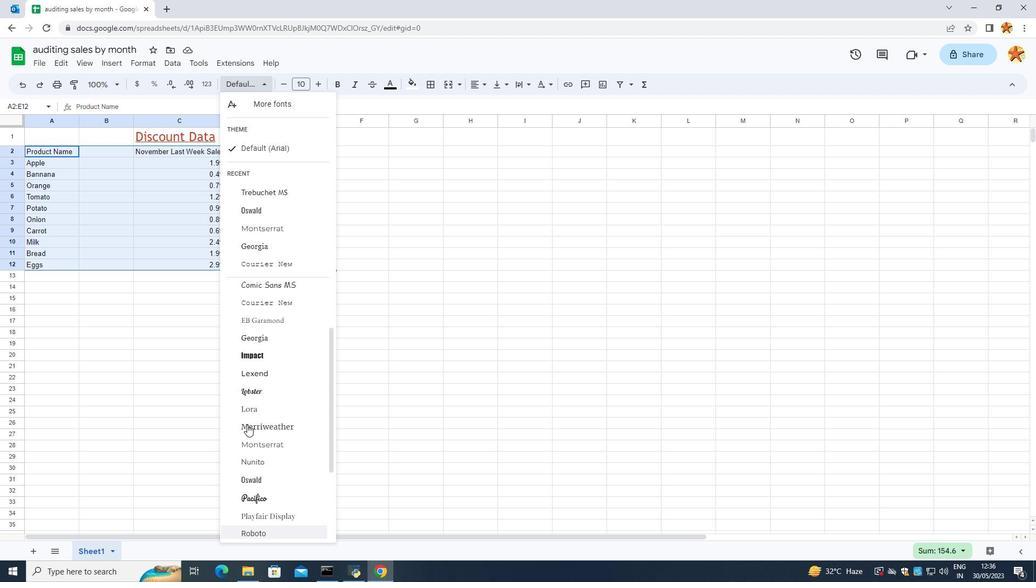 
Action: Mouse scrolled (247, 425) with delta (0, 0)
Screenshot: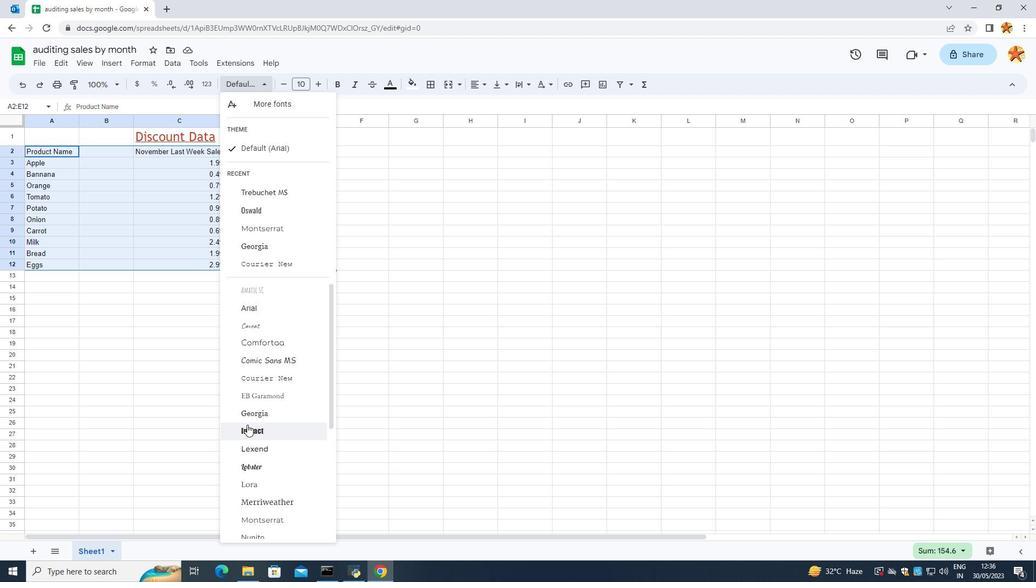 
Action: Mouse scrolled (247, 425) with delta (0, 0)
Screenshot: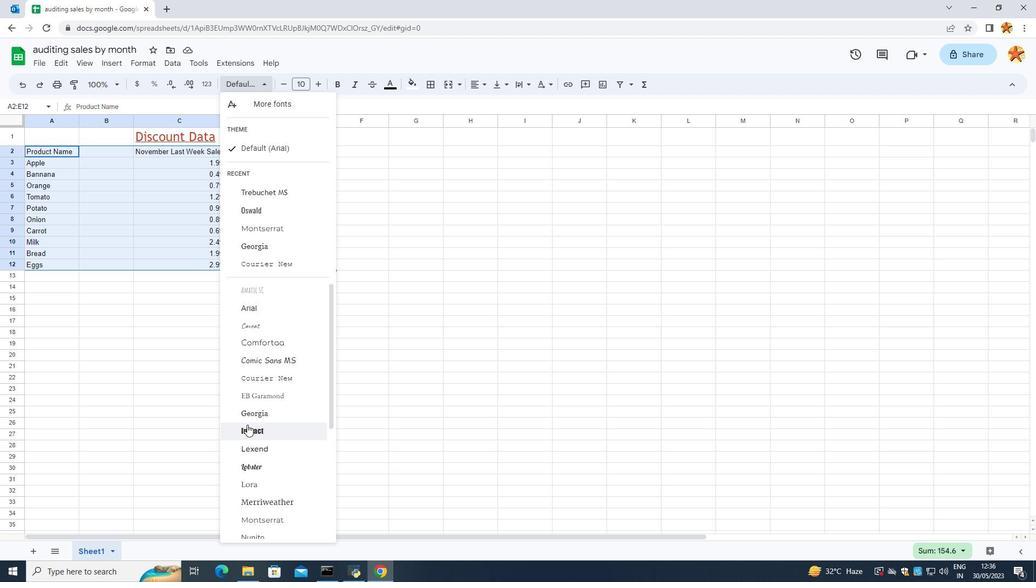 
Action: Mouse moved to (245, 296)
Screenshot: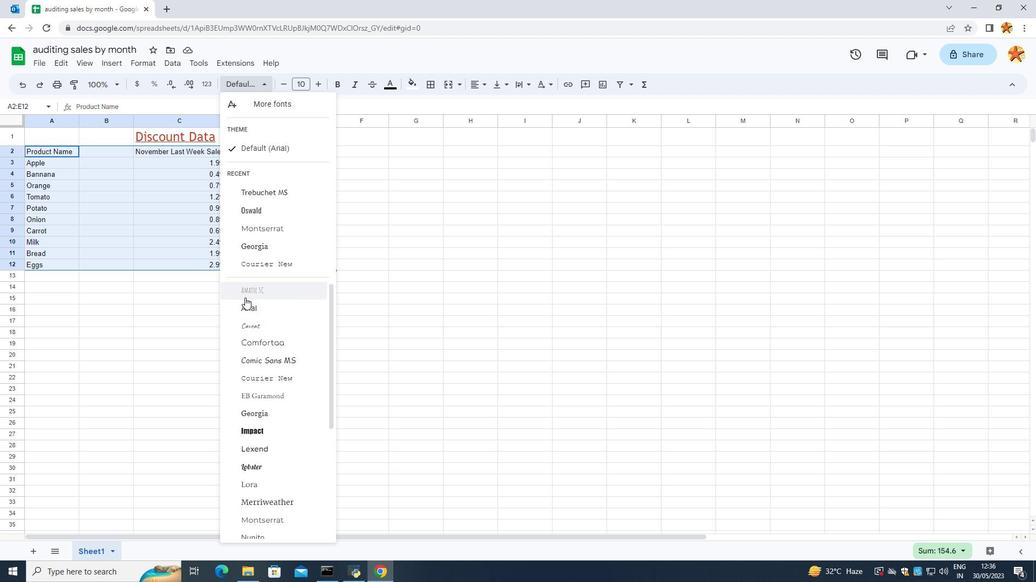 
Action: Mouse pressed left at (245, 296)
Screenshot: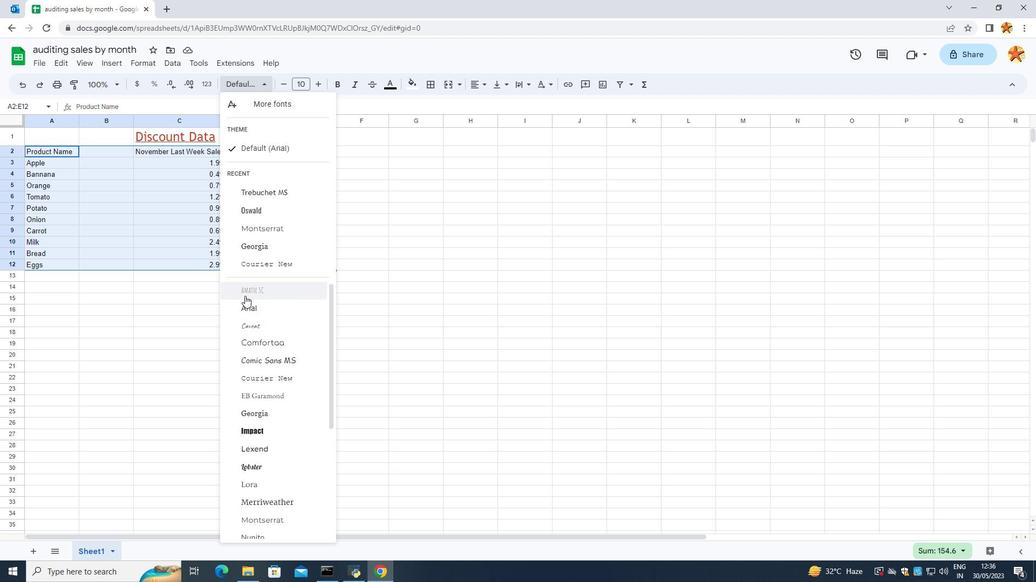
Action: Mouse moved to (286, 87)
Screenshot: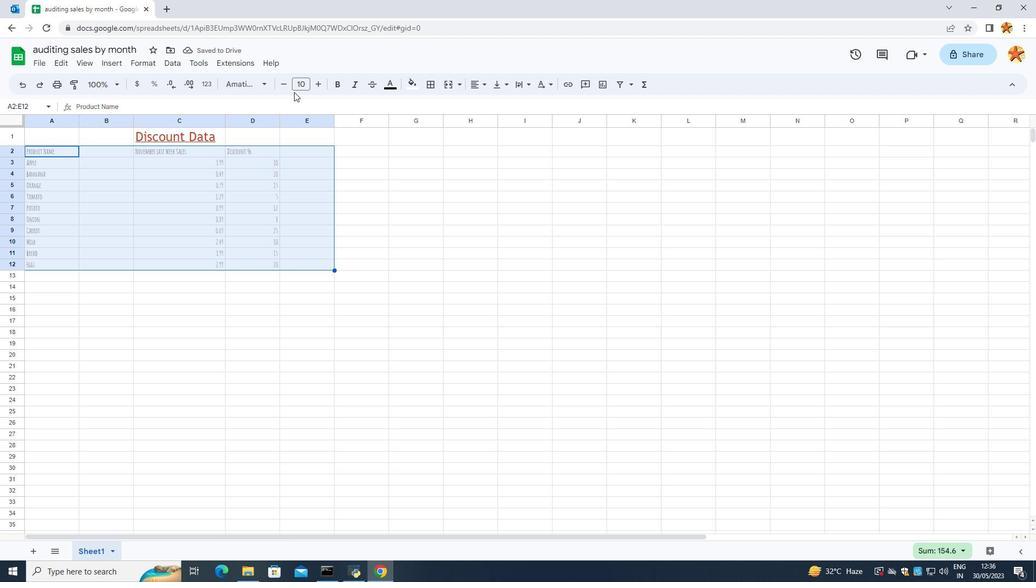 
Action: Mouse pressed left at (286, 87)
Screenshot: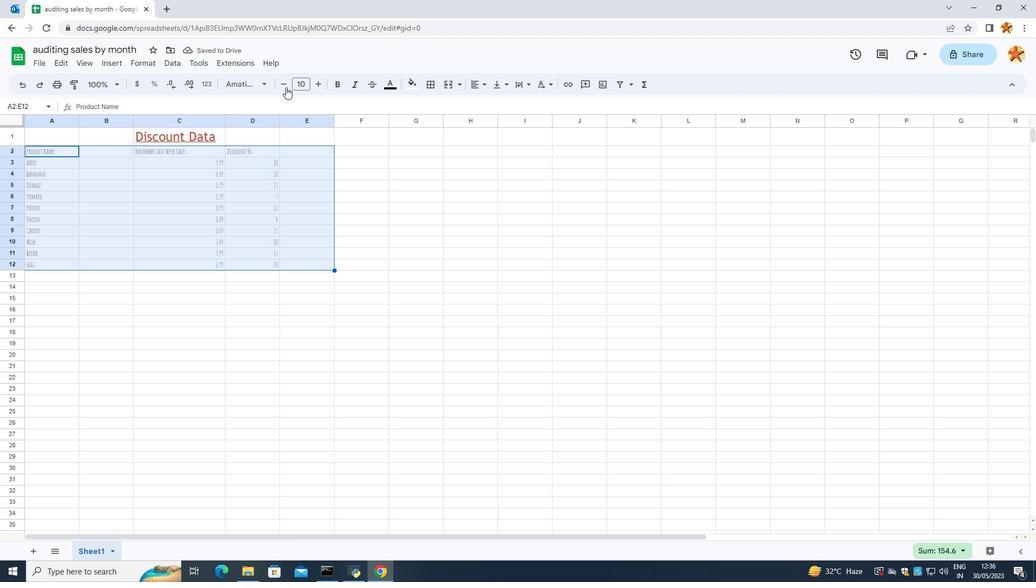 
Action: Mouse moved to (472, 80)
Screenshot: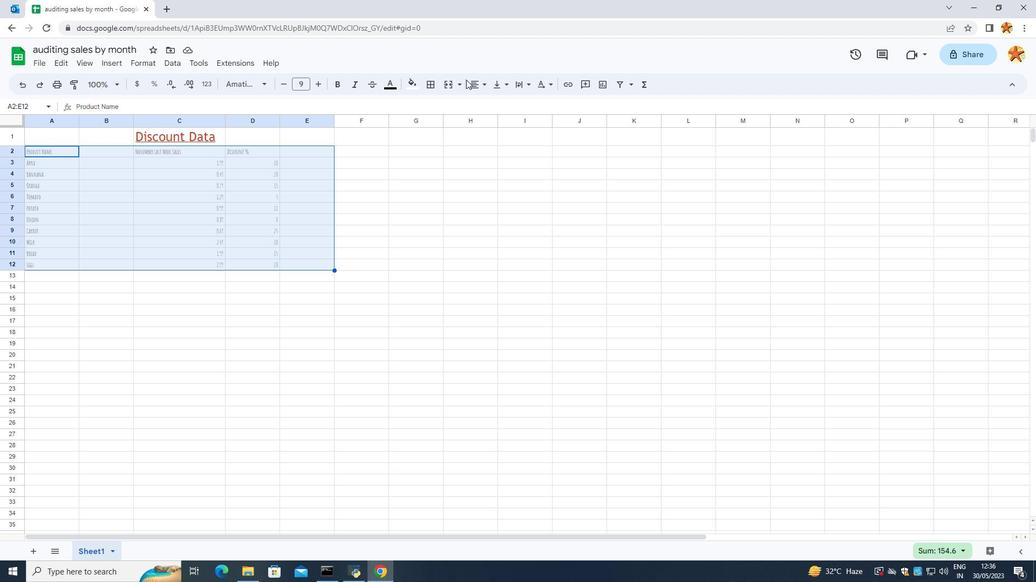 
Action: Mouse pressed left at (472, 80)
Screenshot: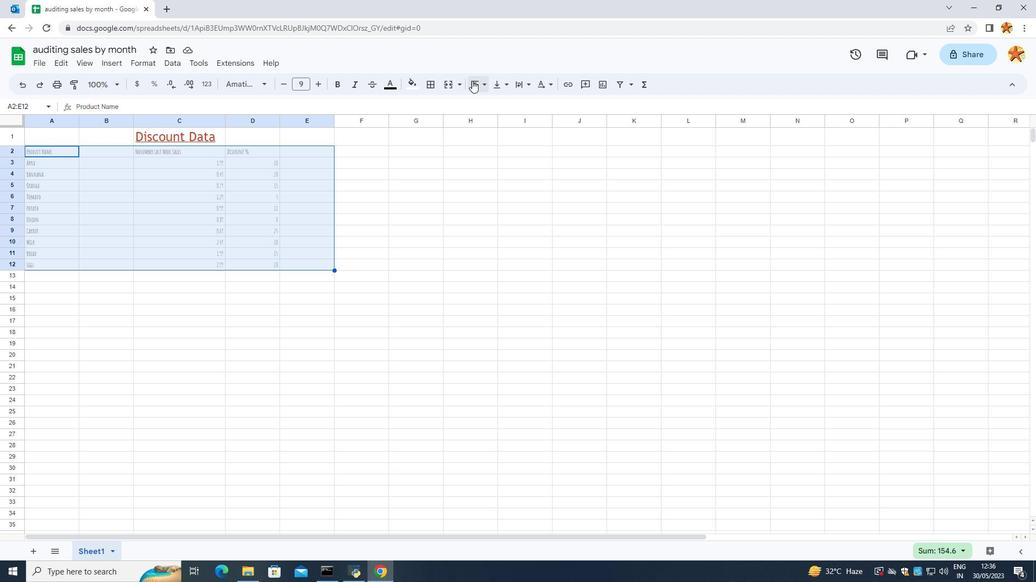 
Action: Mouse moved to (507, 98)
Screenshot: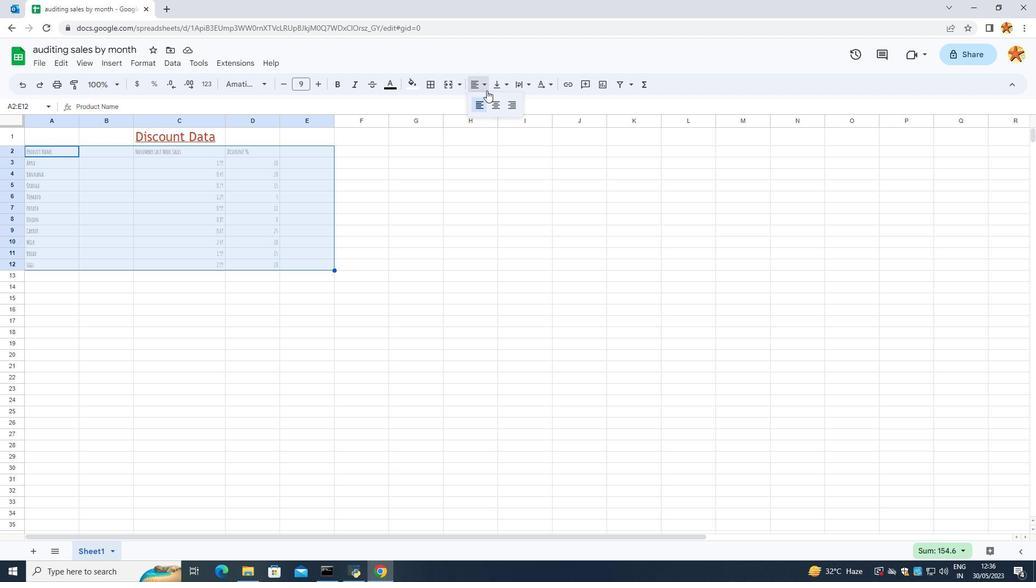 
Action: Mouse pressed left at (507, 98)
Screenshot: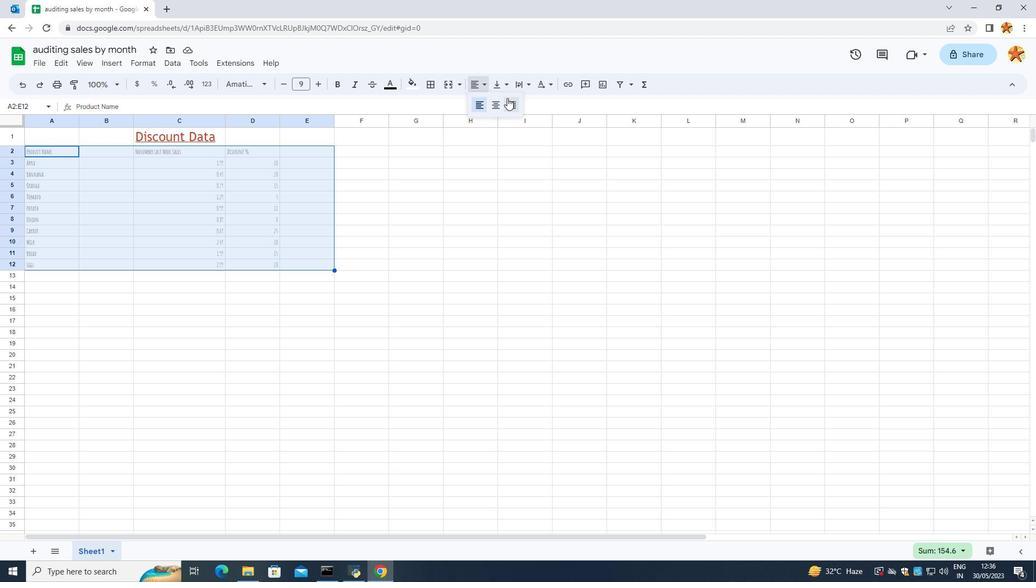 
Action: Mouse moved to (467, 80)
Screenshot: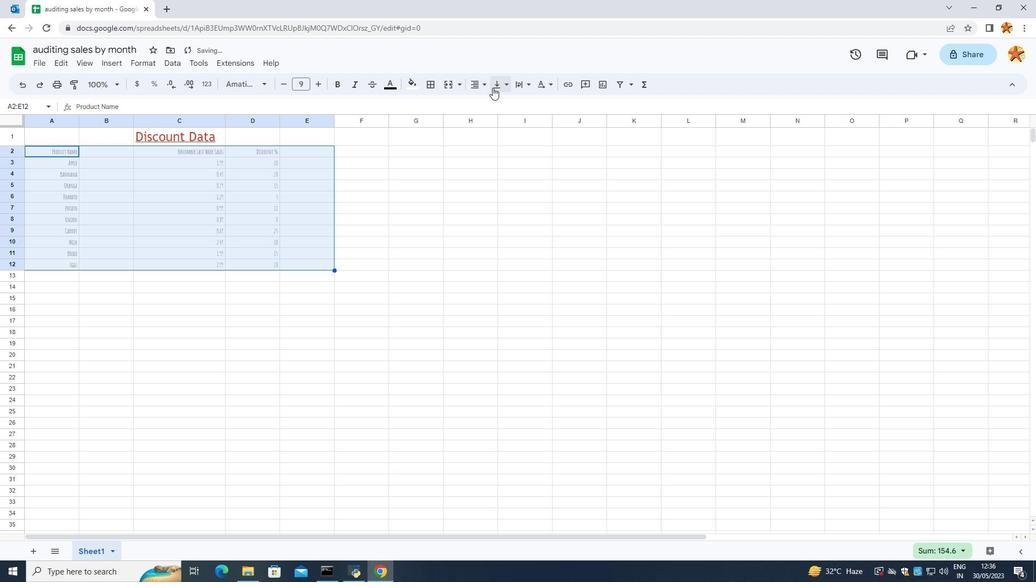 
Action: Mouse pressed left at (467, 80)
Screenshot: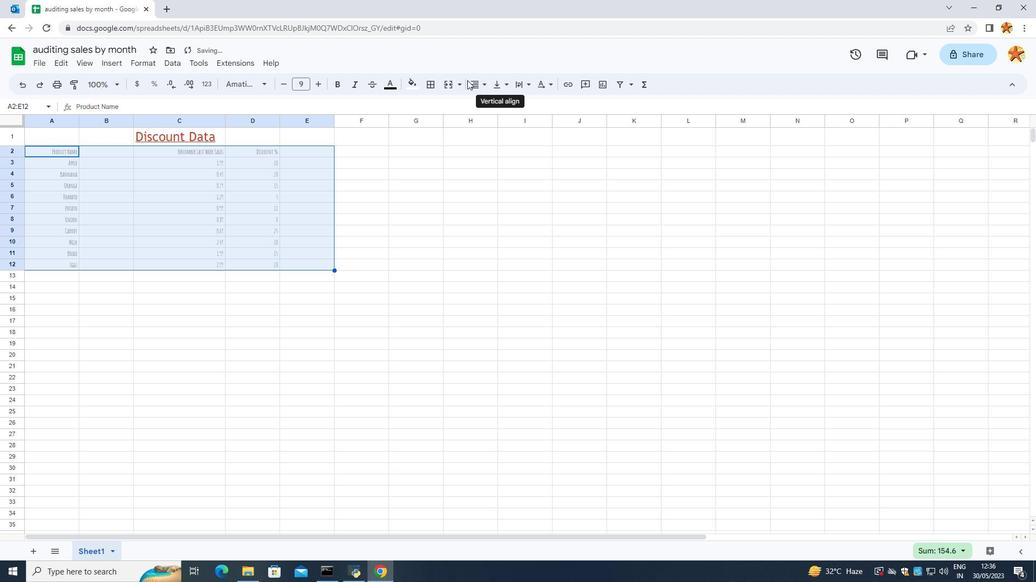 
Action: Mouse moved to (469, 82)
Screenshot: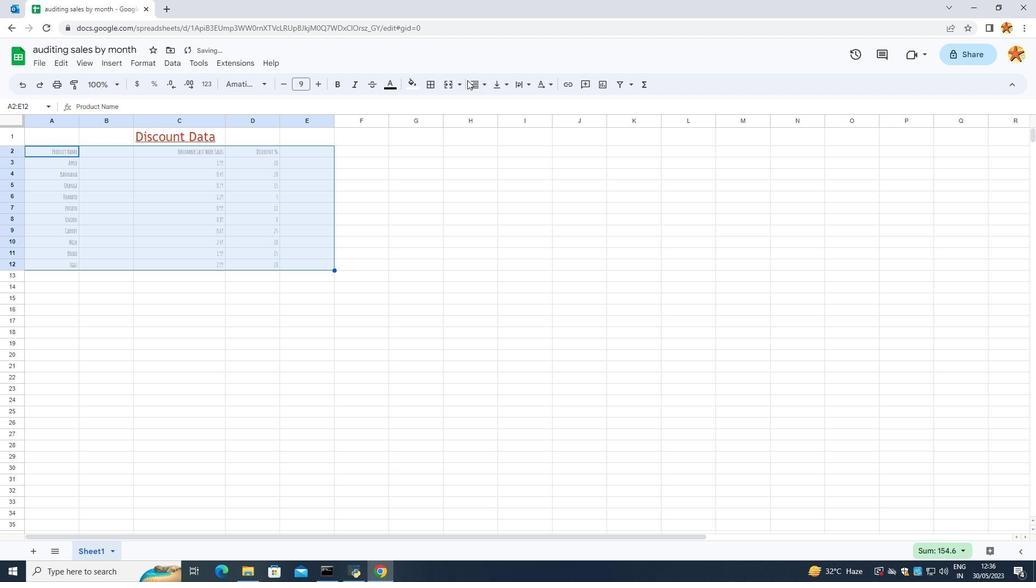 
Action: Mouse pressed left at (469, 82)
Screenshot: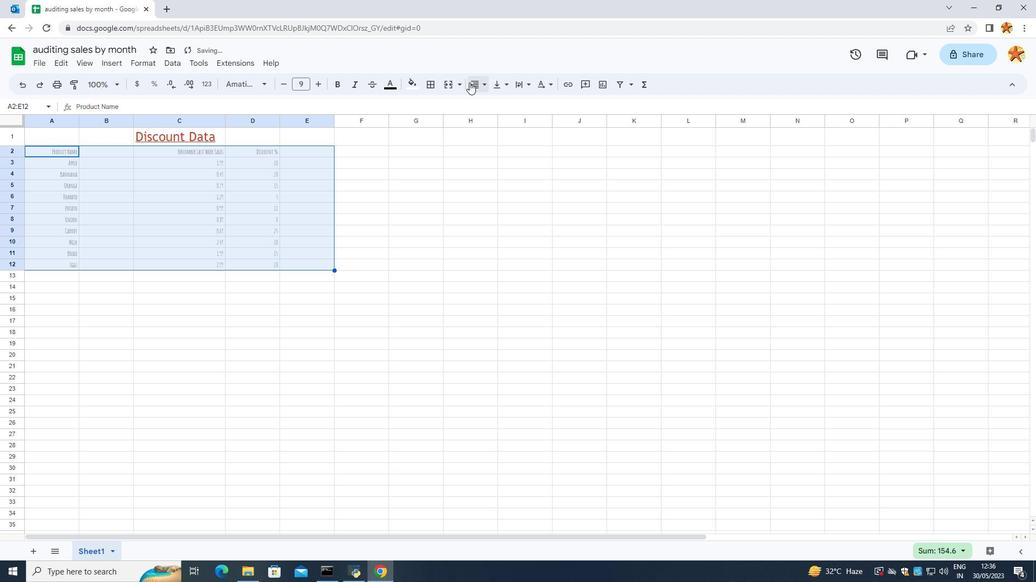 
Action: Mouse moved to (474, 104)
Screenshot: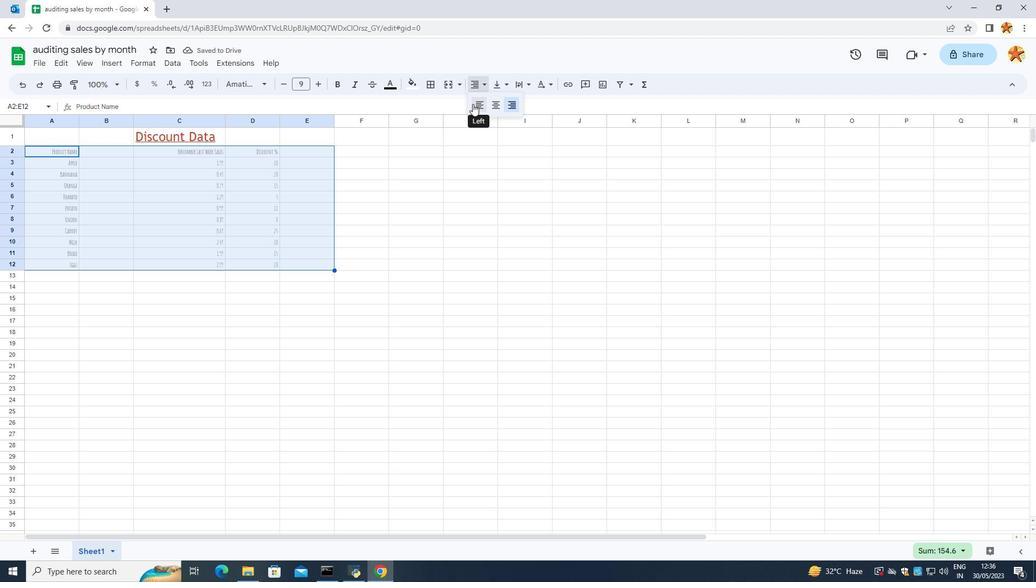 
Action: Mouse pressed left at (474, 104)
Screenshot: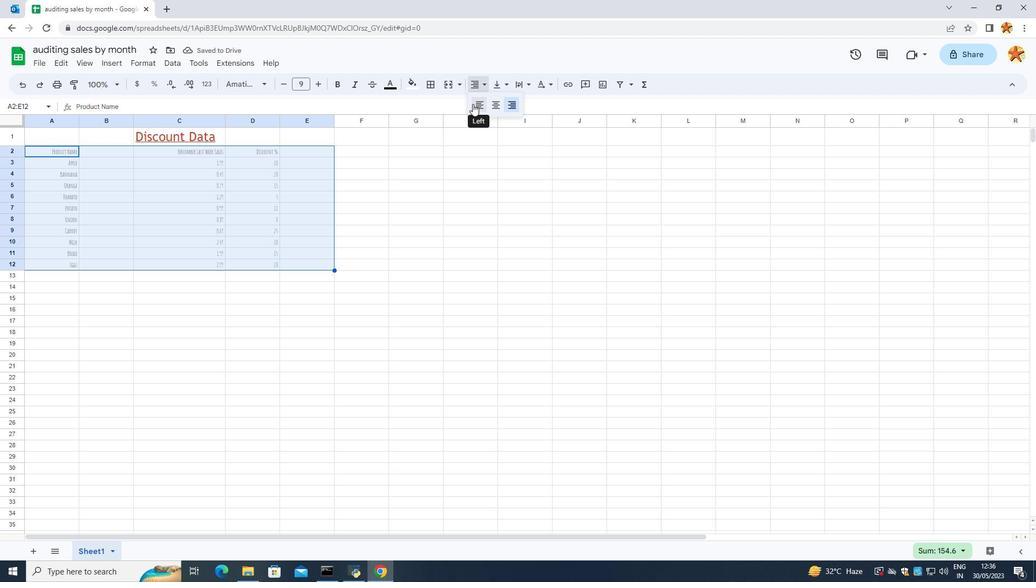 
Action: Mouse moved to (186, 131)
Screenshot: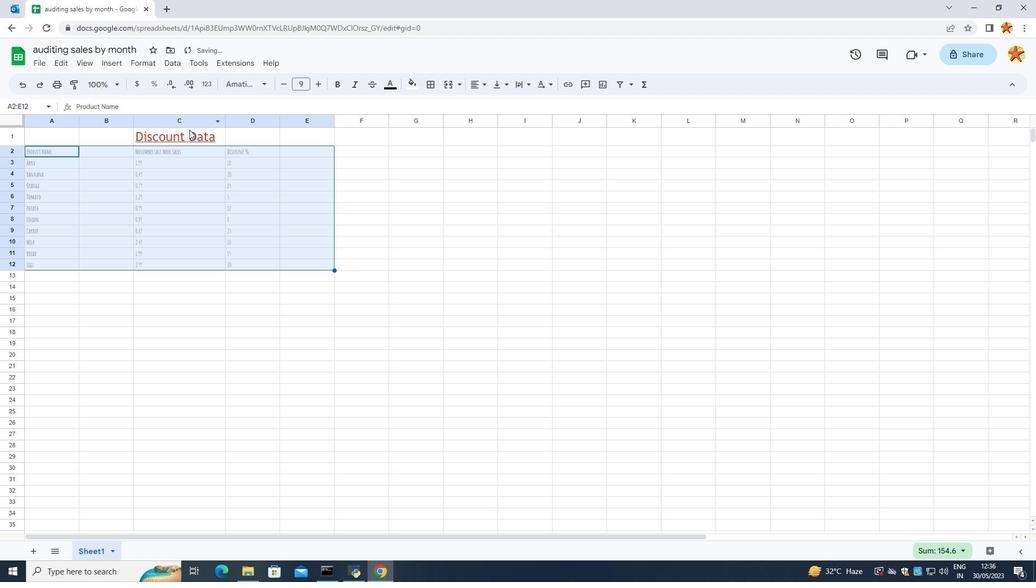 
Action: Mouse pressed left at (186, 131)
Screenshot: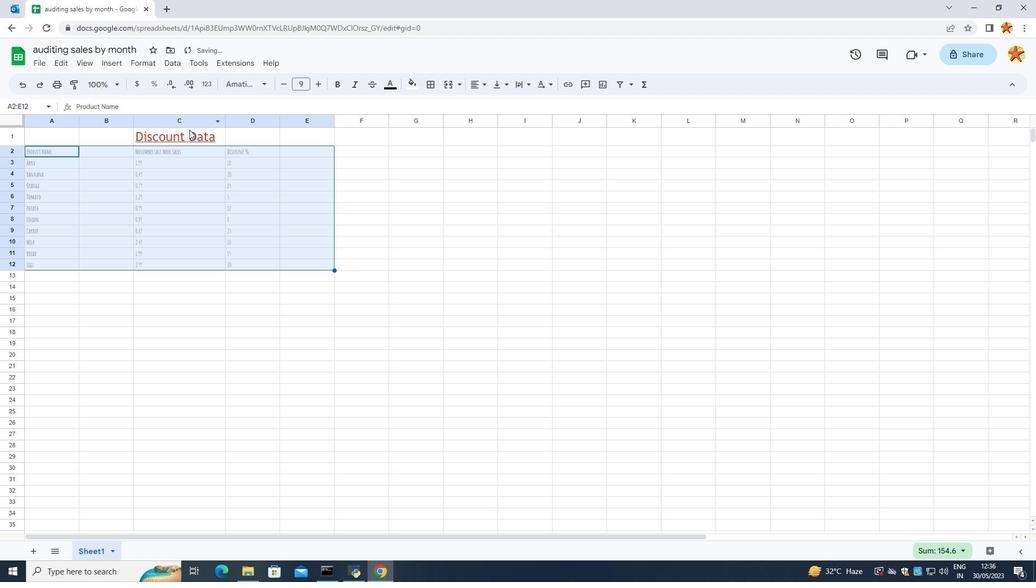 
Action: Mouse moved to (476, 80)
Screenshot: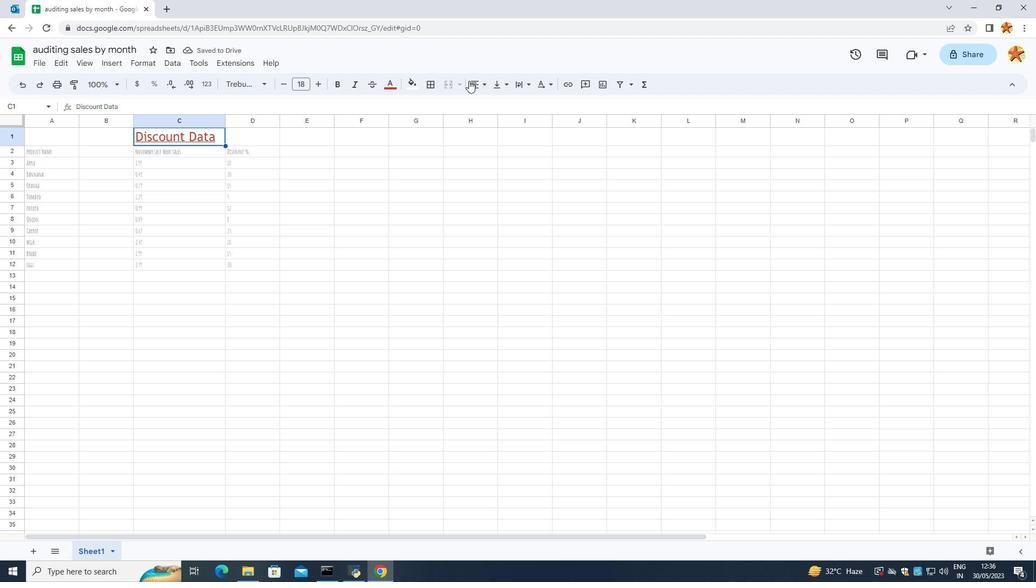 
Action: Mouse pressed left at (476, 80)
Screenshot: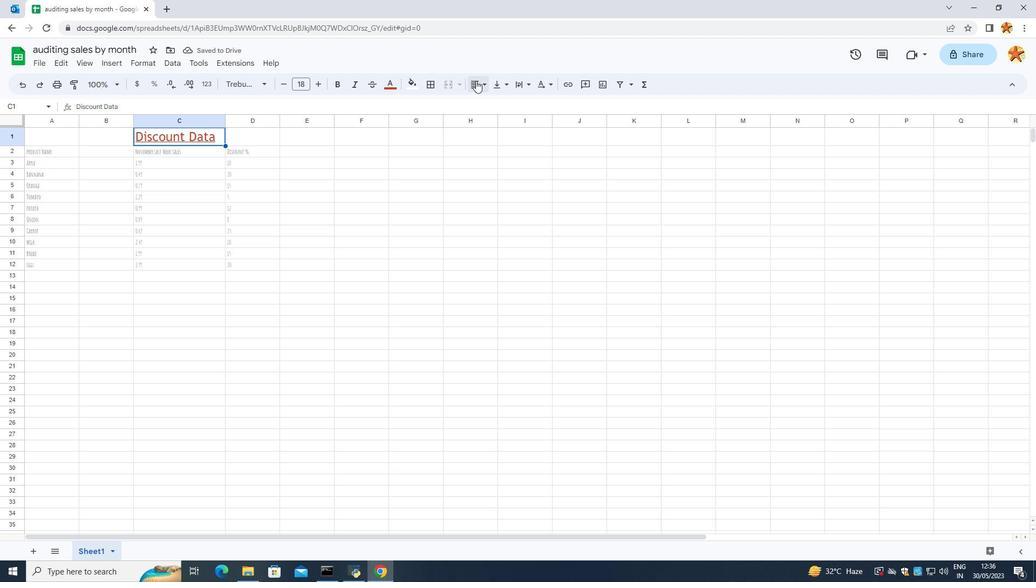 
Action: Mouse moved to (474, 102)
Screenshot: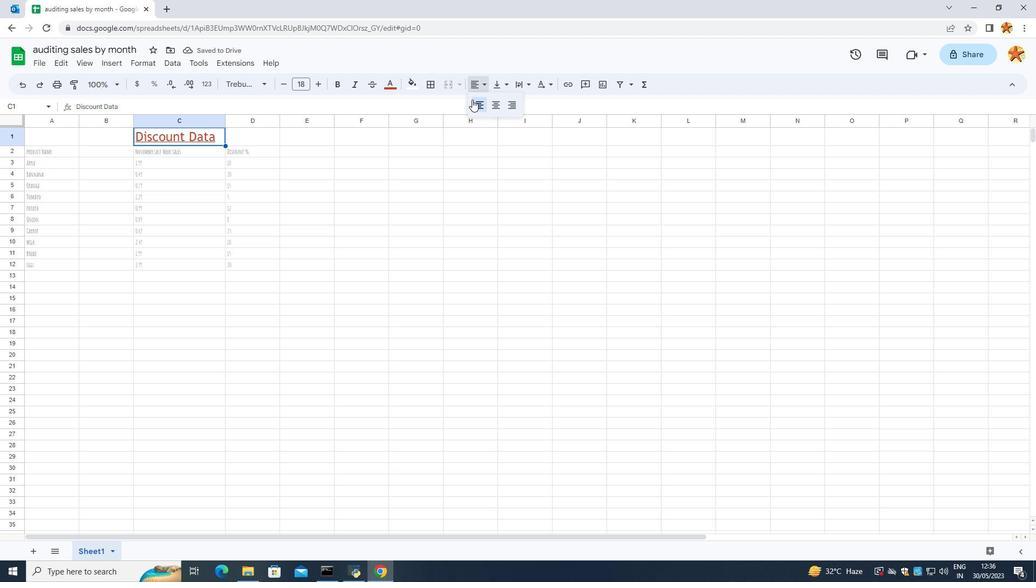 
Action: Mouse pressed left at (474, 102)
Screenshot: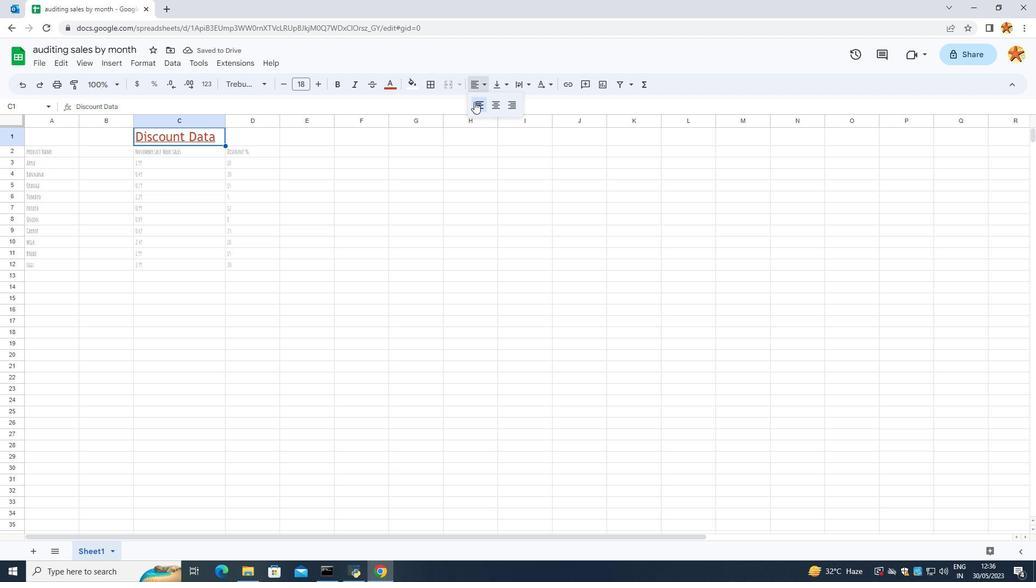 
Action: Mouse moved to (334, 233)
Screenshot: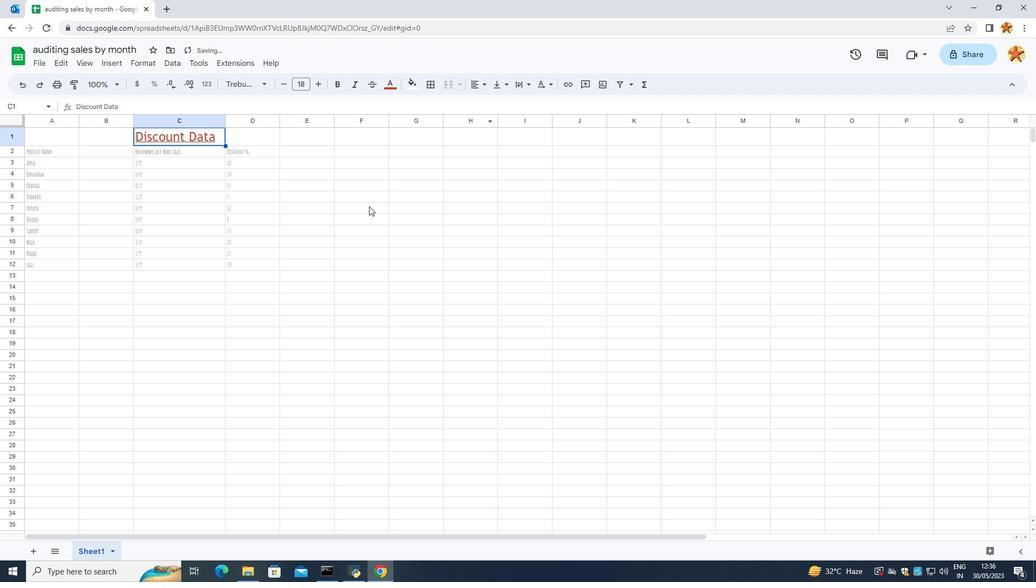 
Action: Mouse pressed left at (334, 233)
Screenshot: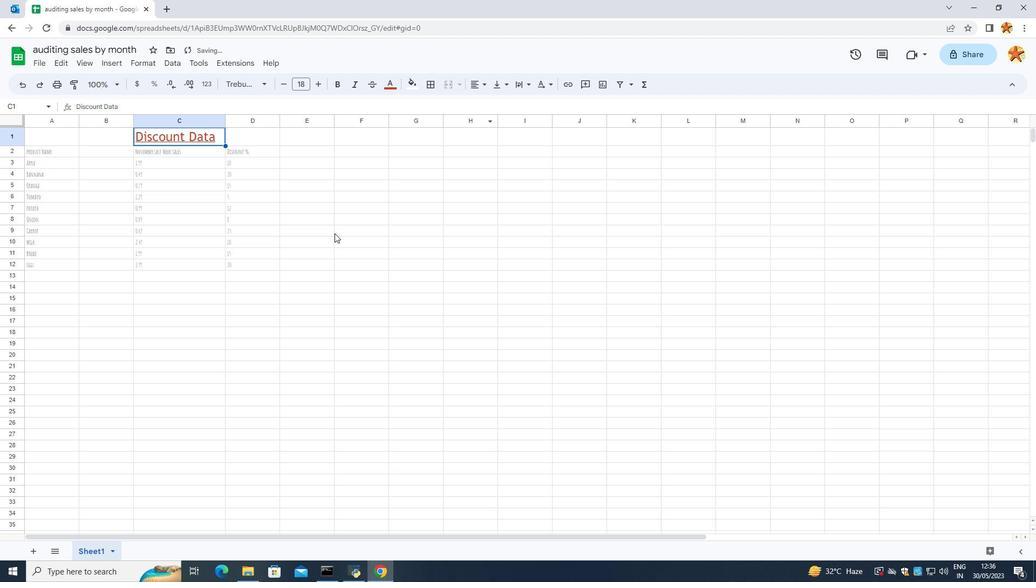 
Action: Mouse moved to (64, 46)
Screenshot: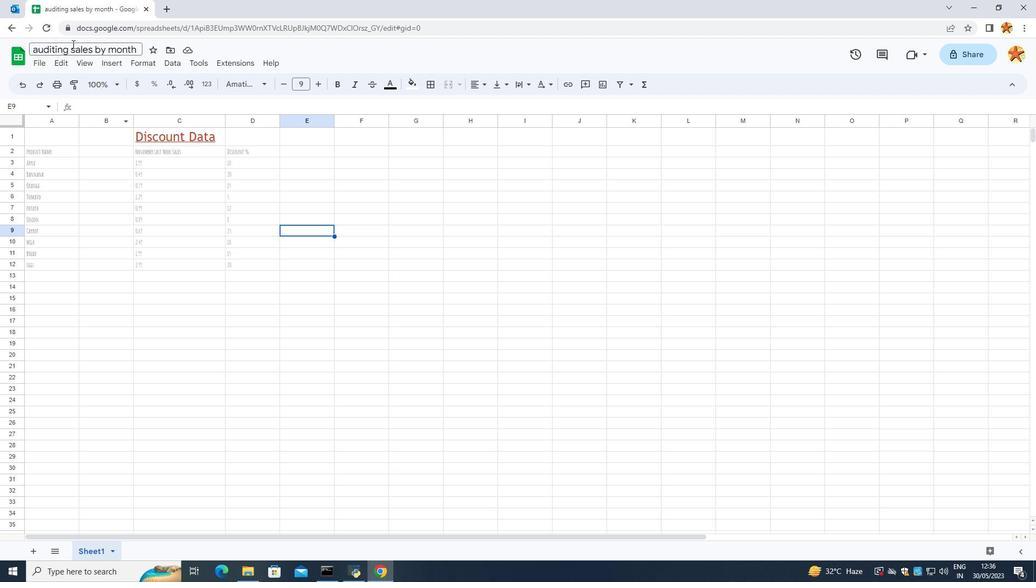 
Action: Mouse pressed left at (64, 46)
Screenshot: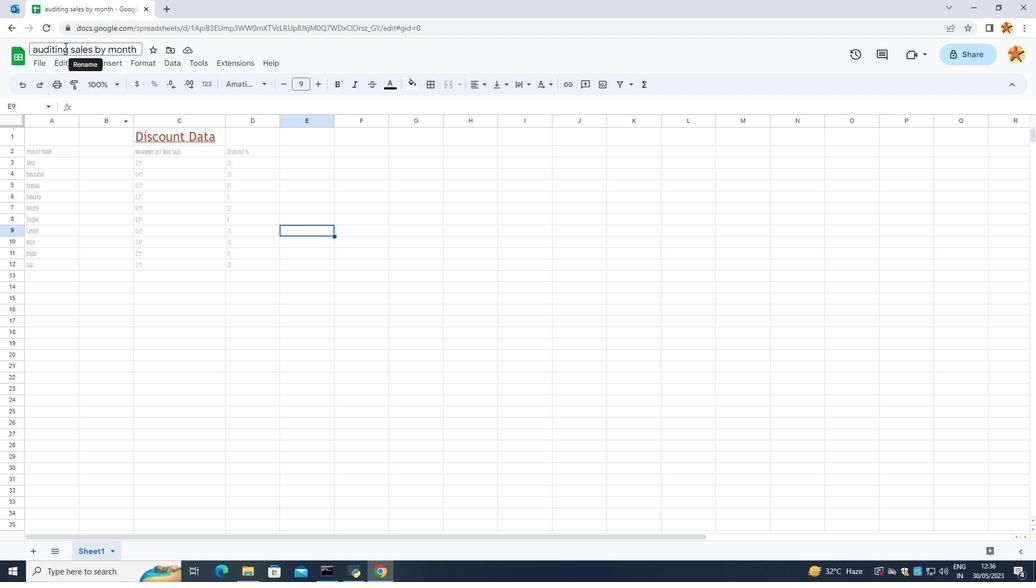 
Action: Mouse pressed left at (64, 46)
Screenshot: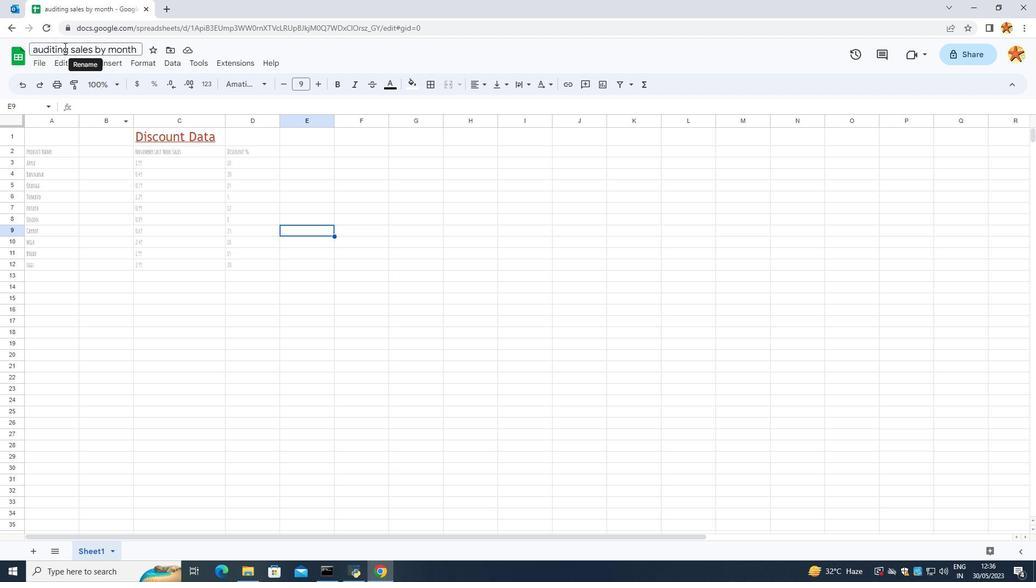 
Action: Mouse moved to (72, 44)
Screenshot: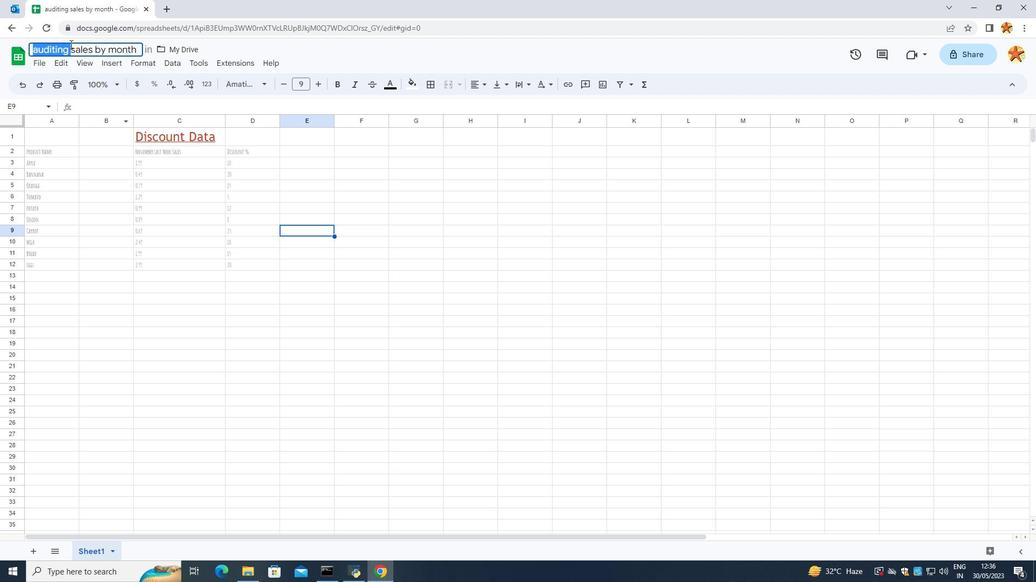 
Action: Mouse pressed left at (72, 44)
Screenshot: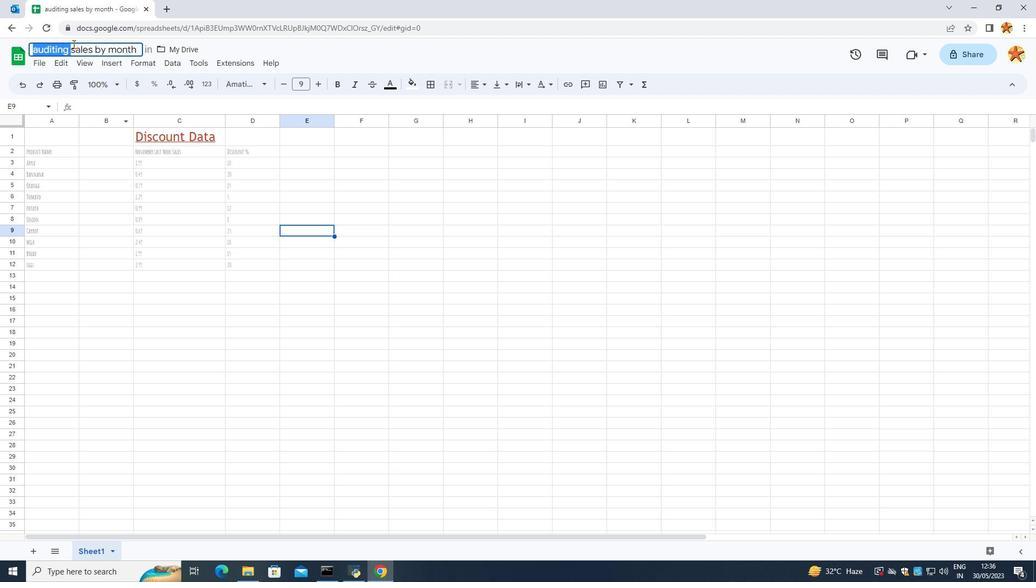 
Action: Mouse moved to (74, 45)
Screenshot: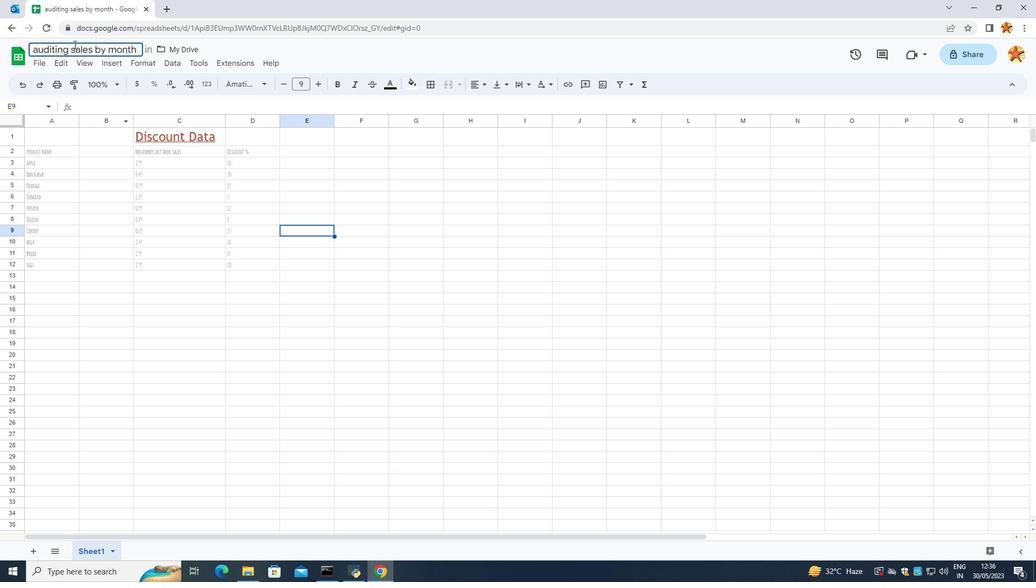 
Action: Mouse pressed left at (74, 45)
Screenshot: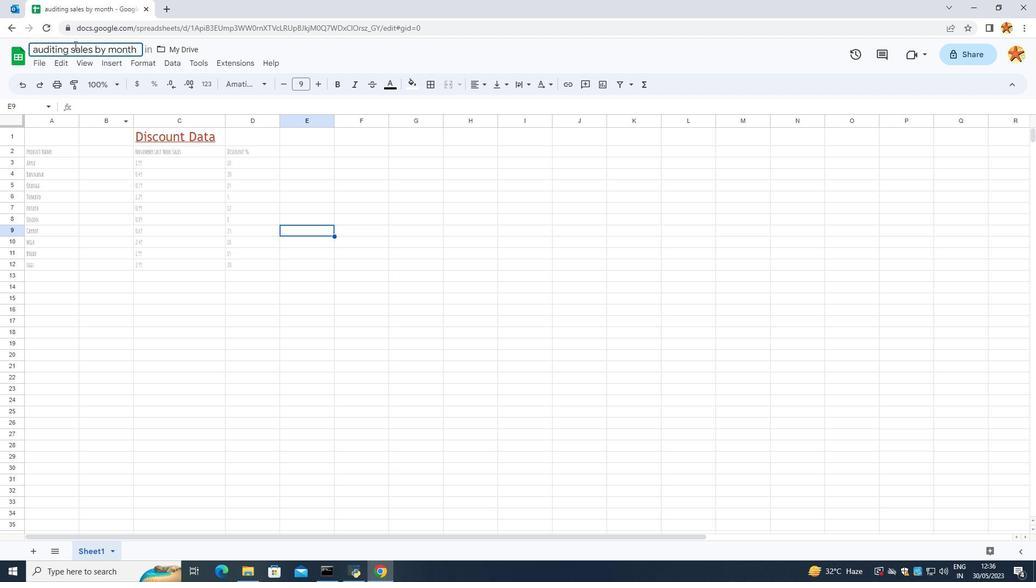 
Action: Key pressed =<Key.backspace><Key.backspace><Key.caps_lock>A\\<Key.backspace><Key.backspace><Key.backspace>S
Screenshot: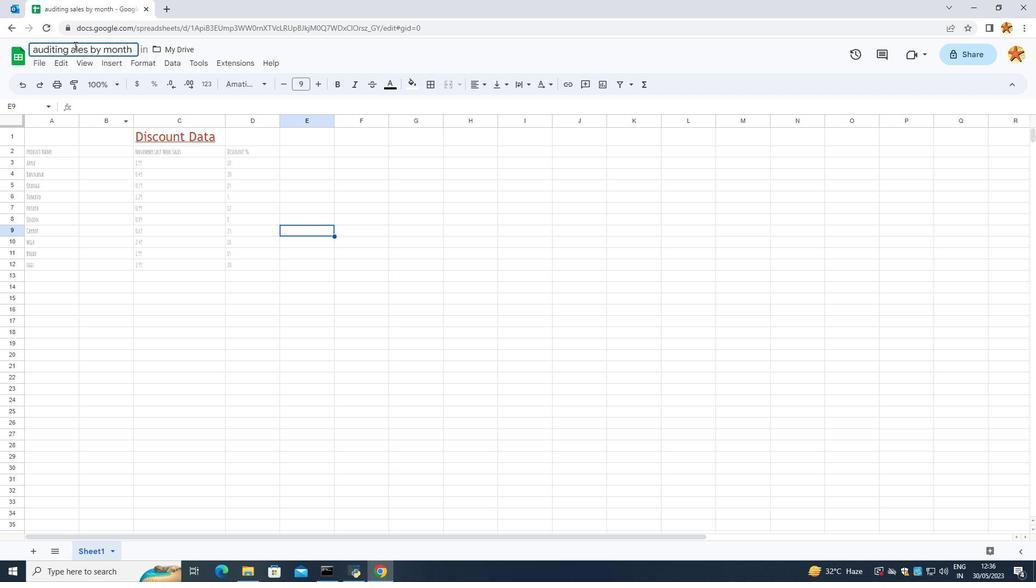 
Action: Mouse moved to (113, 48)
Screenshot: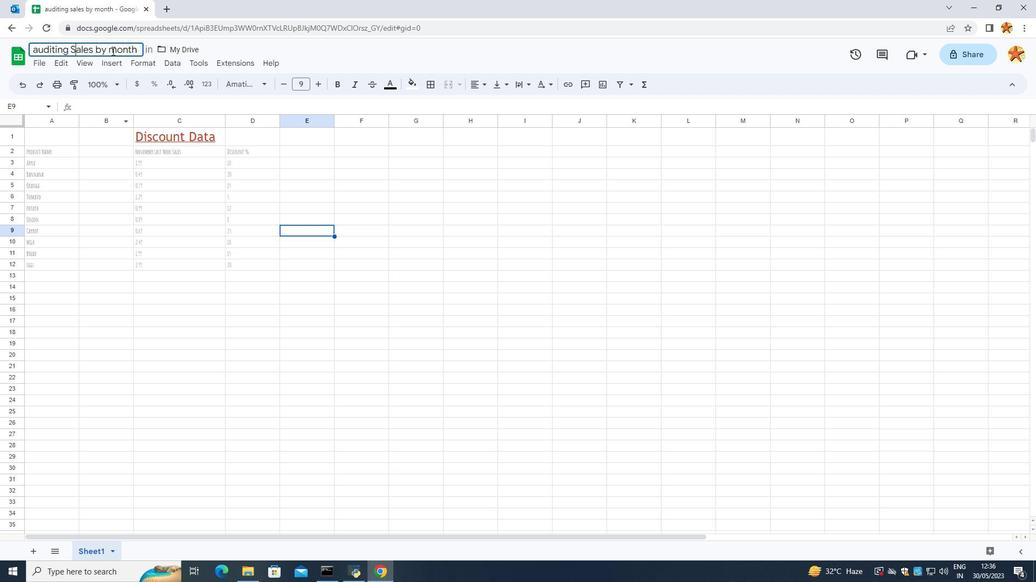 
Action: Mouse pressed left at (113, 48)
Screenshot: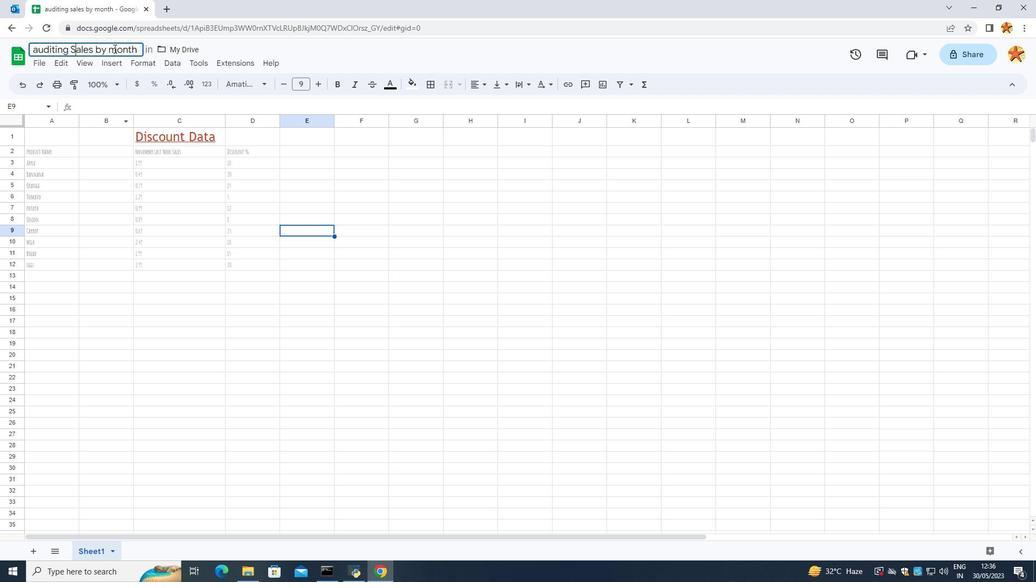 
Action: Key pressed <Key.backspace>M
Screenshot: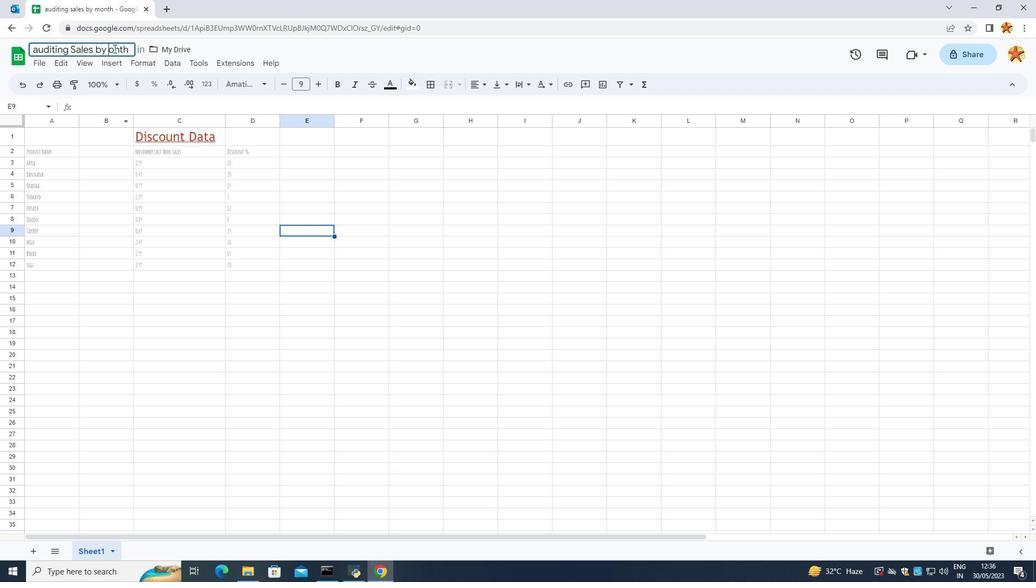 
Action: Mouse moved to (247, 248)
Screenshot: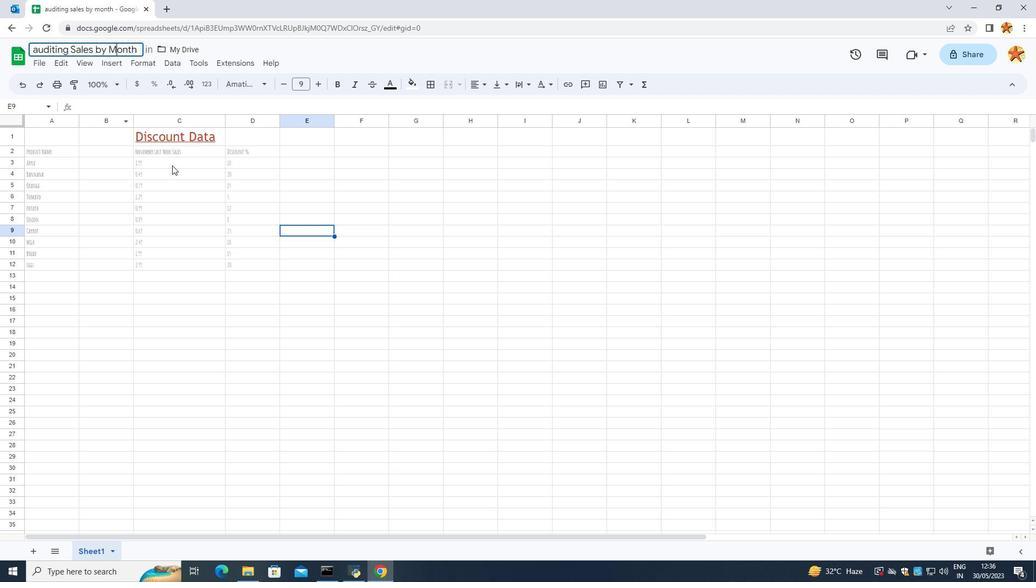
Action: Mouse pressed left at (247, 248)
Screenshot: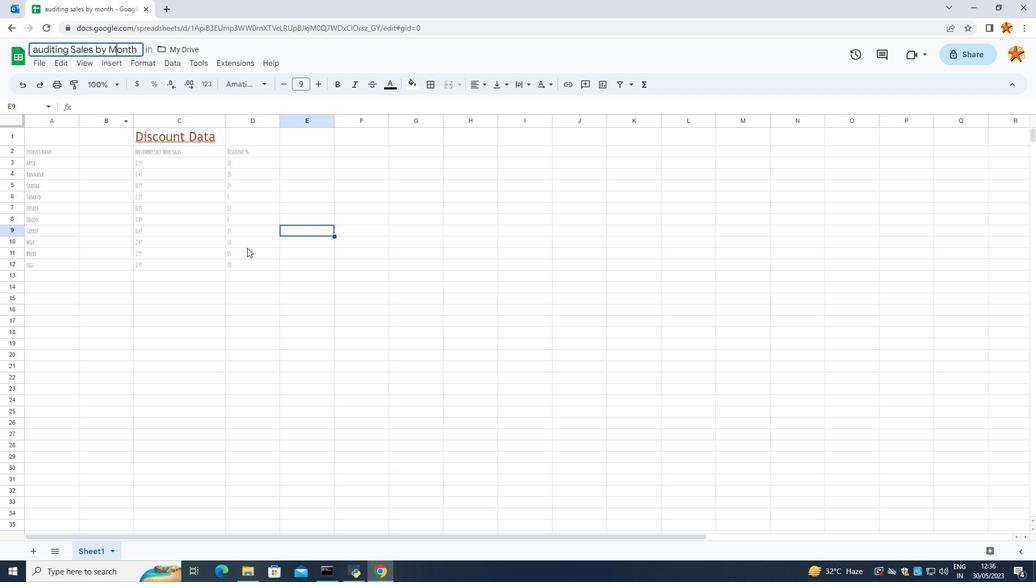 
Action: Mouse moved to (142, 211)
Screenshot: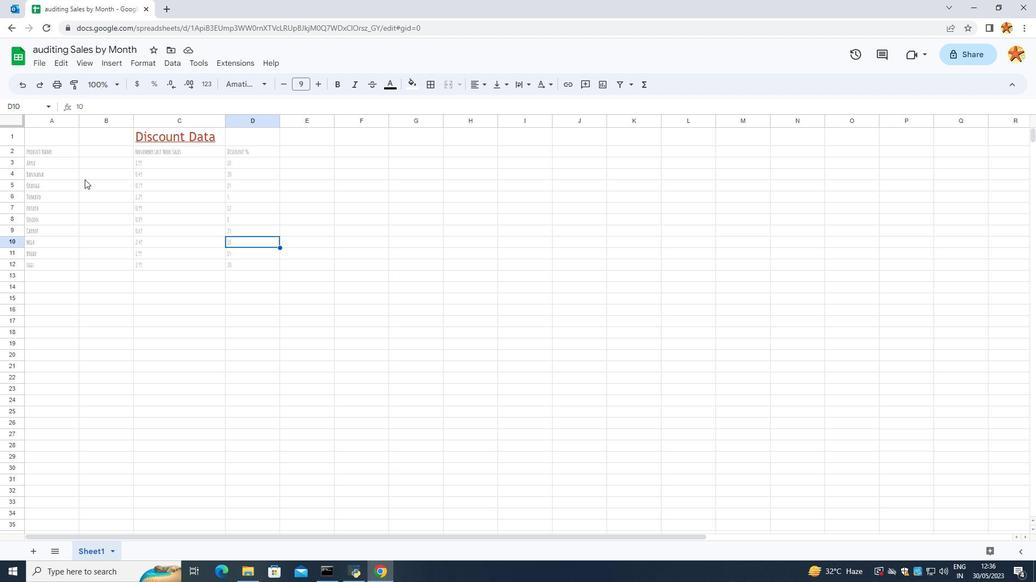 
Action: Mouse pressed left at (142, 211)
Screenshot: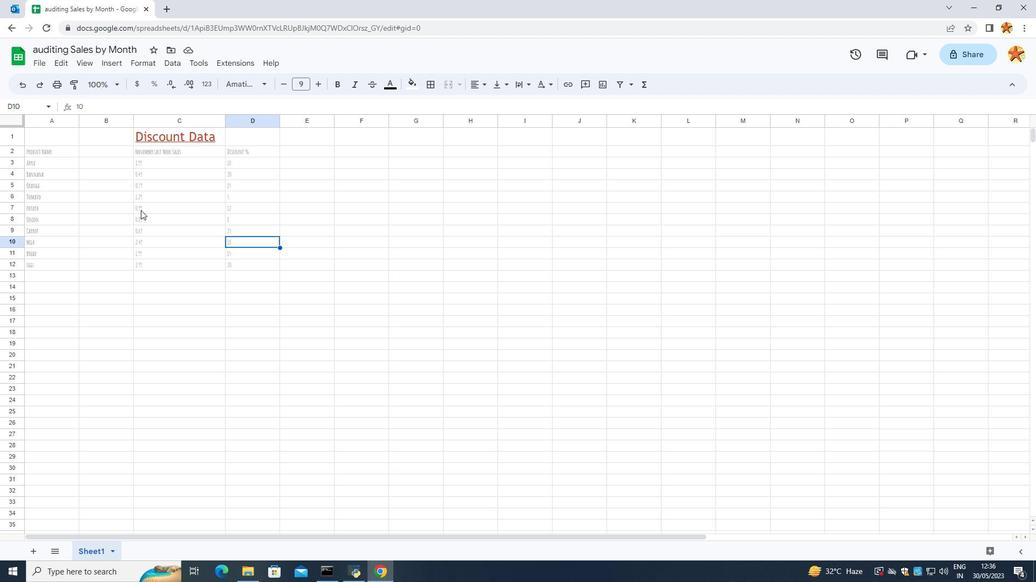 
Action: Mouse moved to (68, 193)
Screenshot: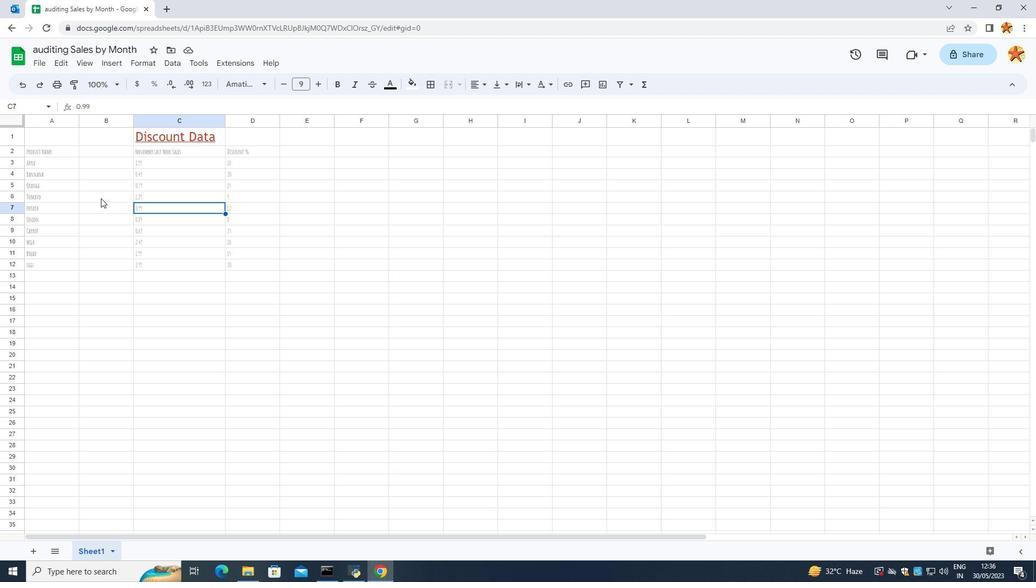 
